 Task: Look for space in Jhalida, India from 1st June, 2023 to 9th June, 2023 for 4 adults in price range Rs.6000 to Rs.12000. Place can be entire place with 2 bedrooms having 2 beds and 2 bathrooms. Property type can be house, flat, guest house. Booking option can be shelf check-in. Required host language is English.
Action: Mouse moved to (566, 140)
Screenshot: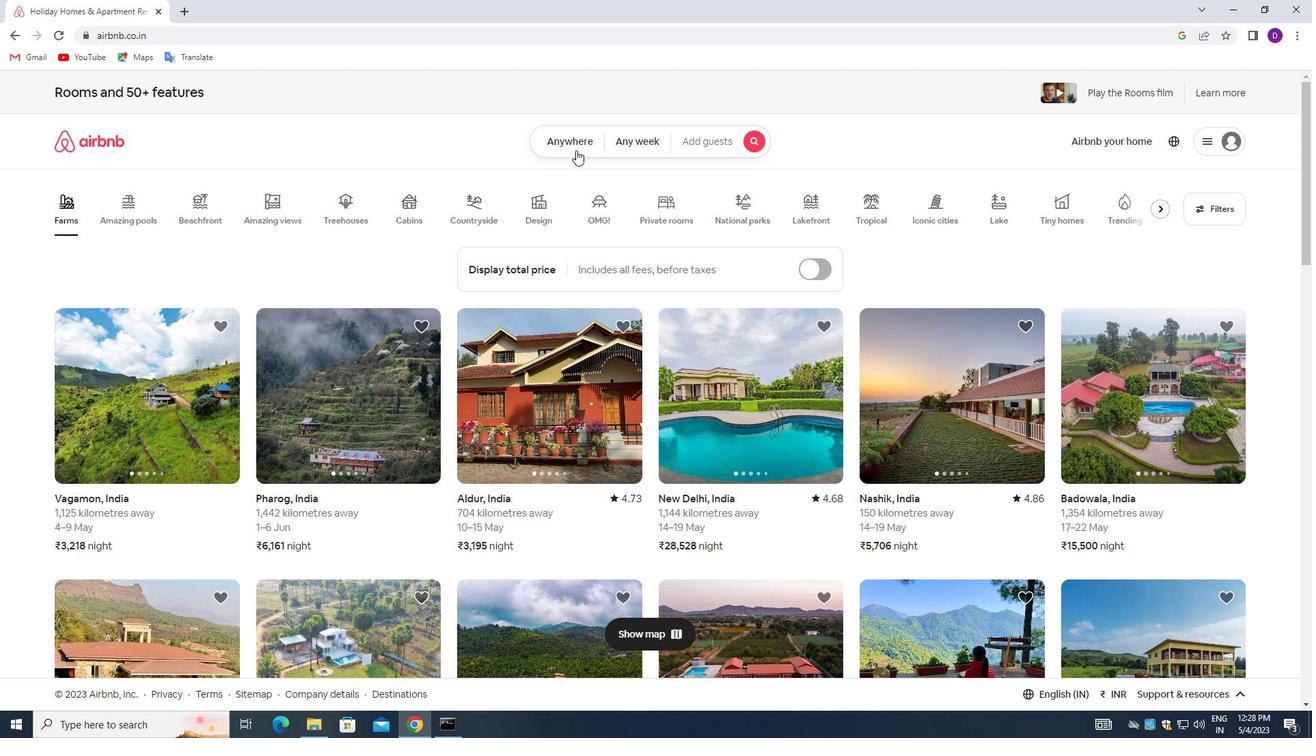 
Action: Mouse pressed left at (566, 140)
Screenshot: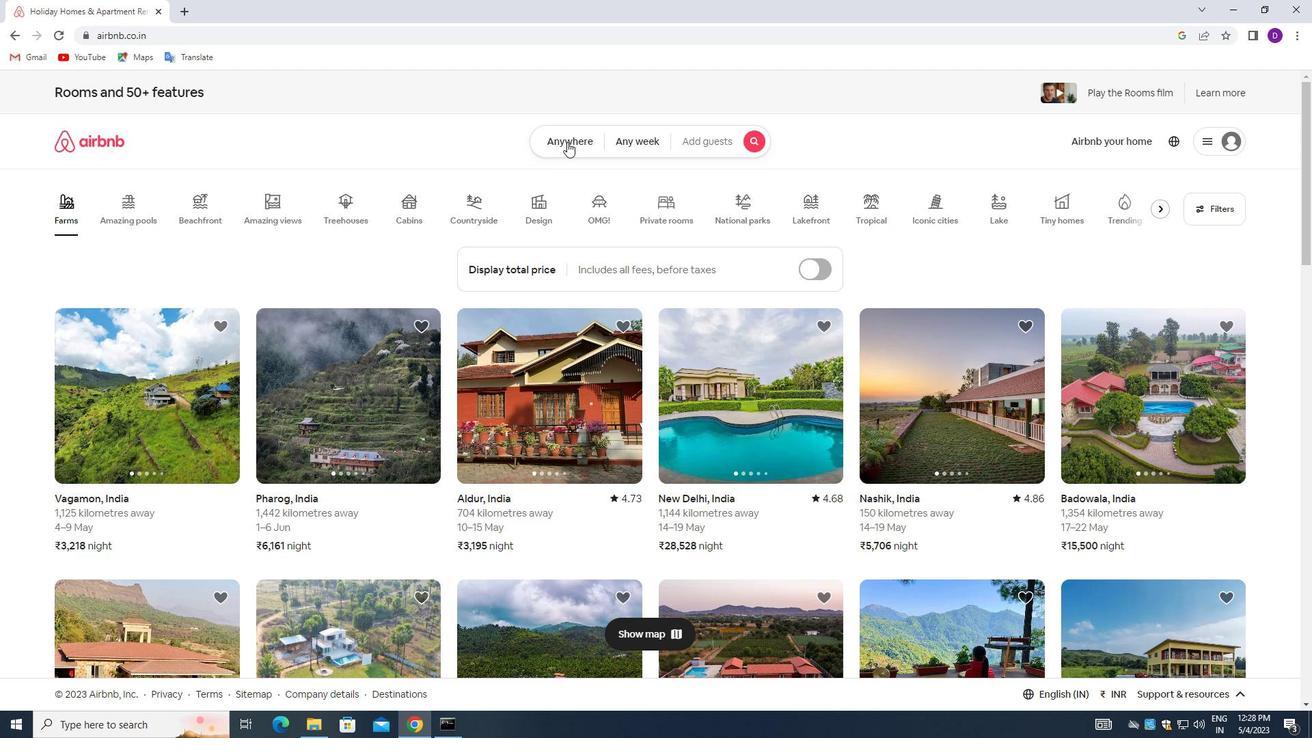 
Action: Mouse moved to (516, 195)
Screenshot: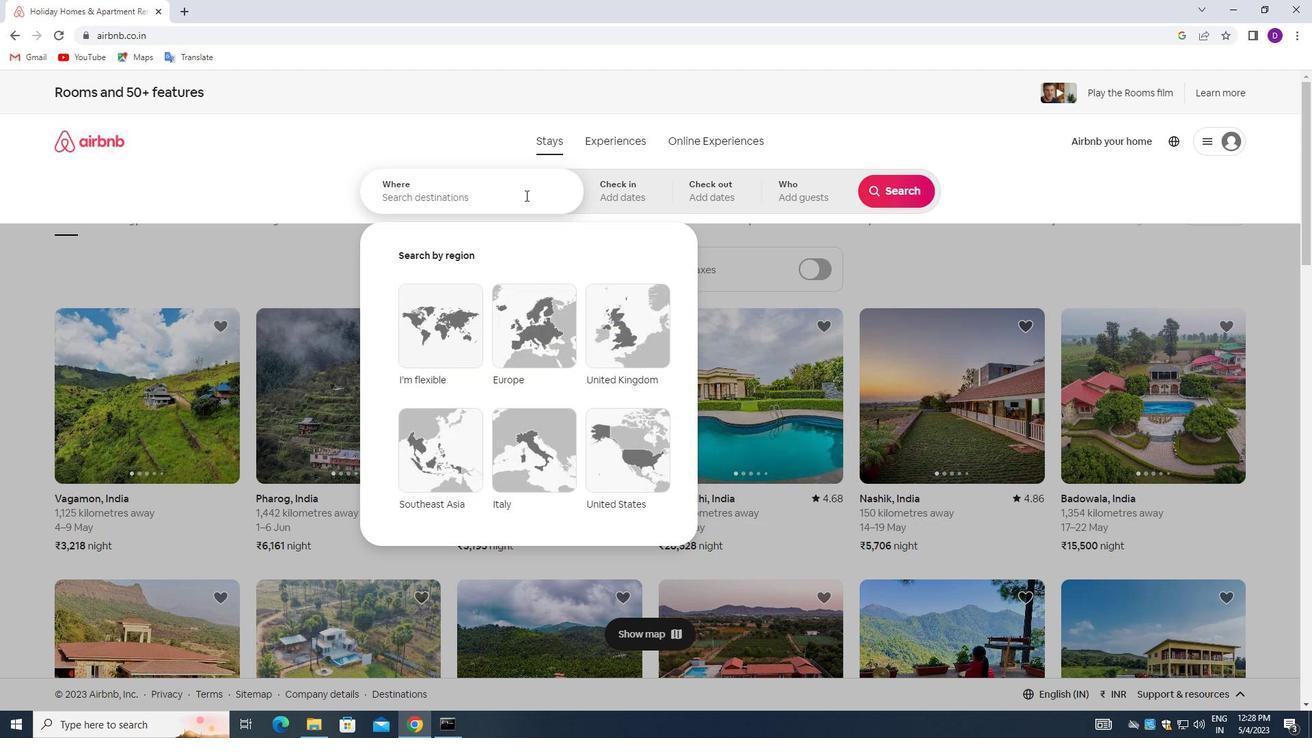 
Action: Mouse pressed left at (516, 195)
Screenshot: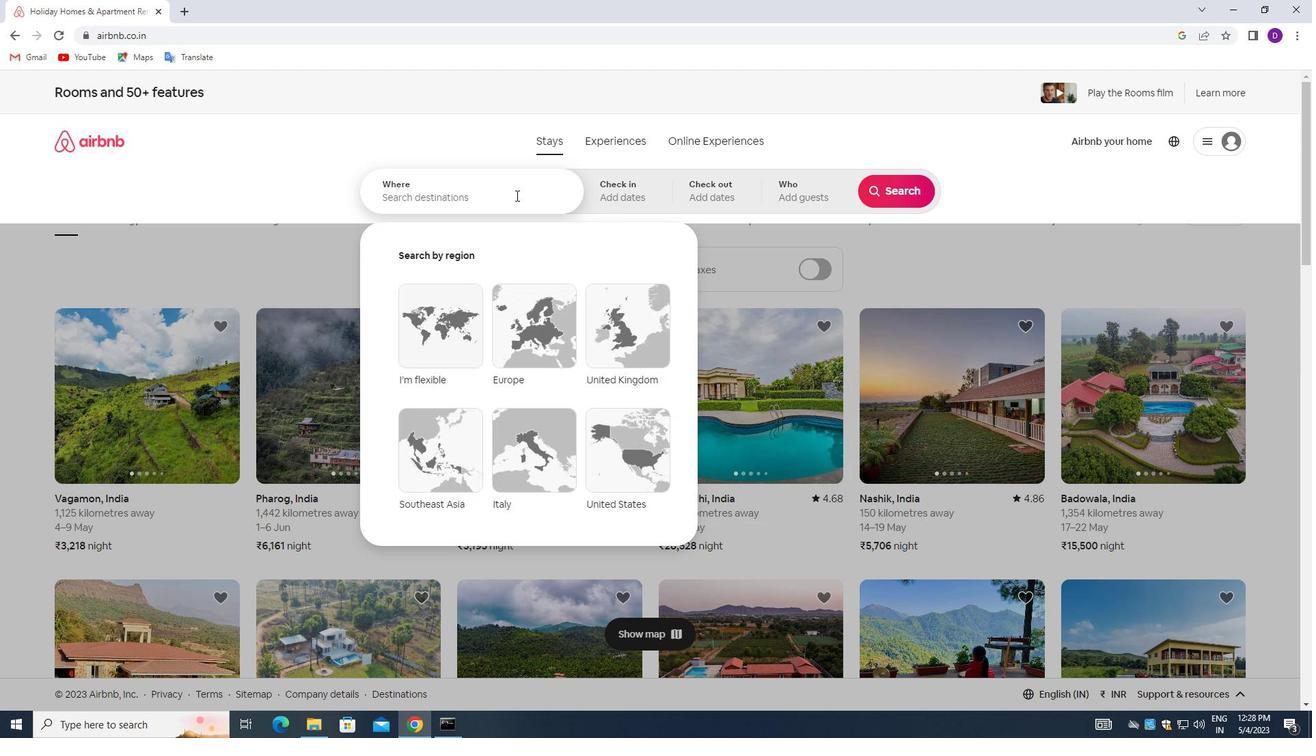 
Action: Mouse moved to (341, 185)
Screenshot: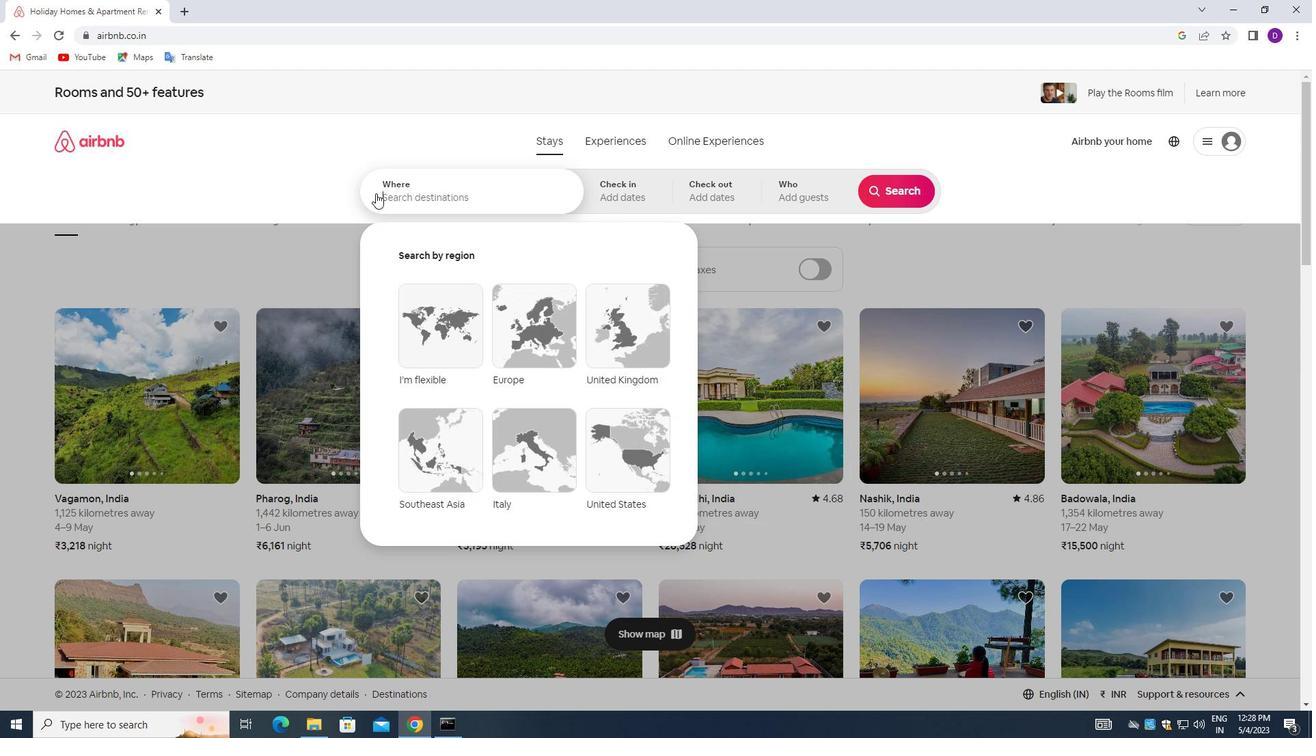 
Action: Key pressed <Key.shift>JHALIDA,<Key.space><Key.shift>INDIA<Key.enter>
Screenshot: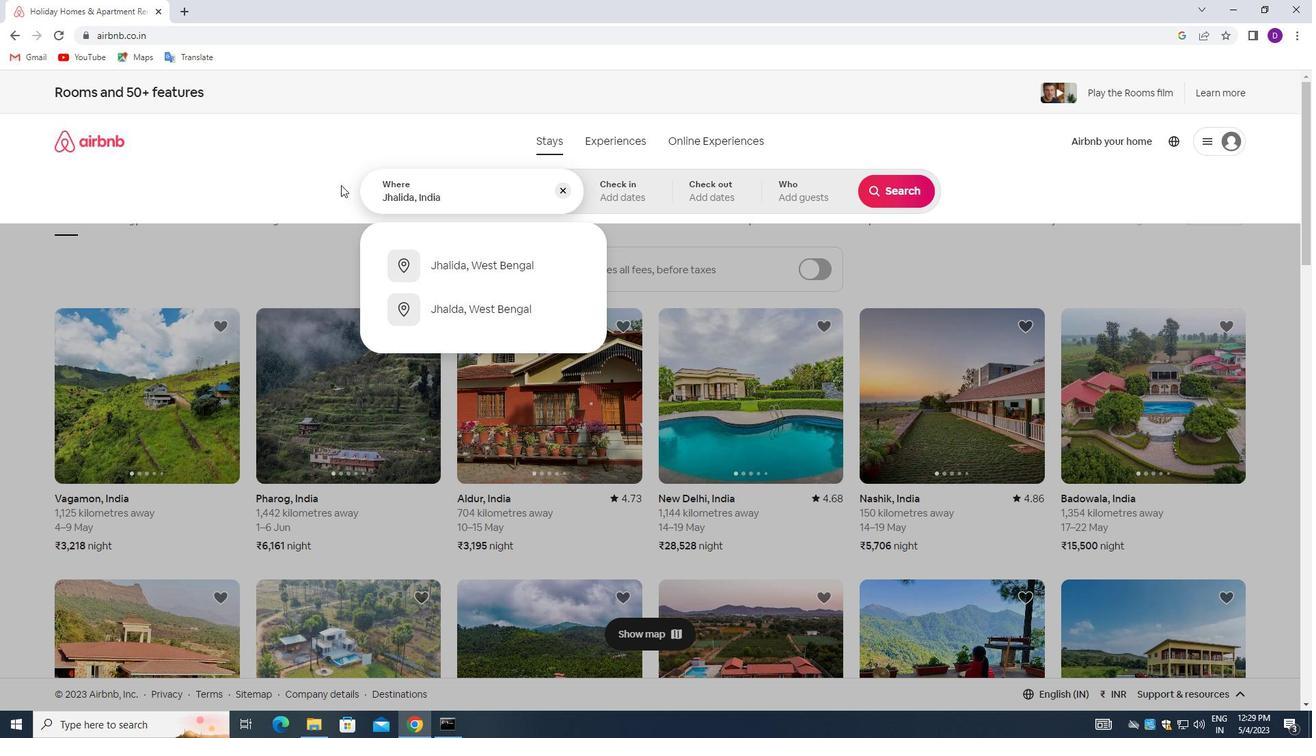 
Action: Mouse moved to (817, 357)
Screenshot: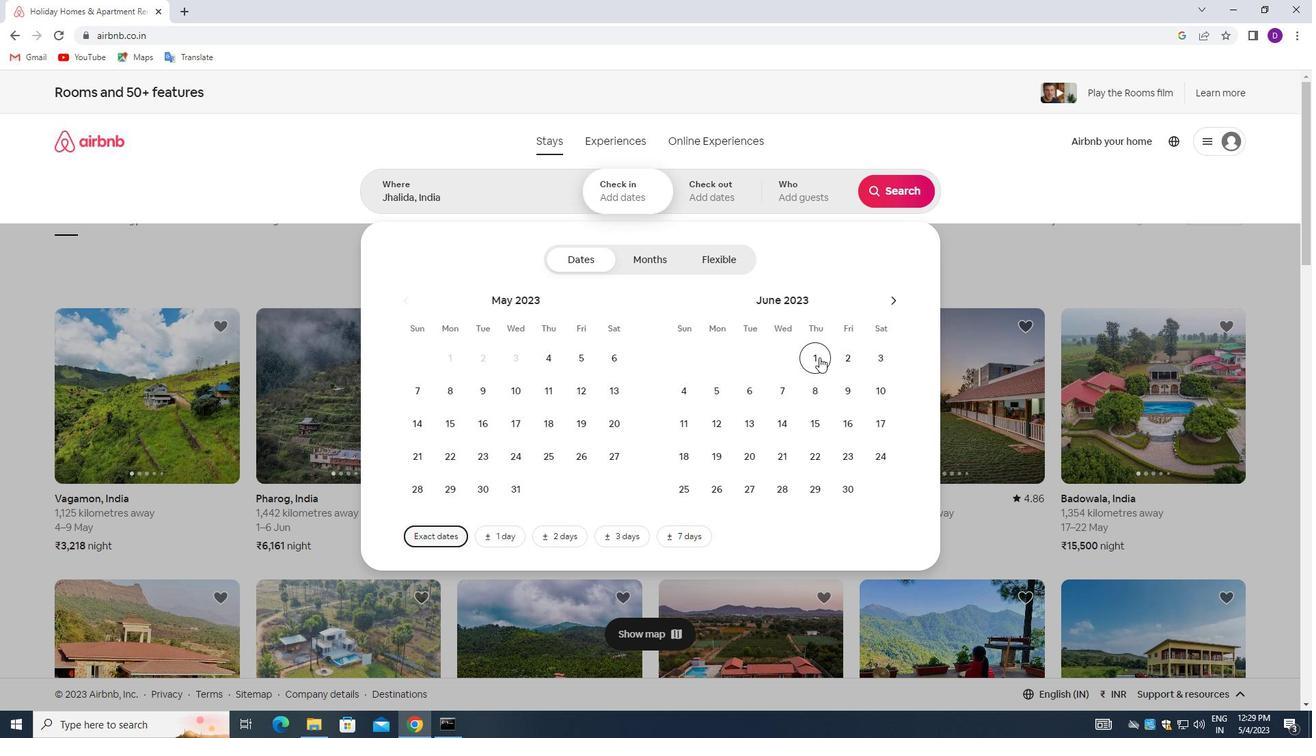 
Action: Mouse pressed left at (817, 357)
Screenshot: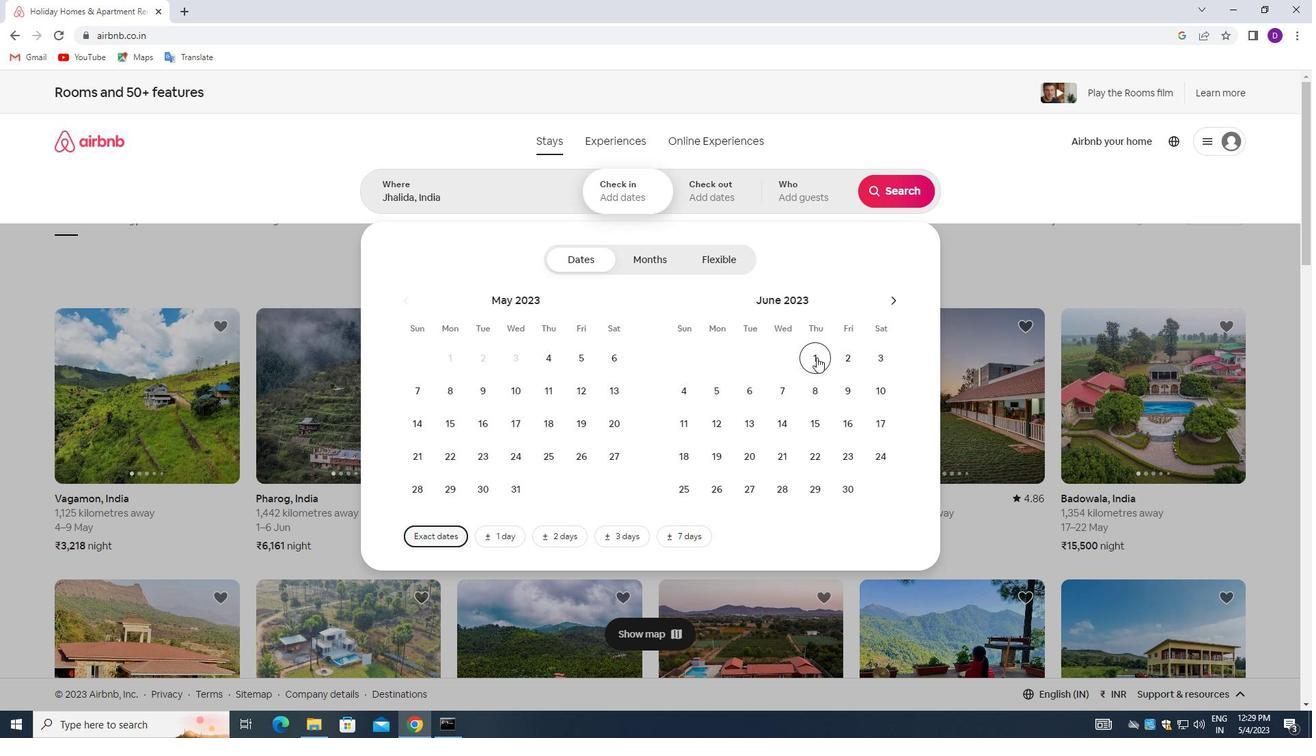 
Action: Mouse moved to (840, 386)
Screenshot: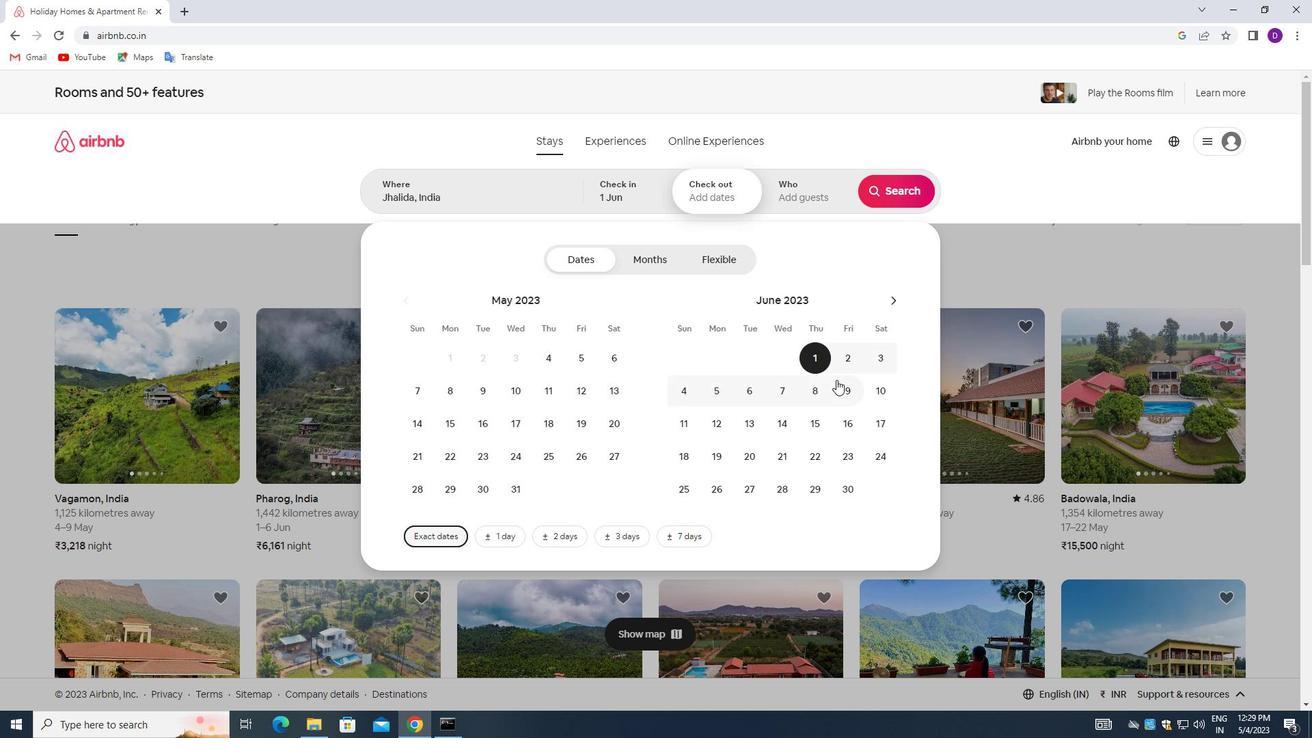 
Action: Mouse pressed left at (840, 386)
Screenshot: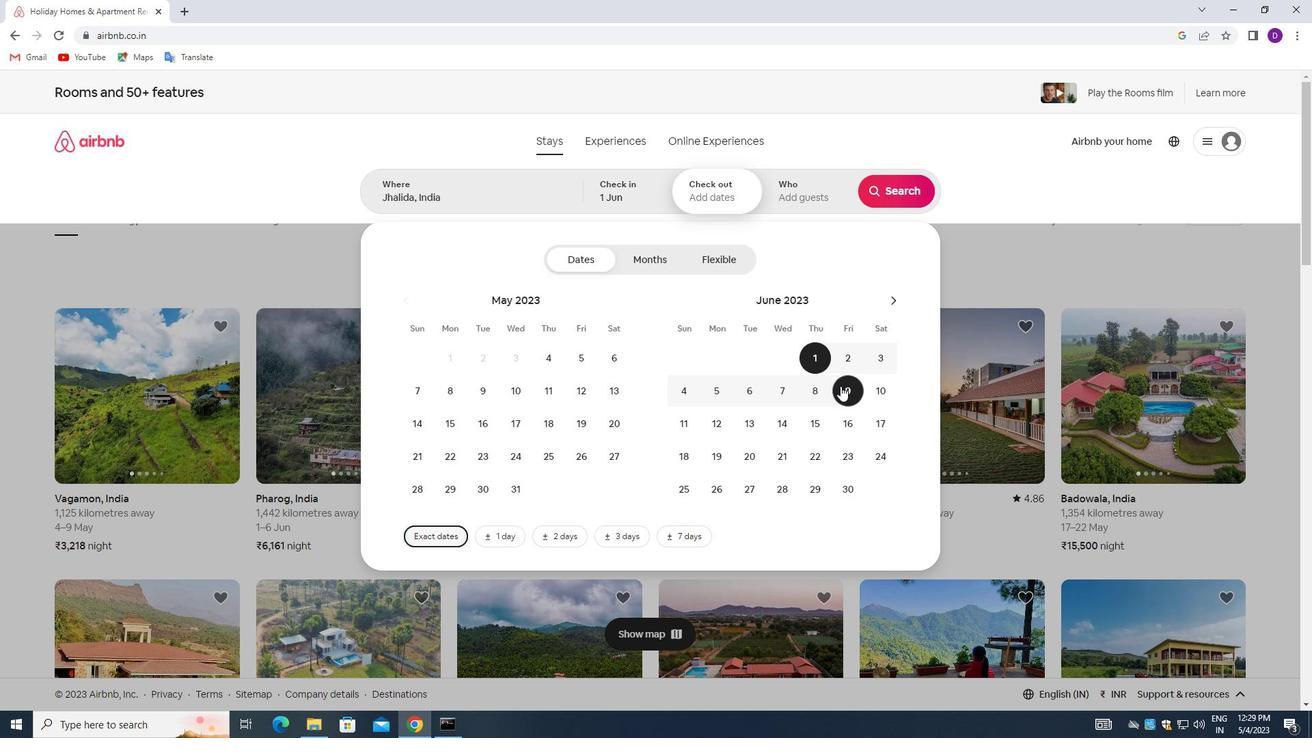 
Action: Mouse moved to (792, 197)
Screenshot: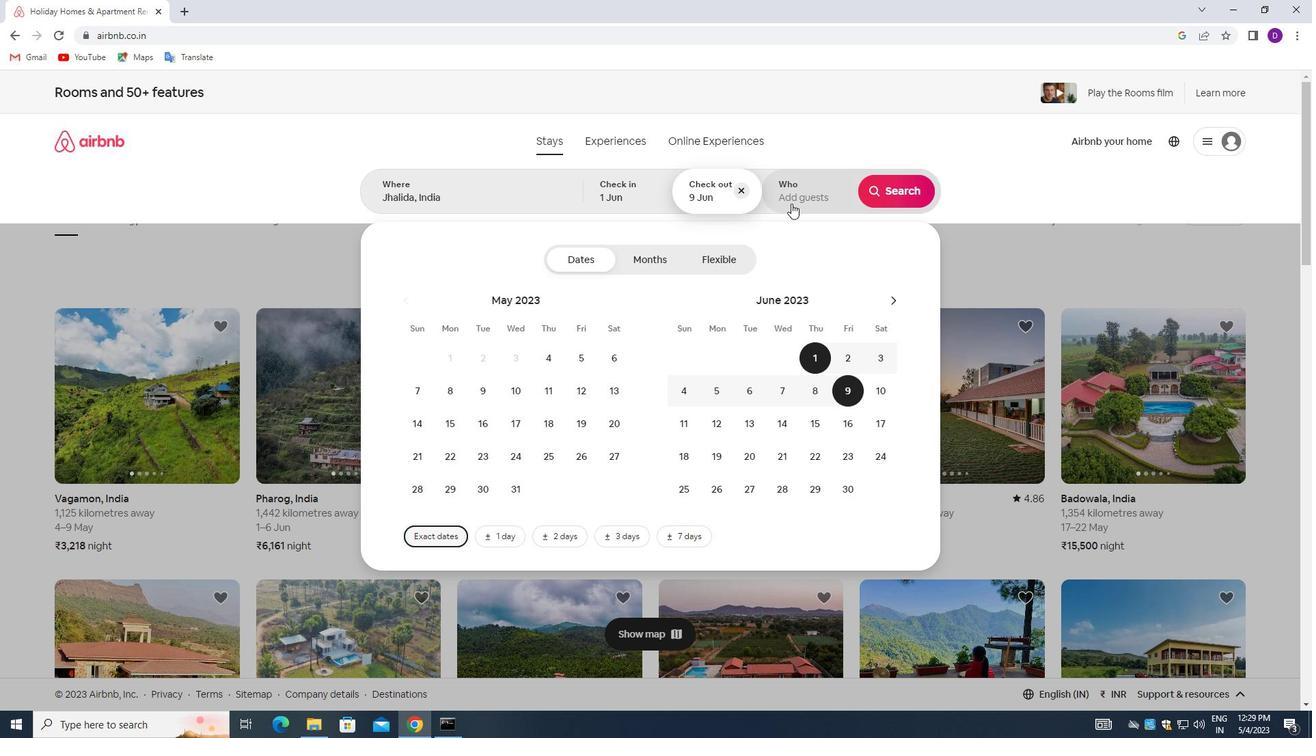 
Action: Mouse pressed left at (792, 197)
Screenshot: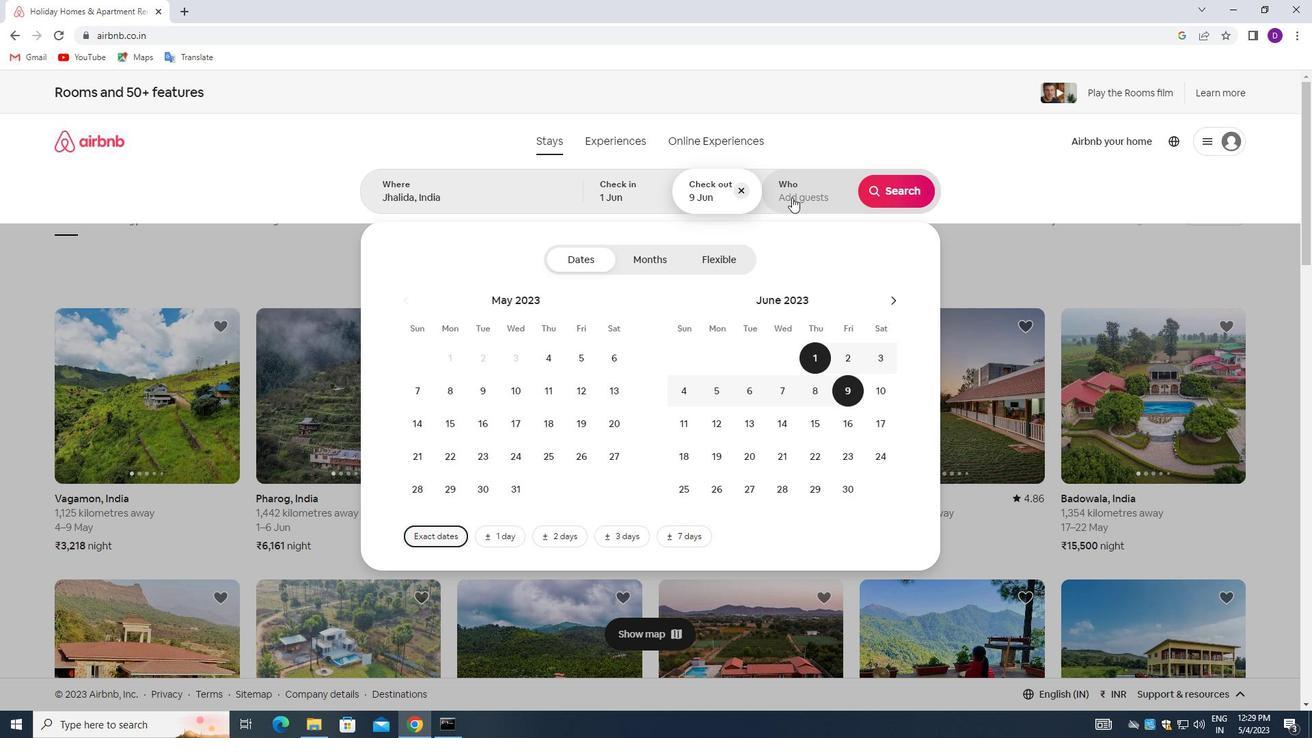 
Action: Mouse moved to (896, 263)
Screenshot: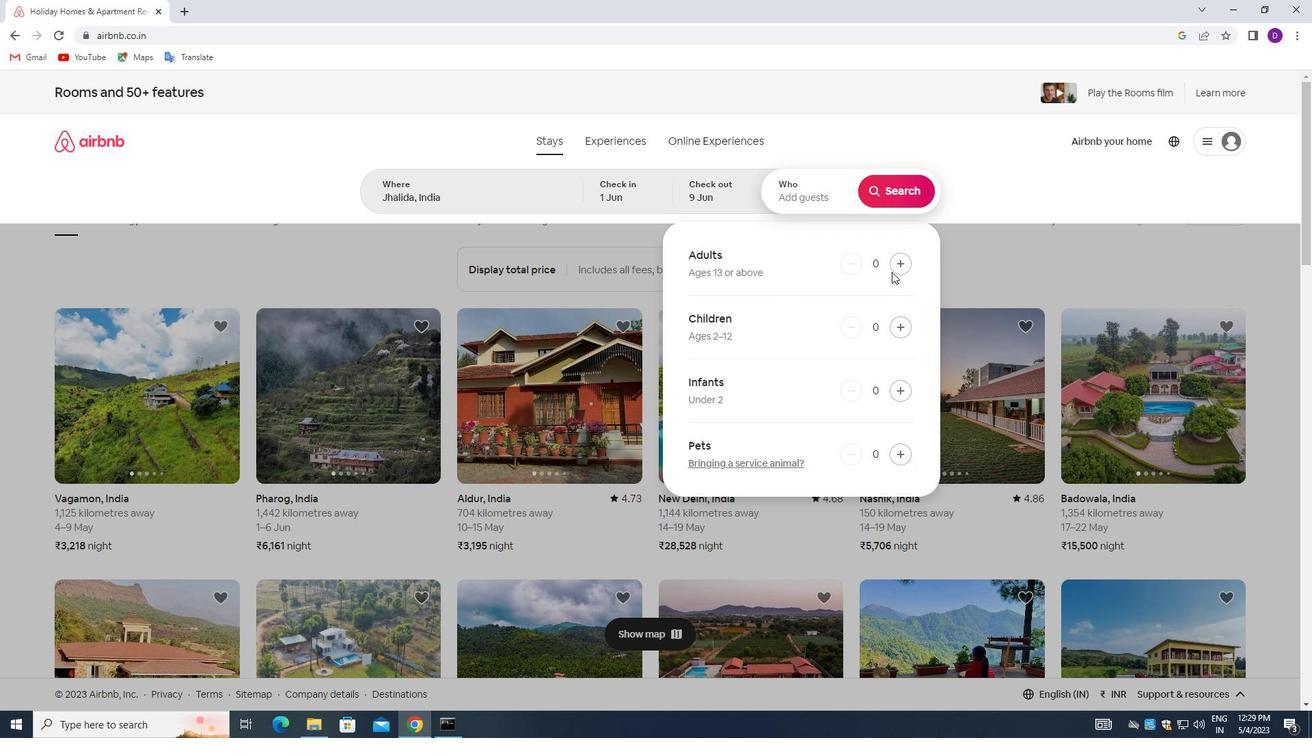 
Action: Mouse pressed left at (896, 263)
Screenshot: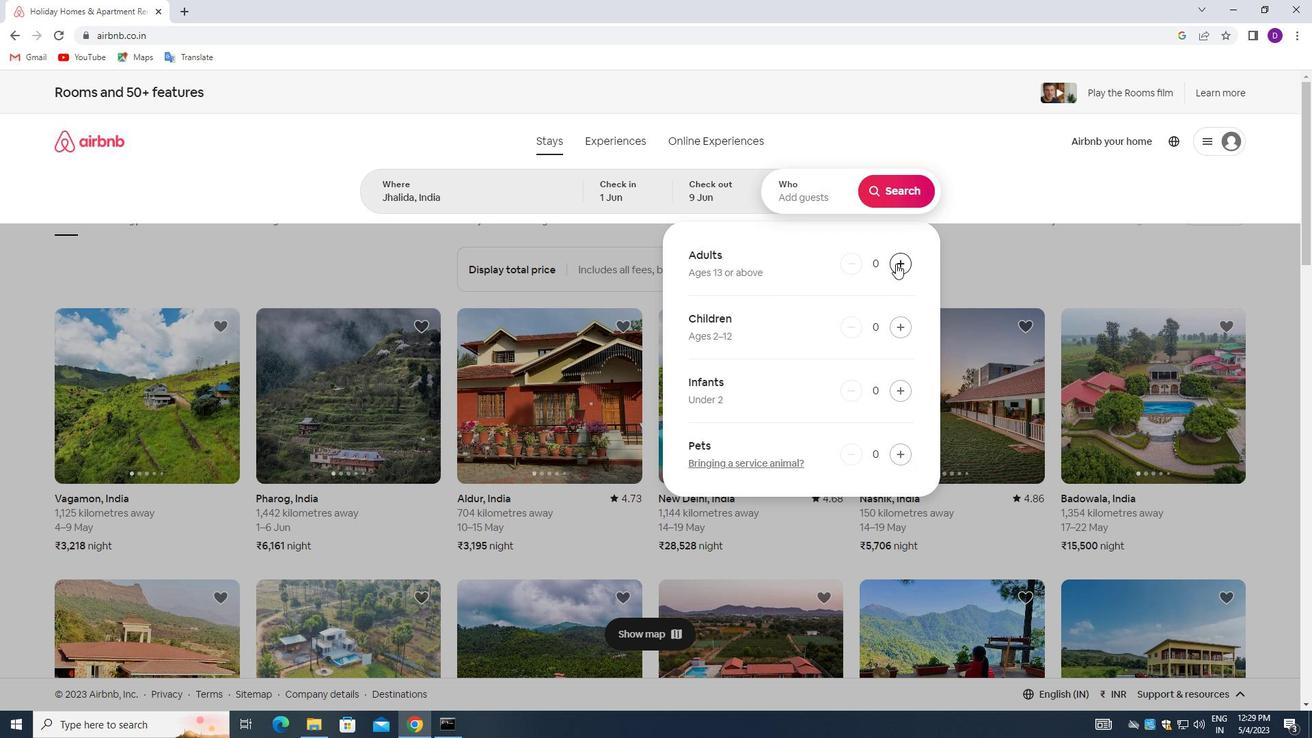 
Action: Mouse pressed left at (896, 263)
Screenshot: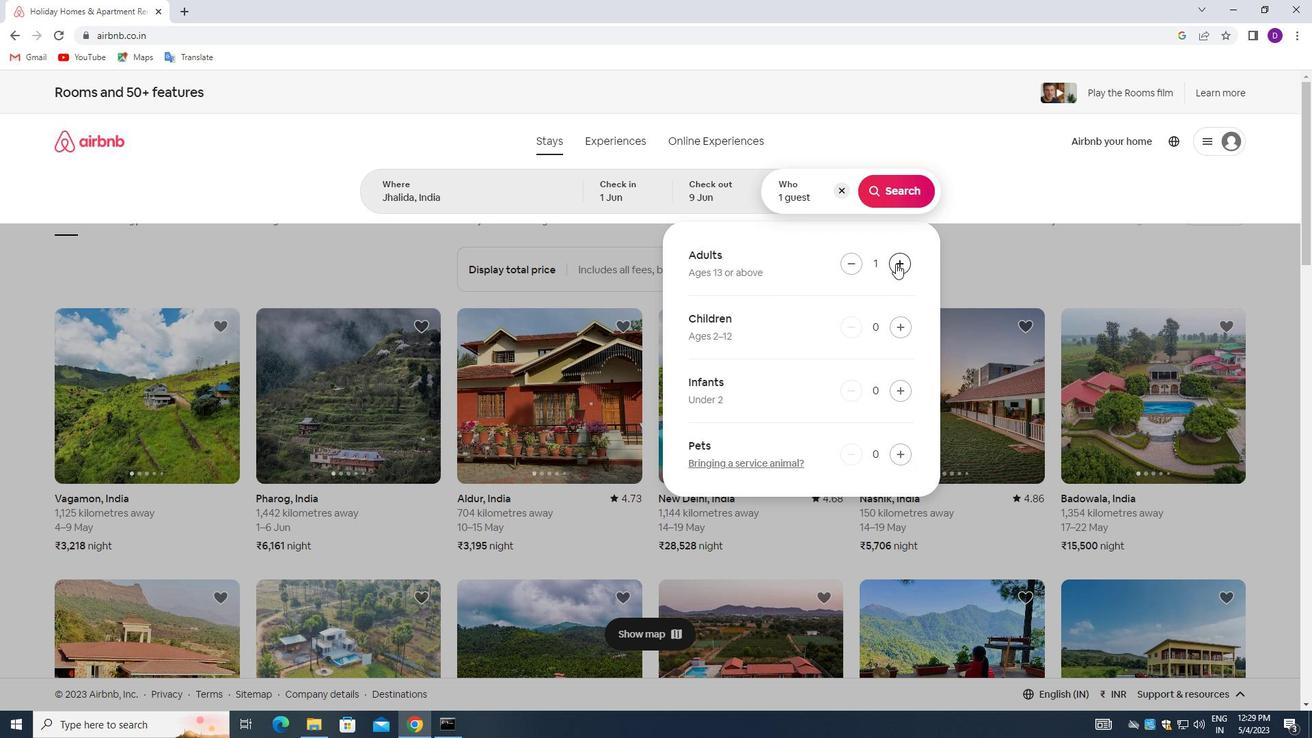 
Action: Mouse pressed left at (896, 263)
Screenshot: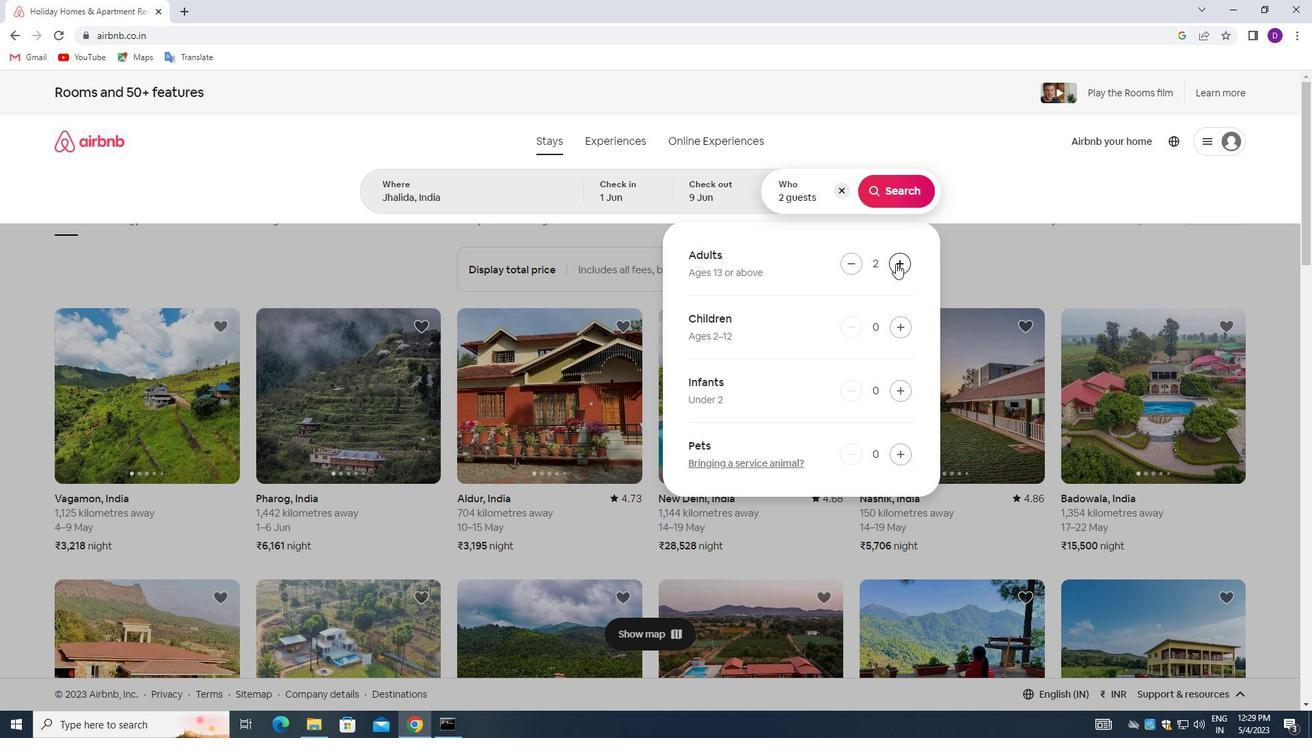 
Action: Mouse pressed left at (896, 263)
Screenshot: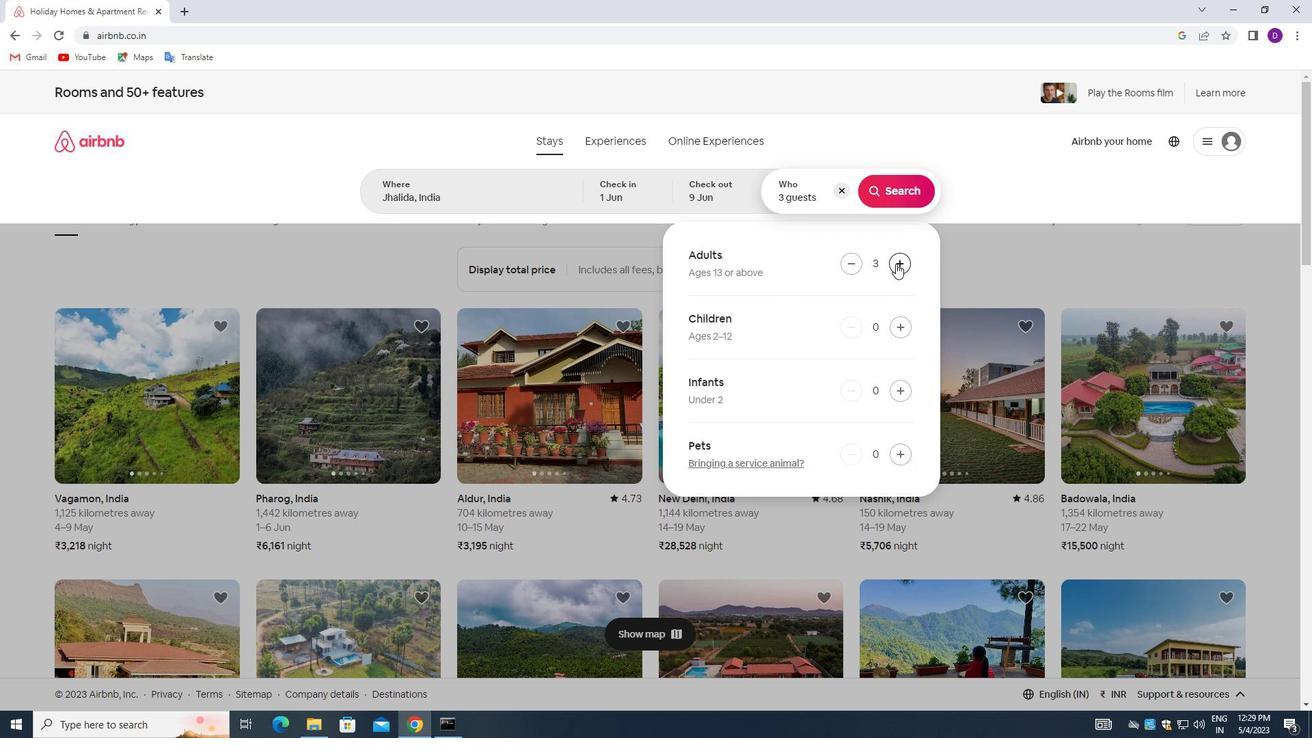 
Action: Mouse moved to (894, 187)
Screenshot: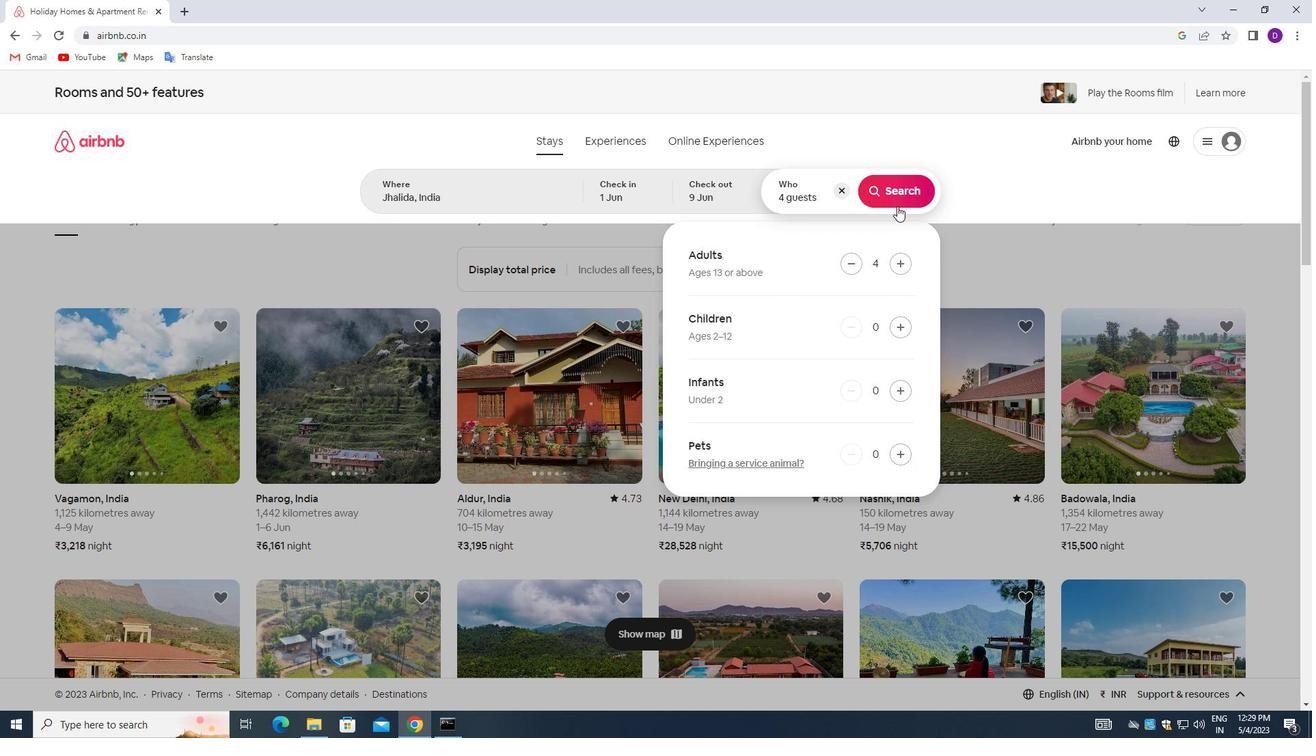 
Action: Mouse pressed left at (894, 187)
Screenshot: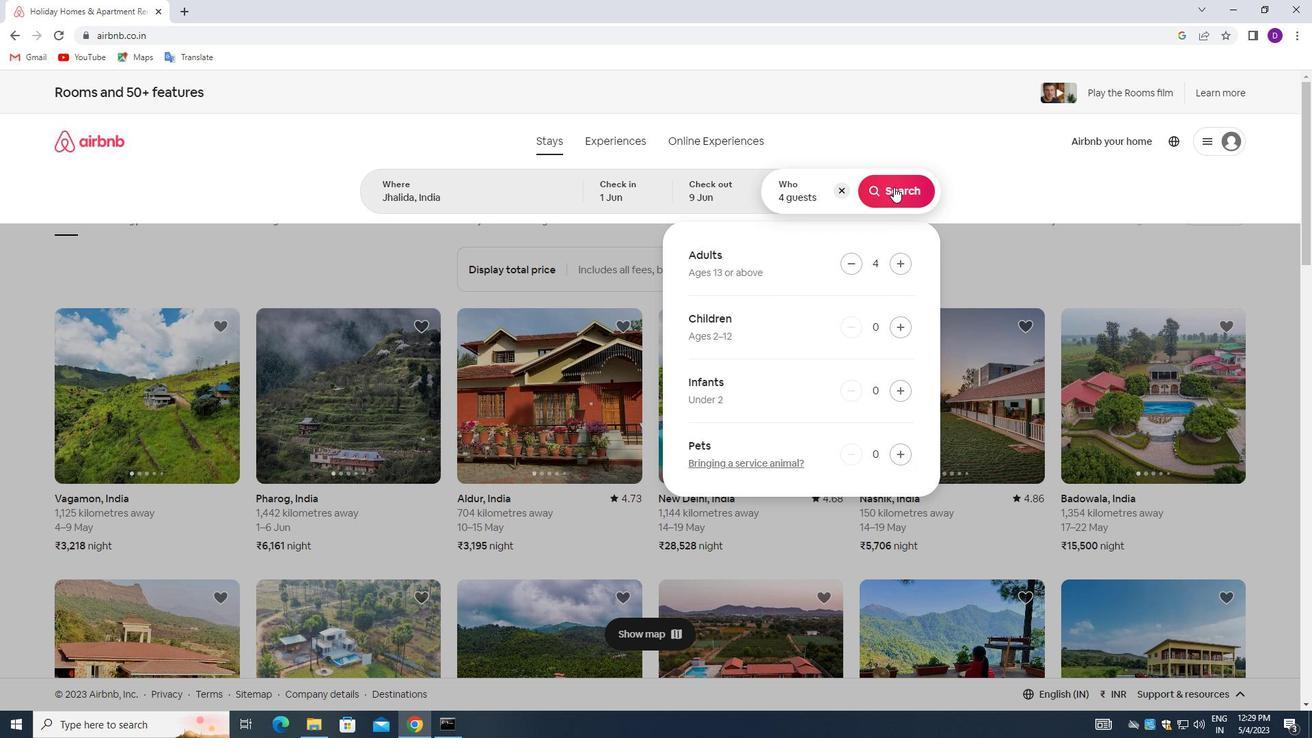 
Action: Mouse moved to (1236, 151)
Screenshot: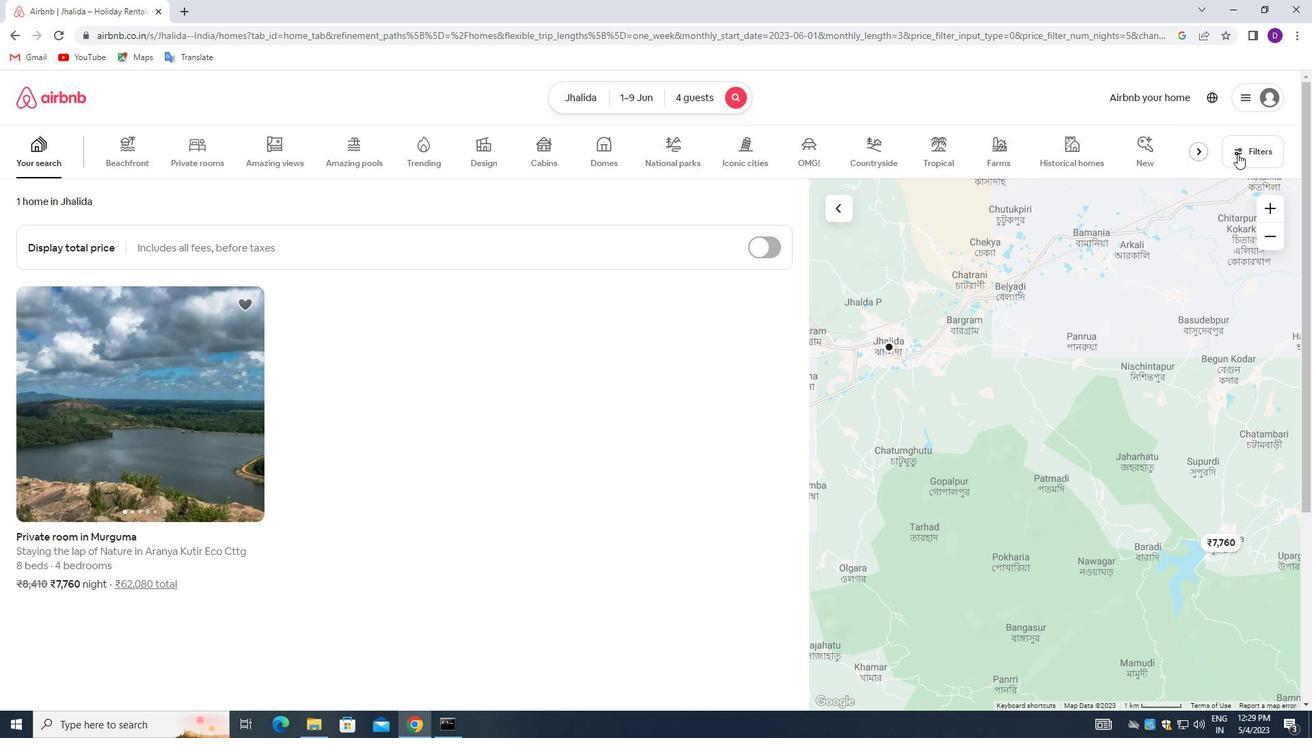
Action: Mouse pressed left at (1236, 151)
Screenshot: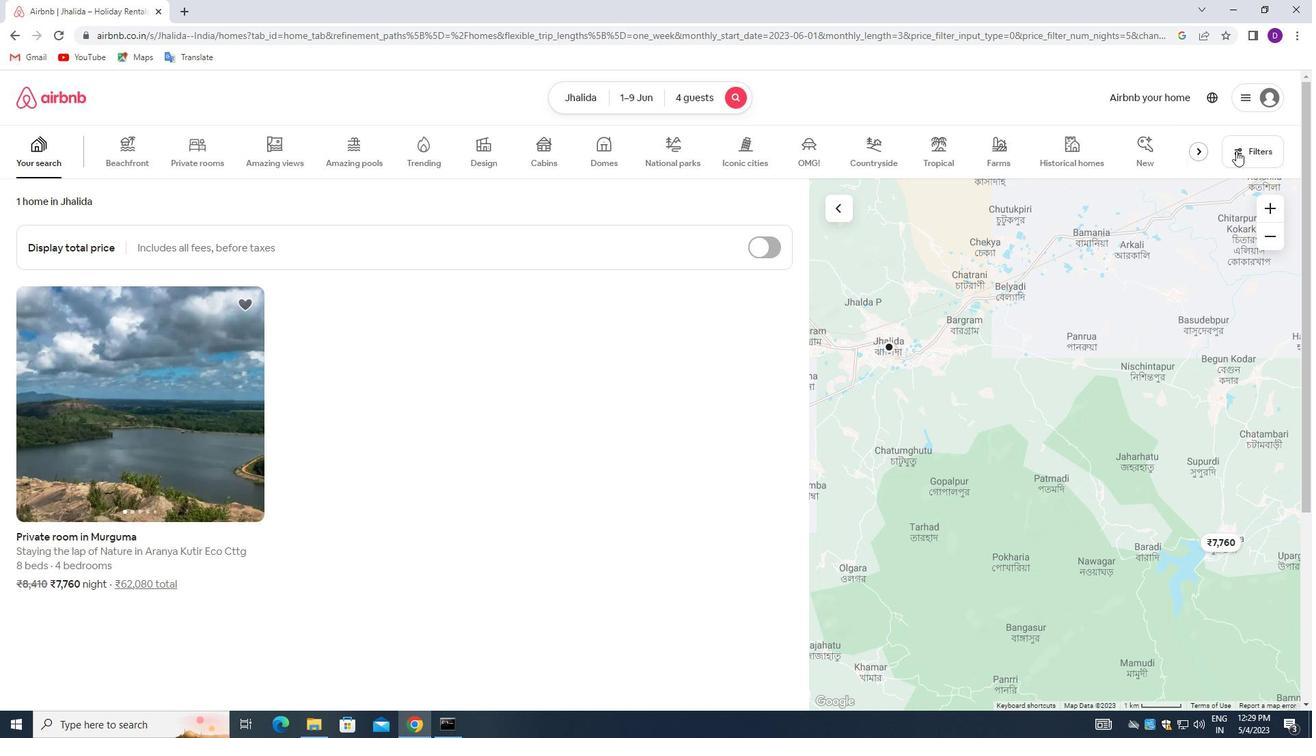 
Action: Mouse moved to (477, 328)
Screenshot: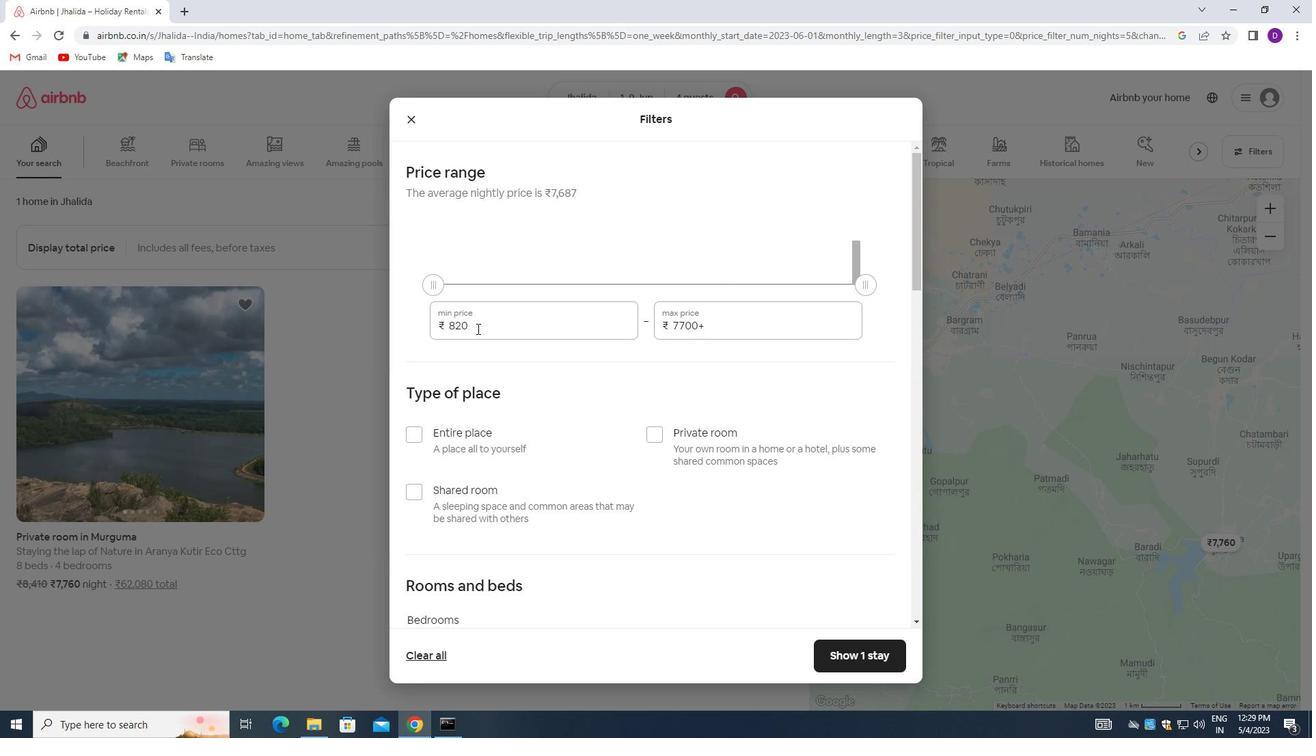 
Action: Mouse pressed left at (477, 328)
Screenshot: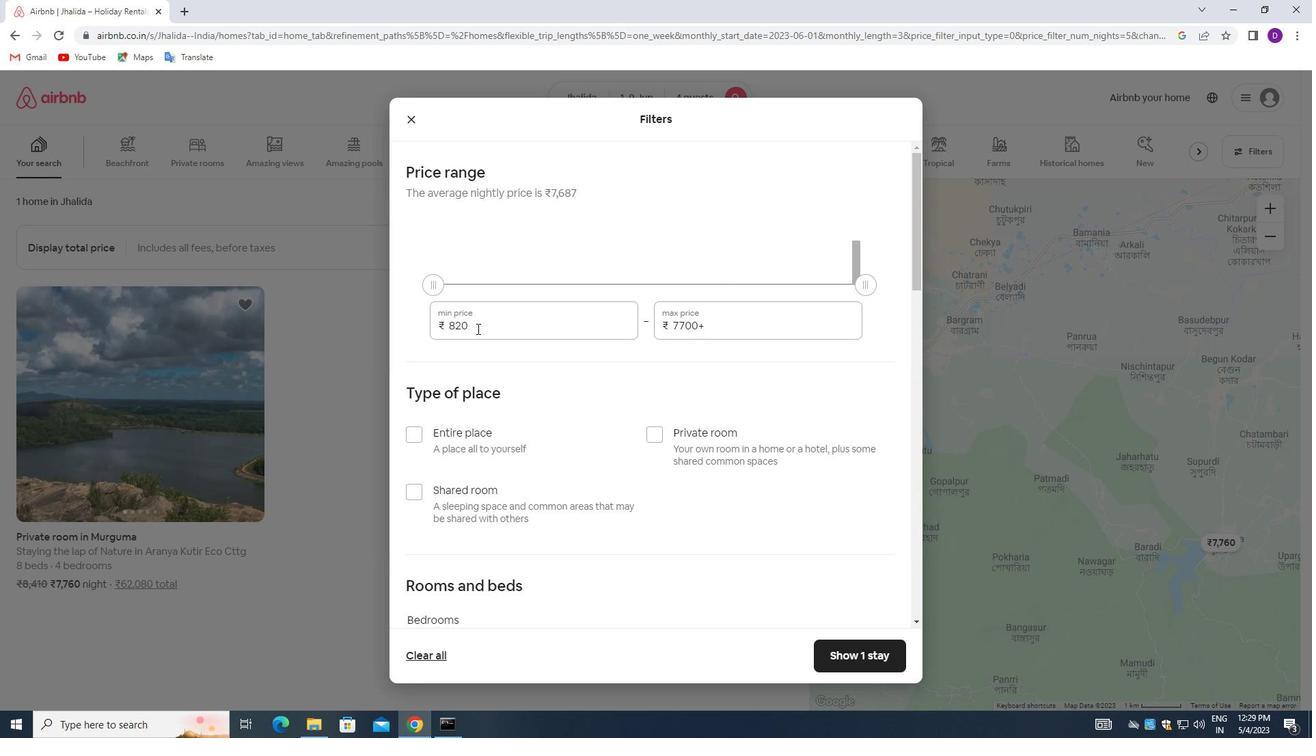 
Action: Mouse pressed left at (477, 328)
Screenshot: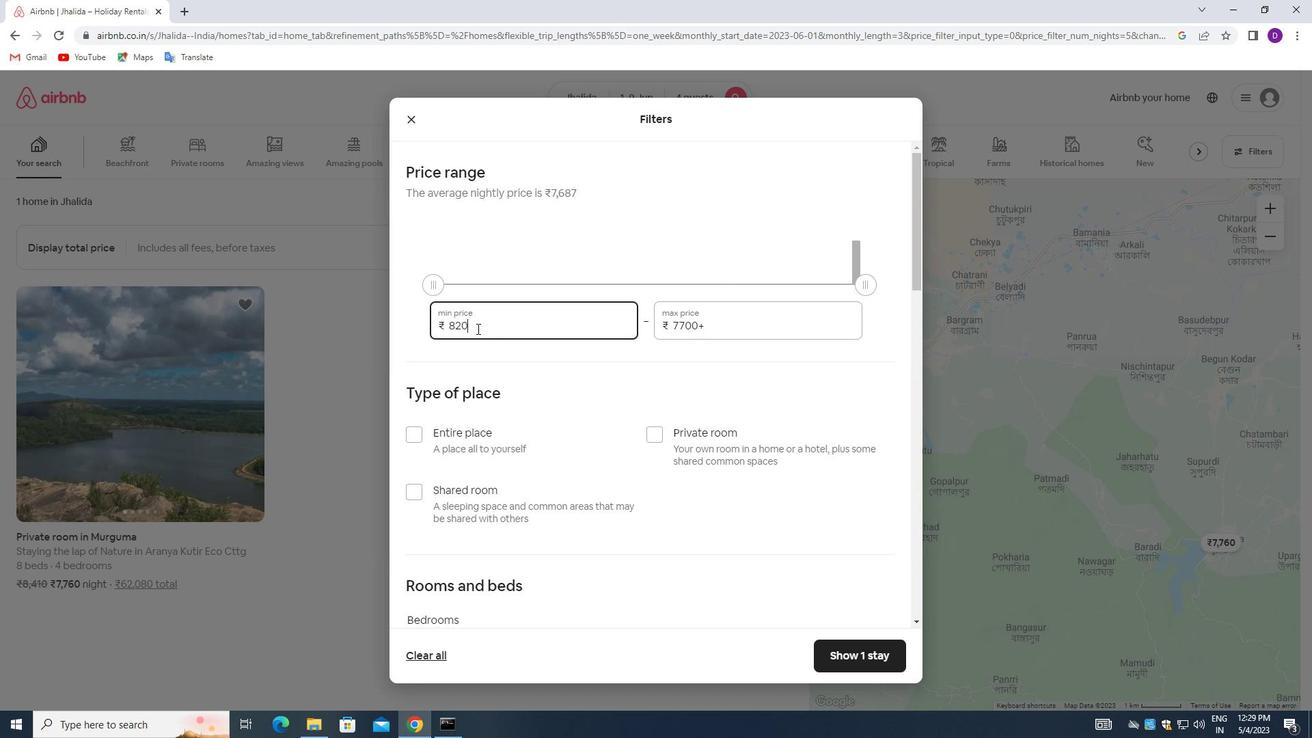 
Action: Key pressed 6000<Key.tab>12000
Screenshot: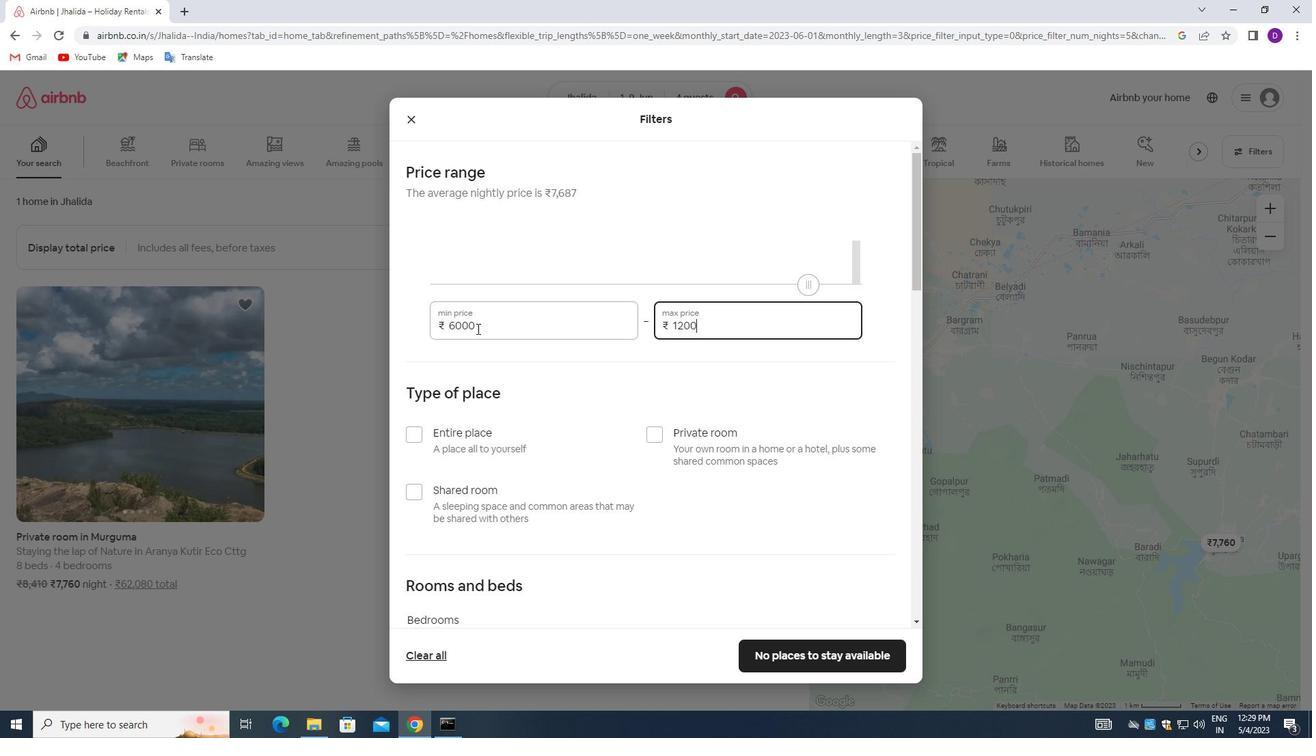 
Action: Mouse moved to (417, 434)
Screenshot: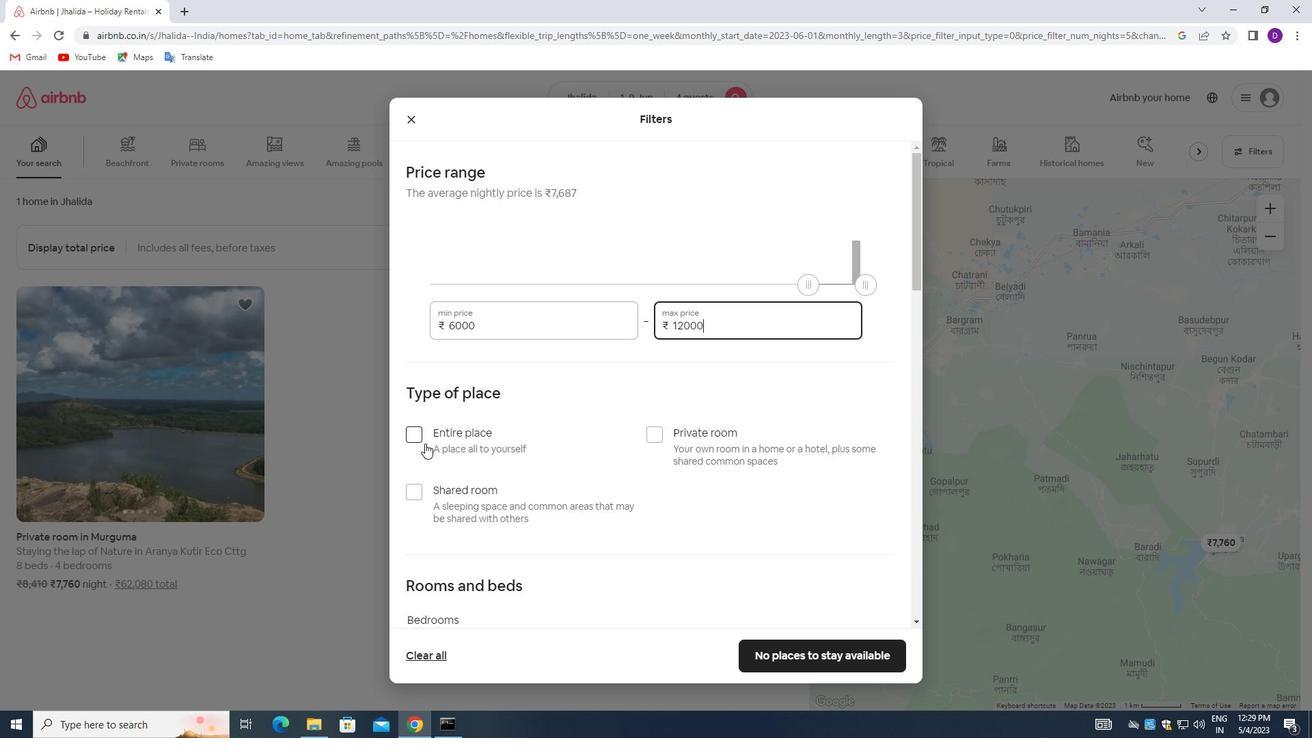
Action: Mouse pressed left at (417, 434)
Screenshot: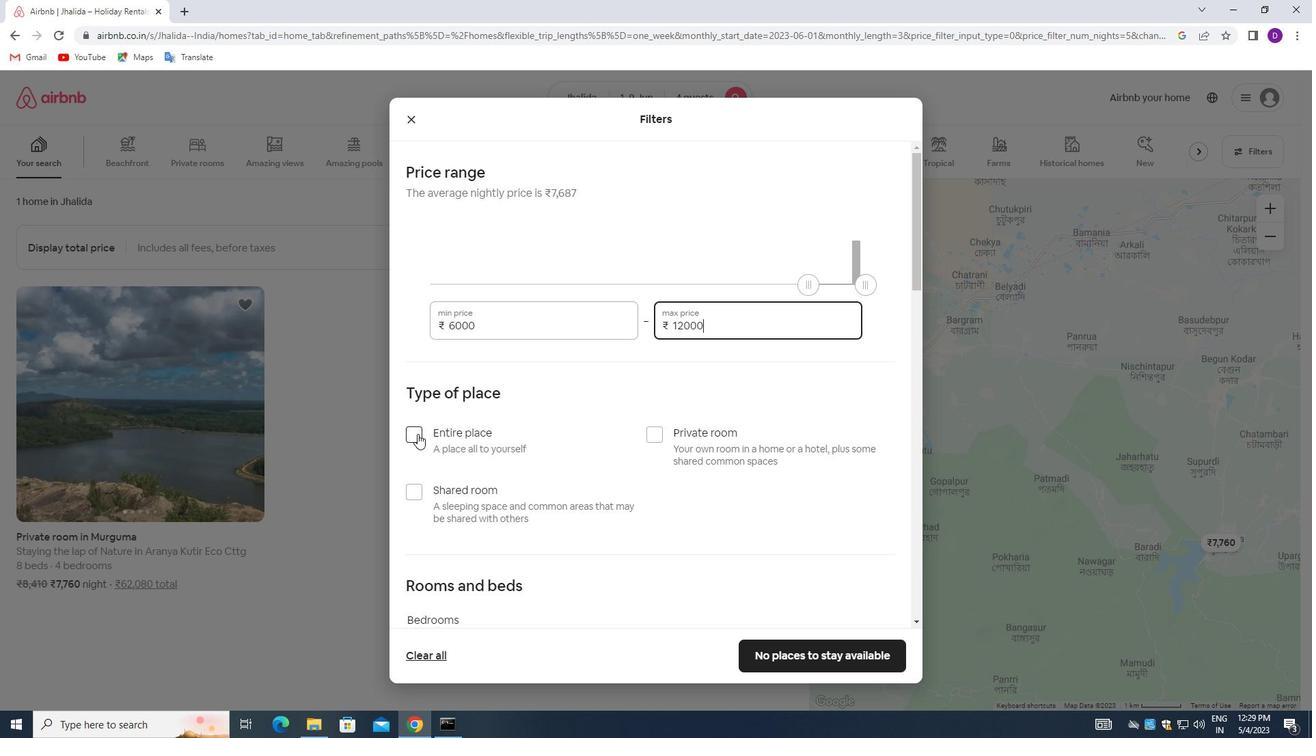 
Action: Mouse moved to (639, 476)
Screenshot: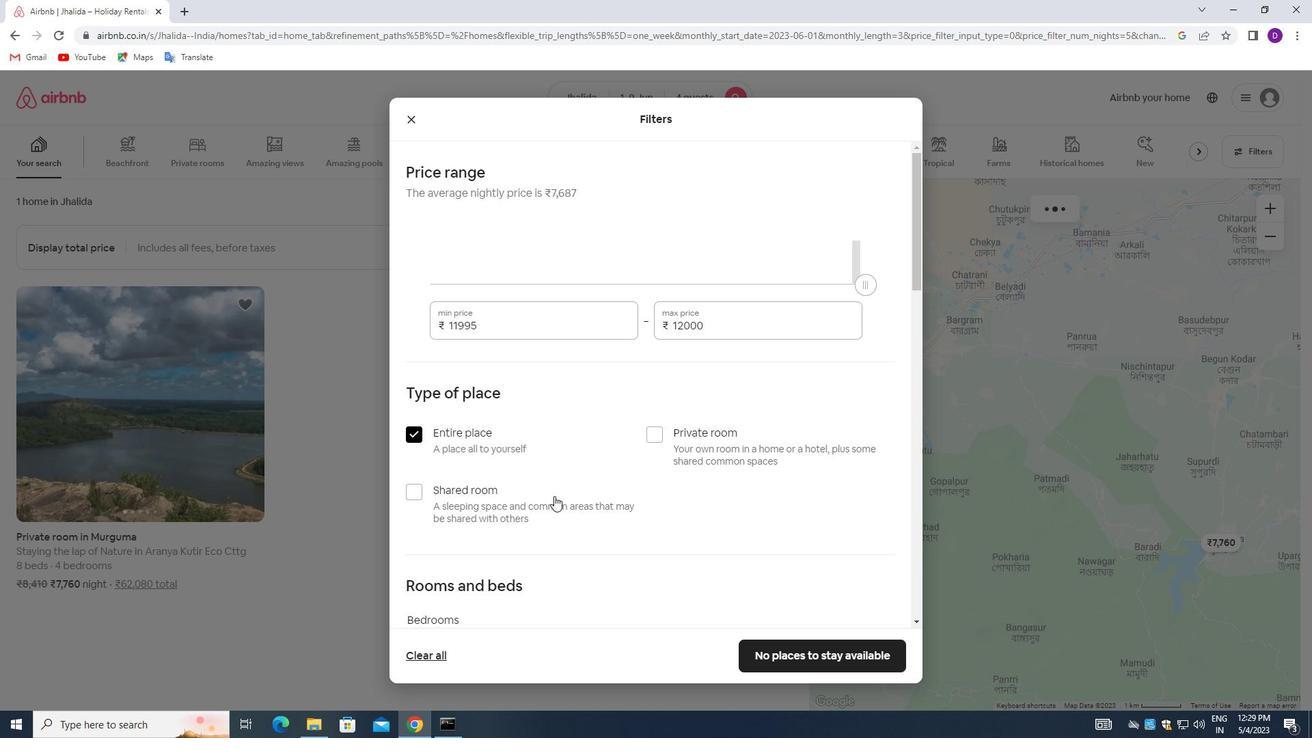 
Action: Mouse scrolled (639, 475) with delta (0, 0)
Screenshot: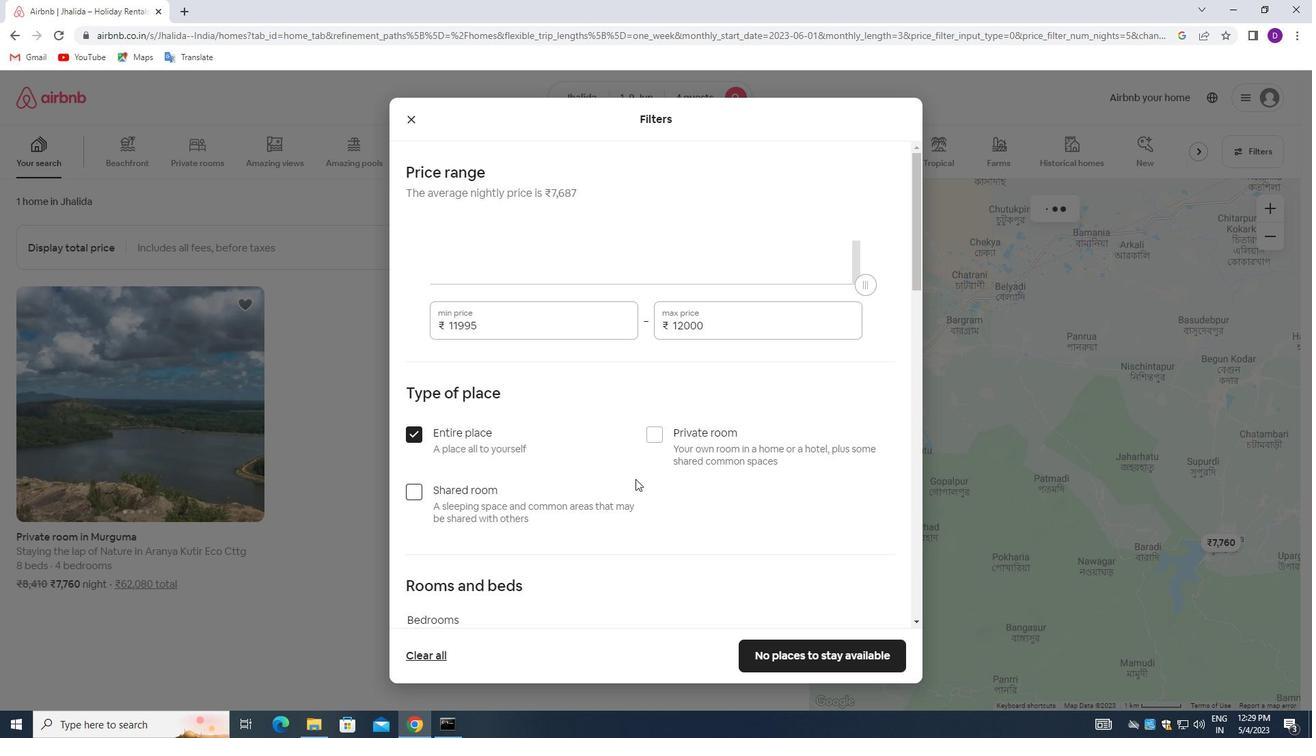 
Action: Mouse scrolled (639, 475) with delta (0, 0)
Screenshot: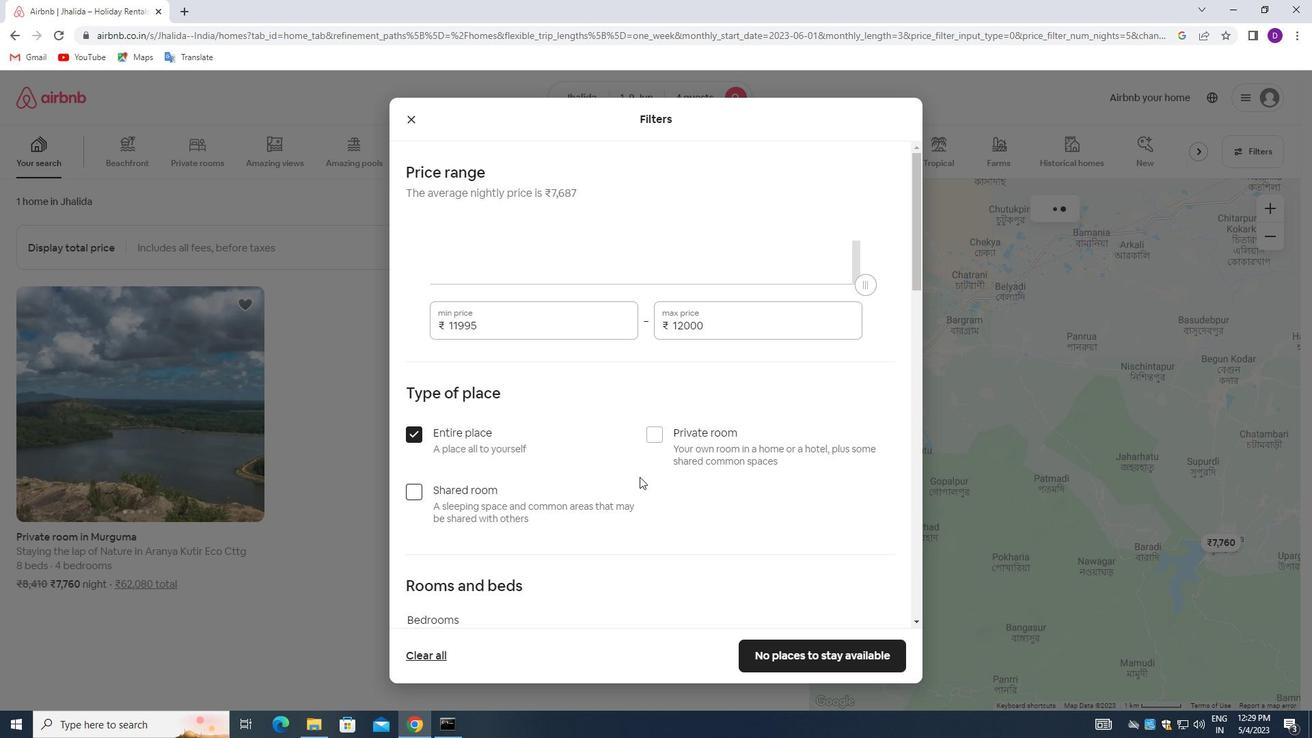 
Action: Mouse scrolled (639, 475) with delta (0, 0)
Screenshot: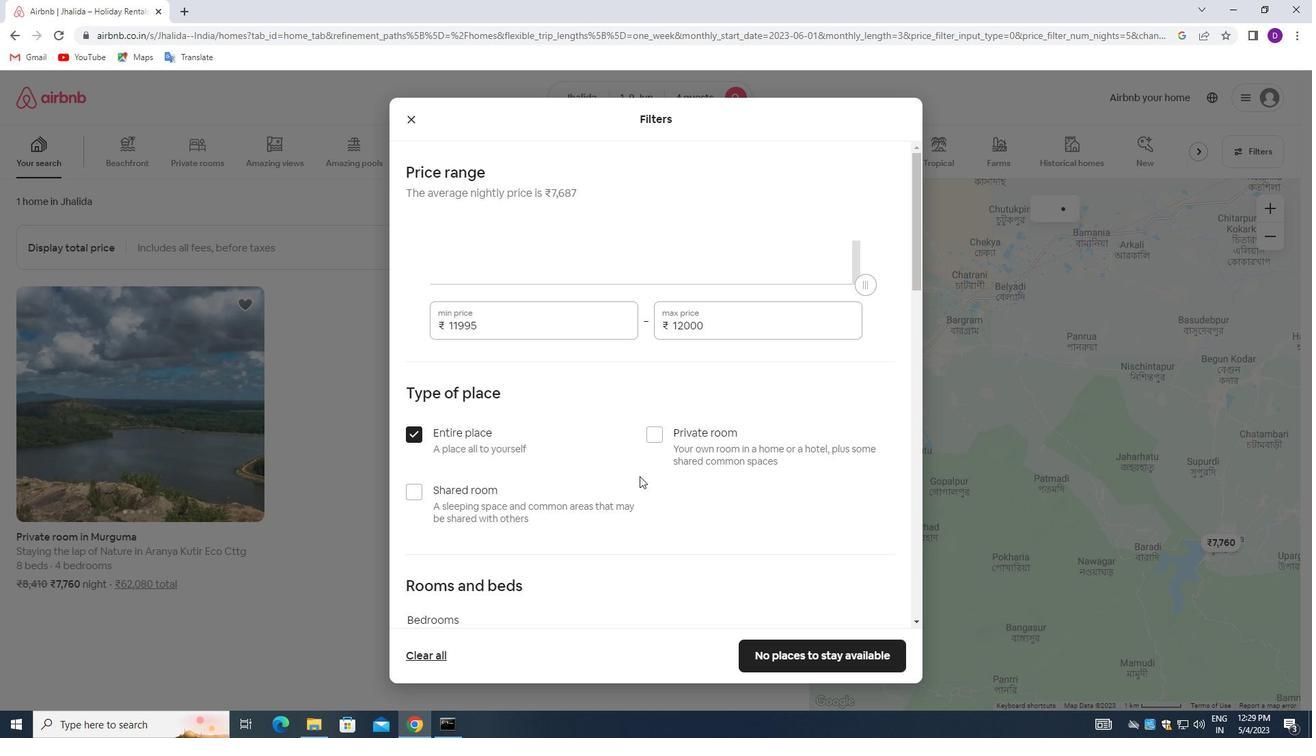 
Action: Mouse scrolled (639, 475) with delta (0, 0)
Screenshot: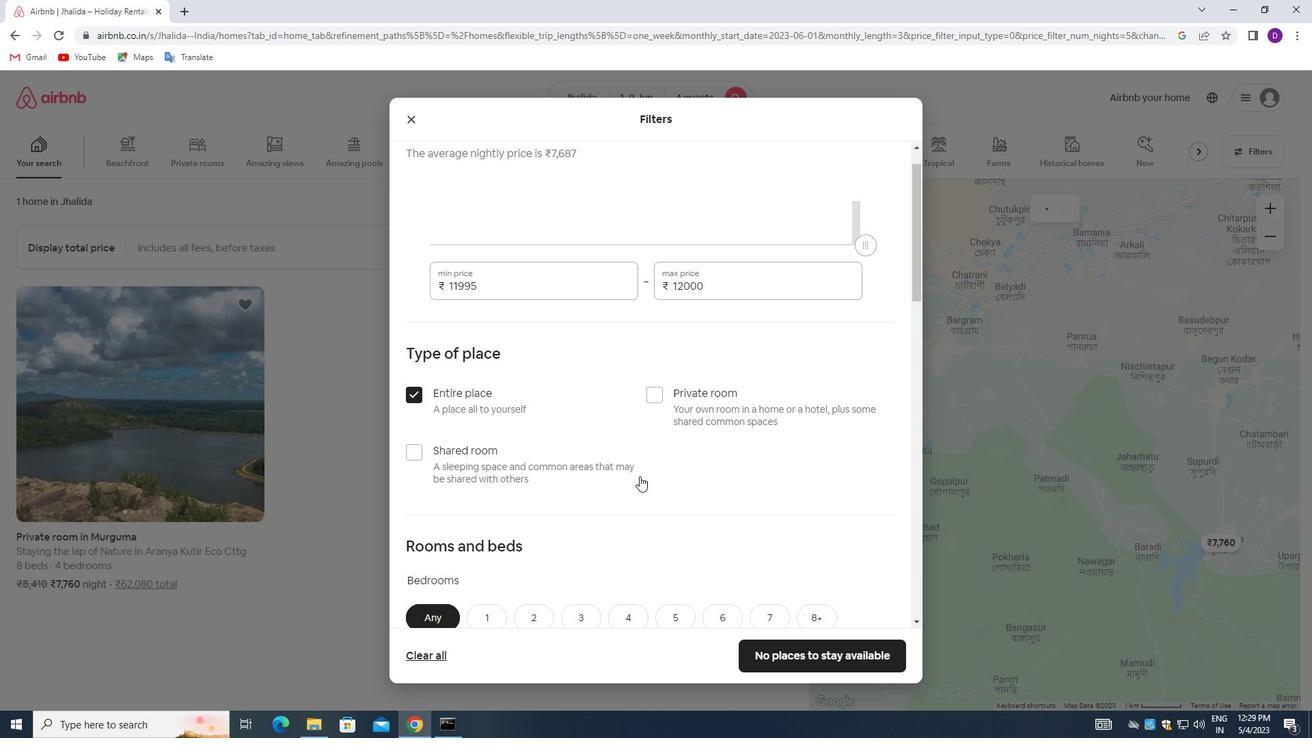 
Action: Mouse moved to (537, 384)
Screenshot: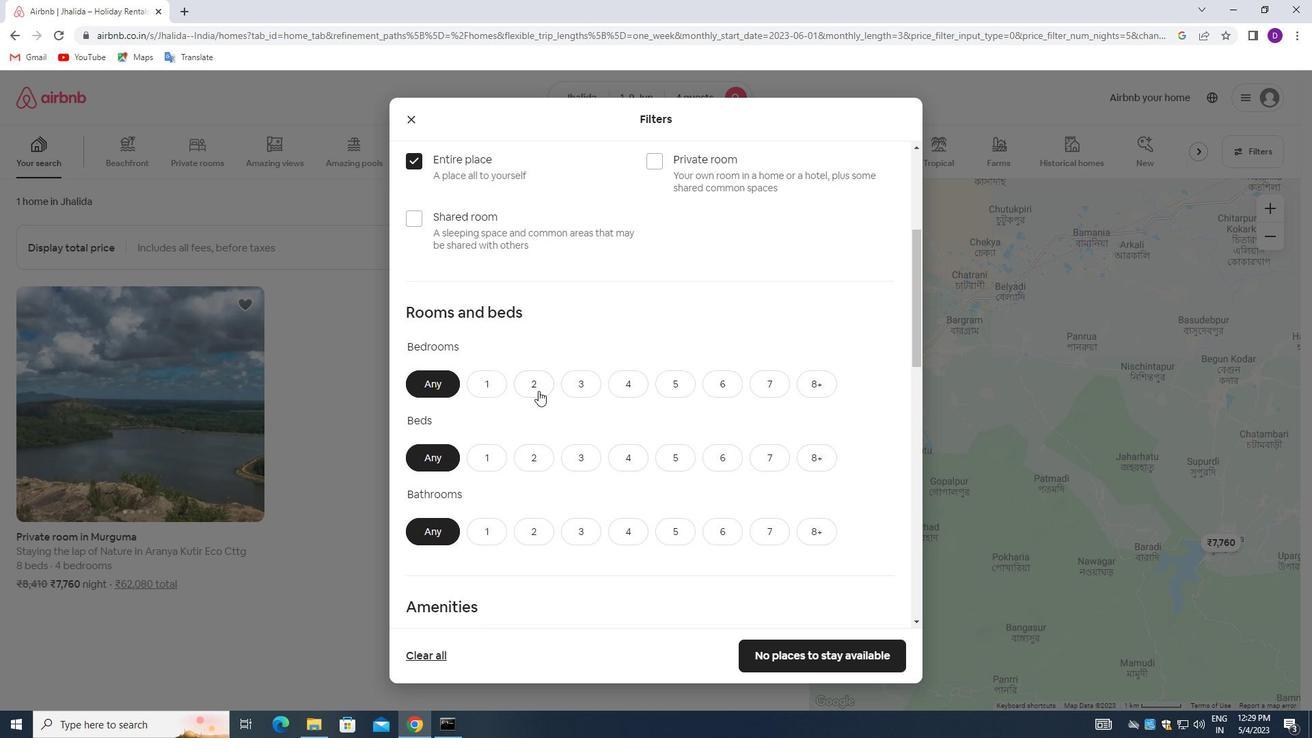 
Action: Mouse pressed left at (537, 384)
Screenshot: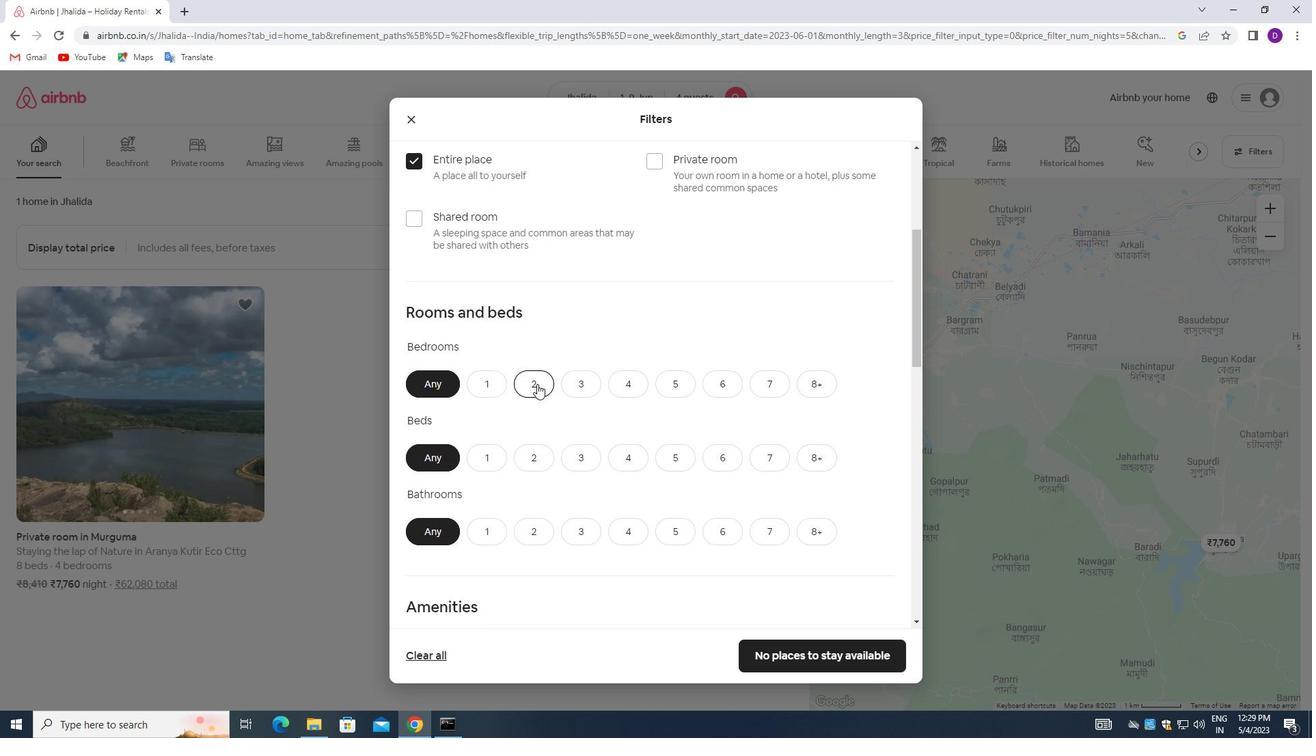 
Action: Mouse moved to (537, 453)
Screenshot: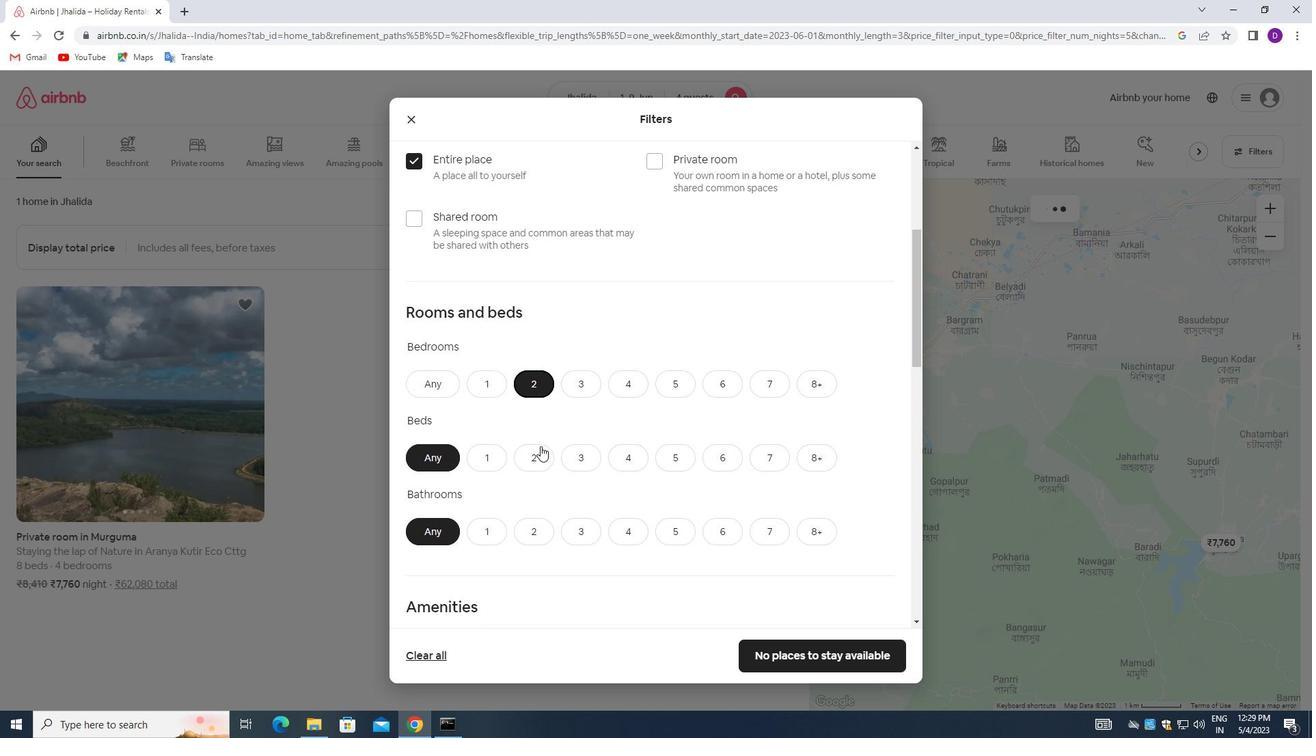 
Action: Mouse pressed left at (537, 453)
Screenshot: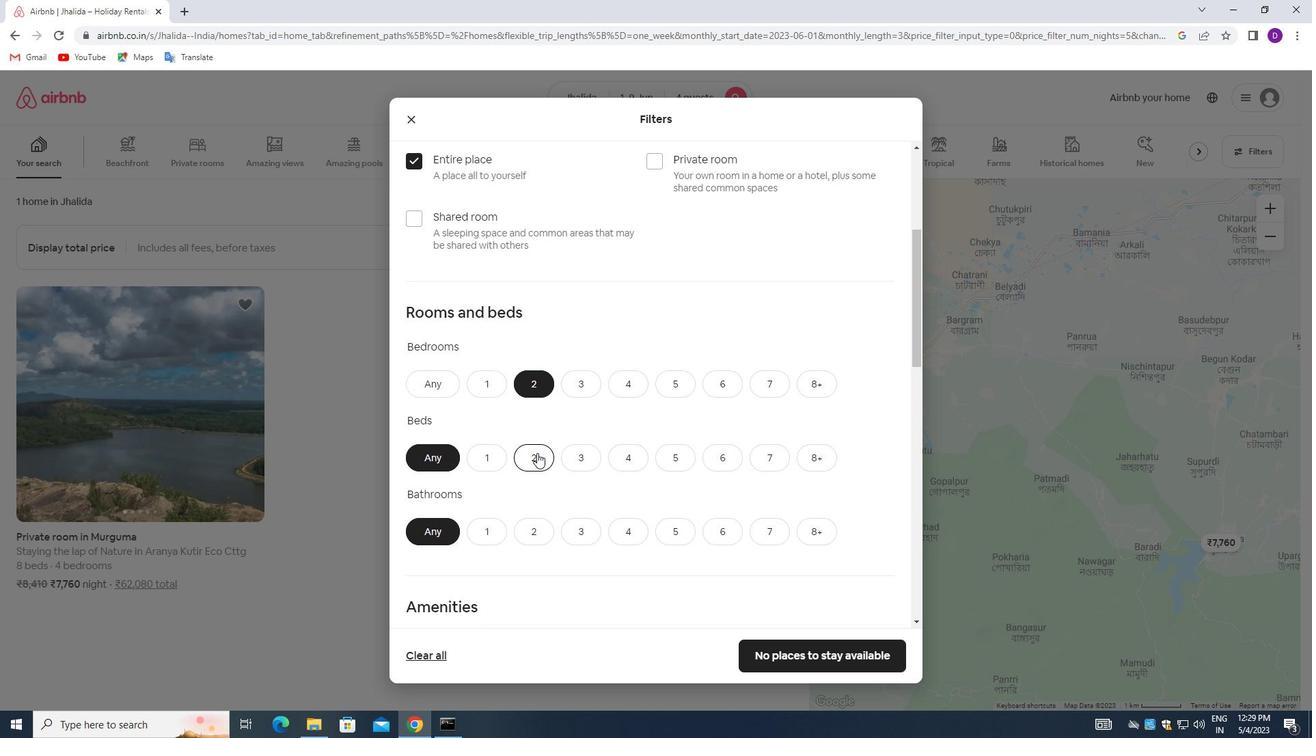 
Action: Mouse moved to (542, 532)
Screenshot: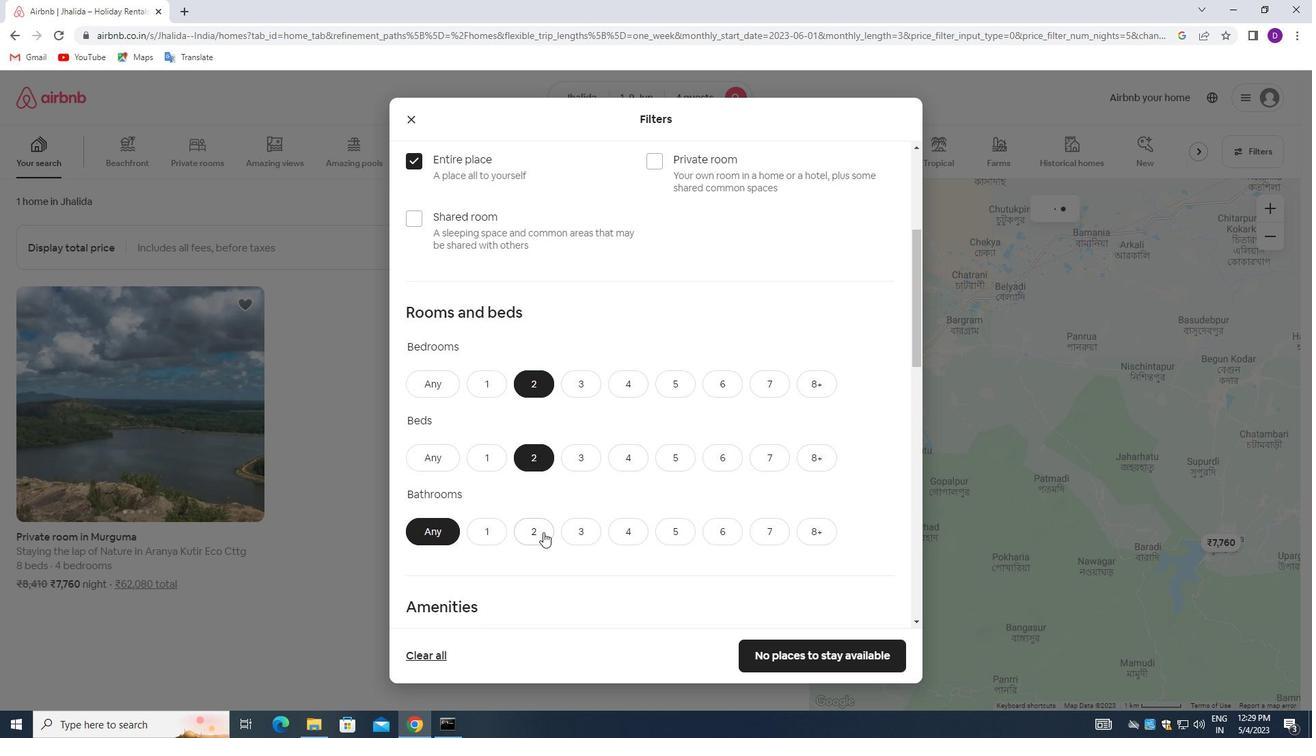
Action: Mouse pressed left at (542, 532)
Screenshot: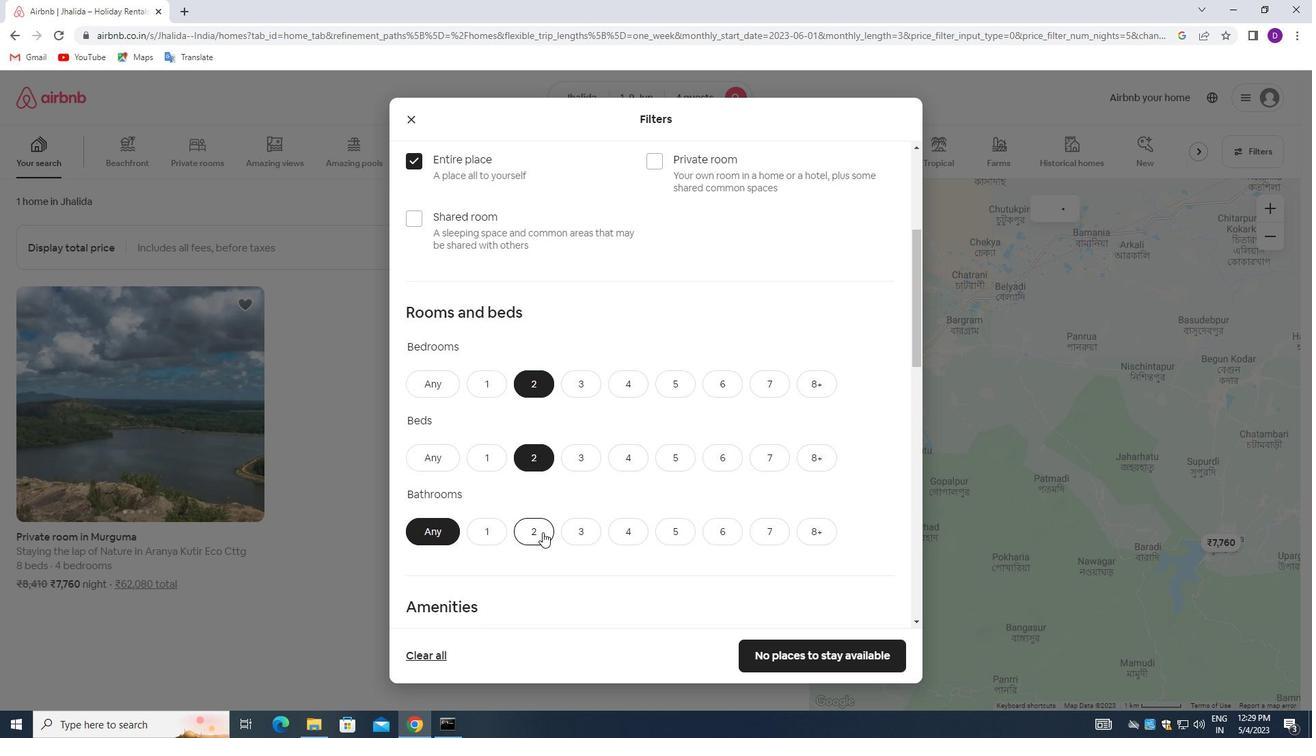 
Action: Mouse moved to (610, 417)
Screenshot: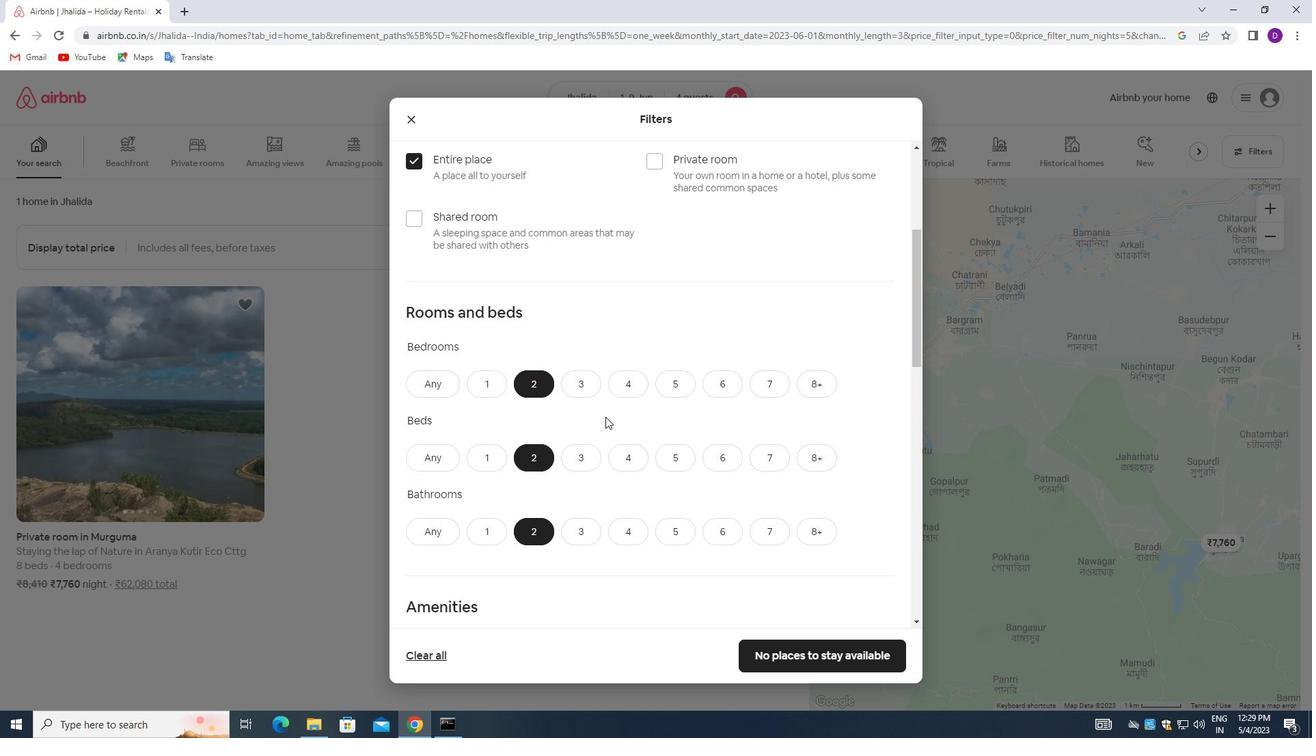 
Action: Mouse scrolled (610, 416) with delta (0, 0)
Screenshot: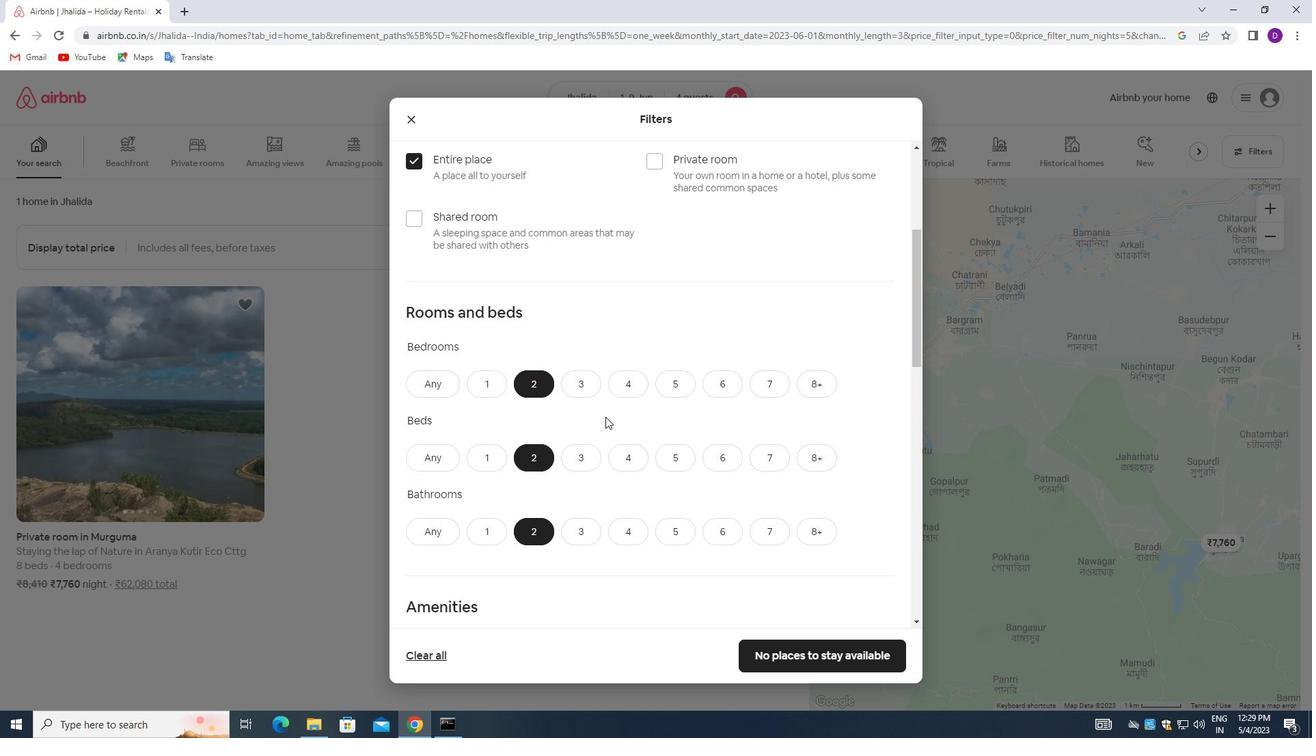 
Action: Mouse scrolled (610, 416) with delta (0, 0)
Screenshot: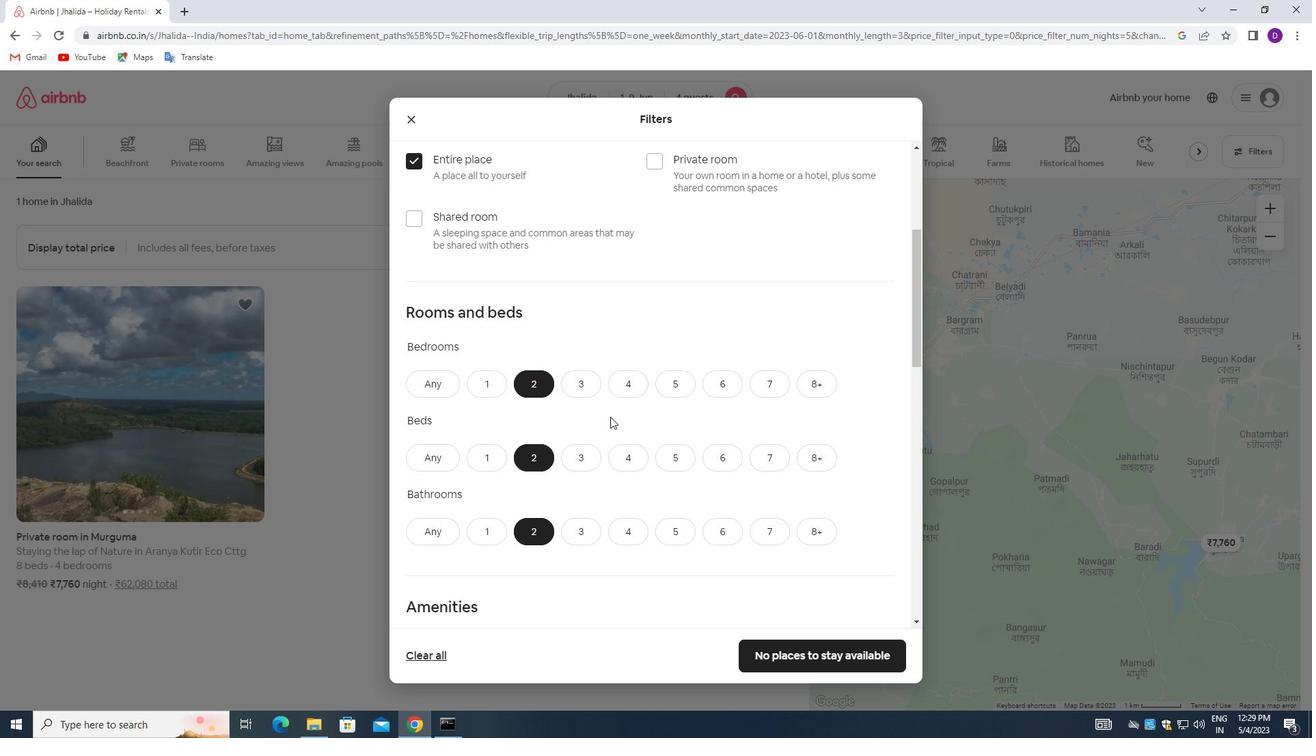 
Action: Mouse scrolled (610, 416) with delta (0, 0)
Screenshot: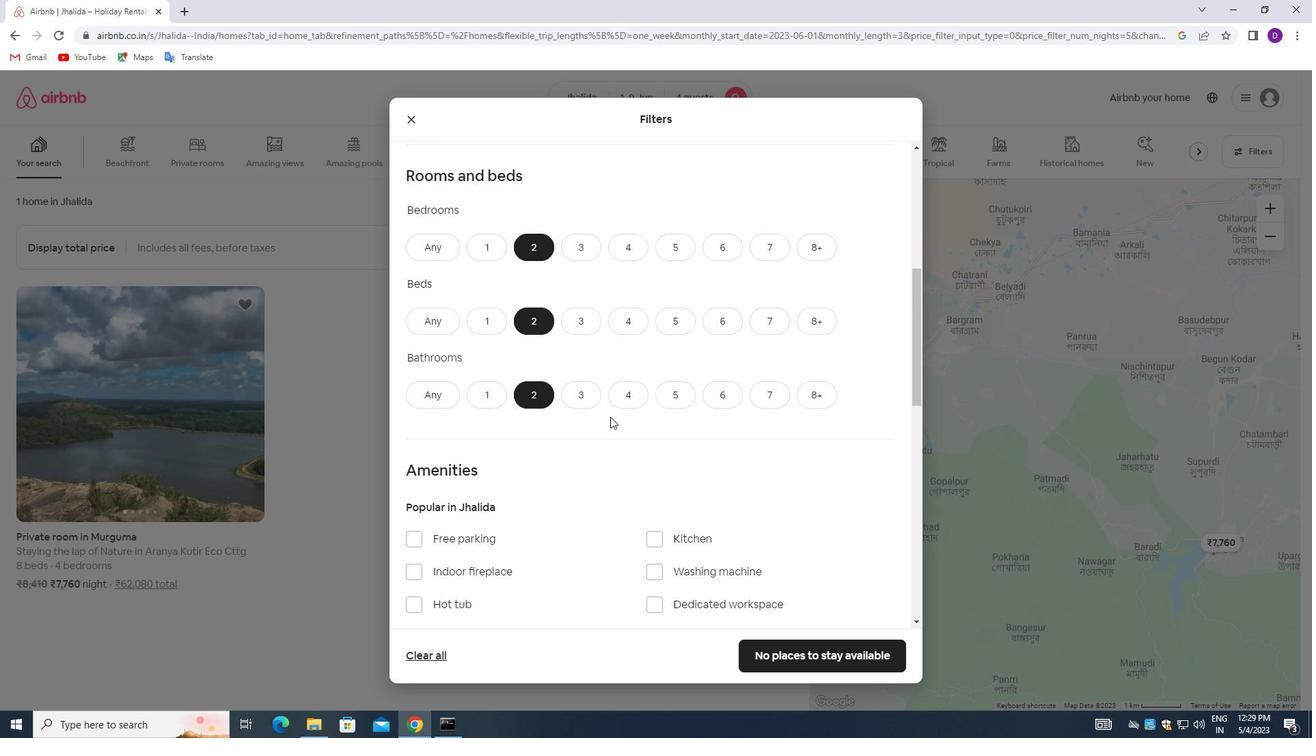 
Action: Mouse moved to (611, 417)
Screenshot: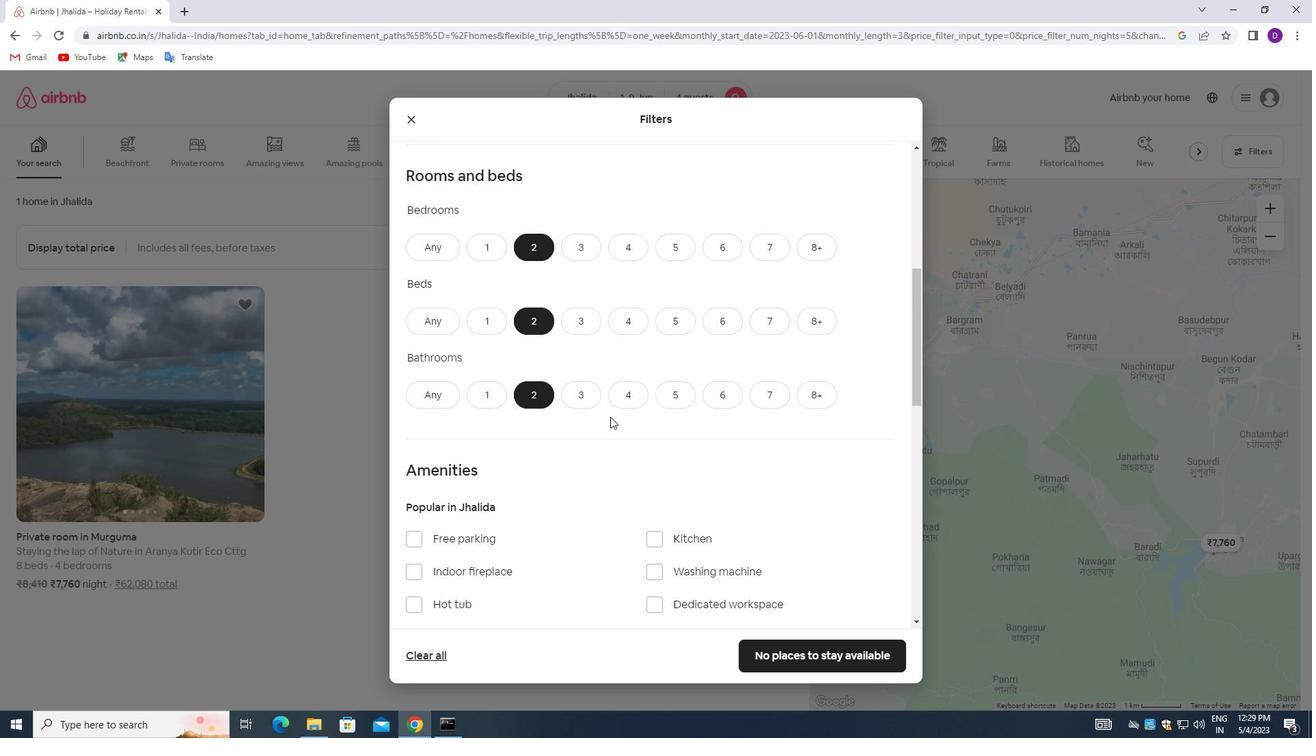 
Action: Mouse scrolled (611, 416) with delta (0, 0)
Screenshot: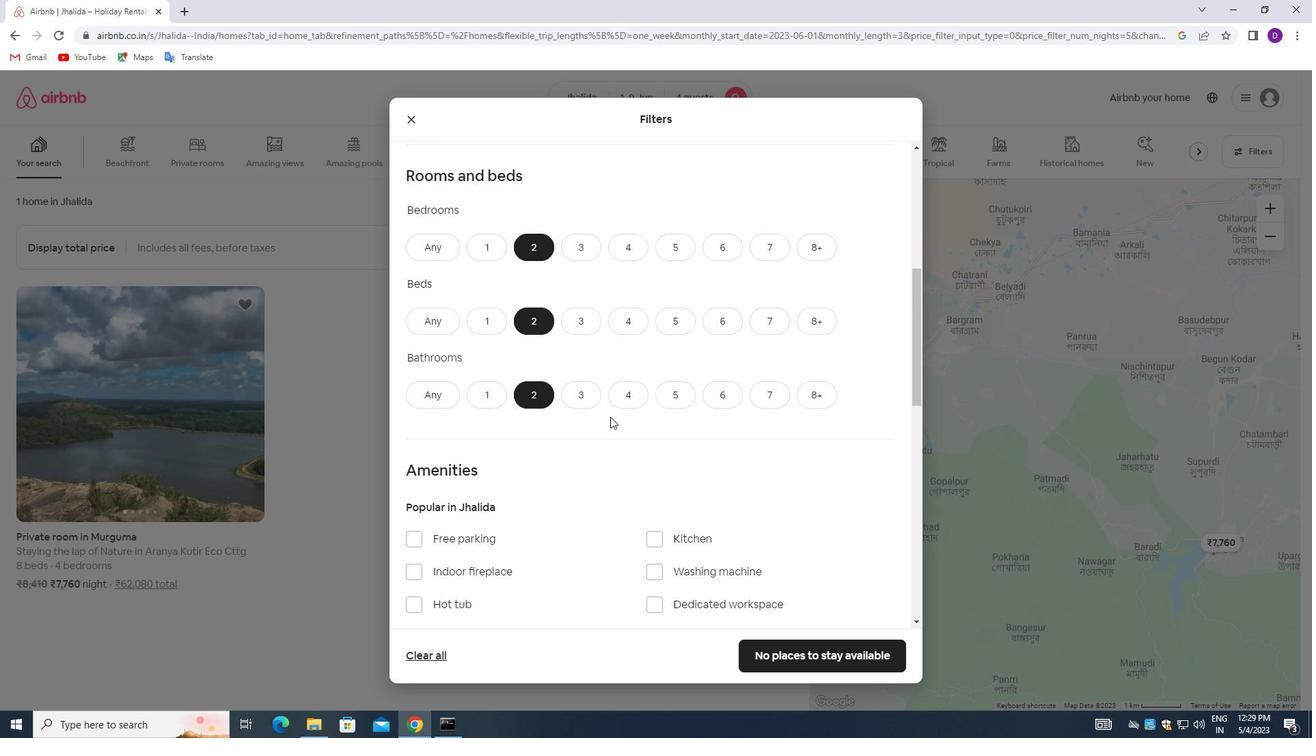 
Action: Mouse moved to (572, 448)
Screenshot: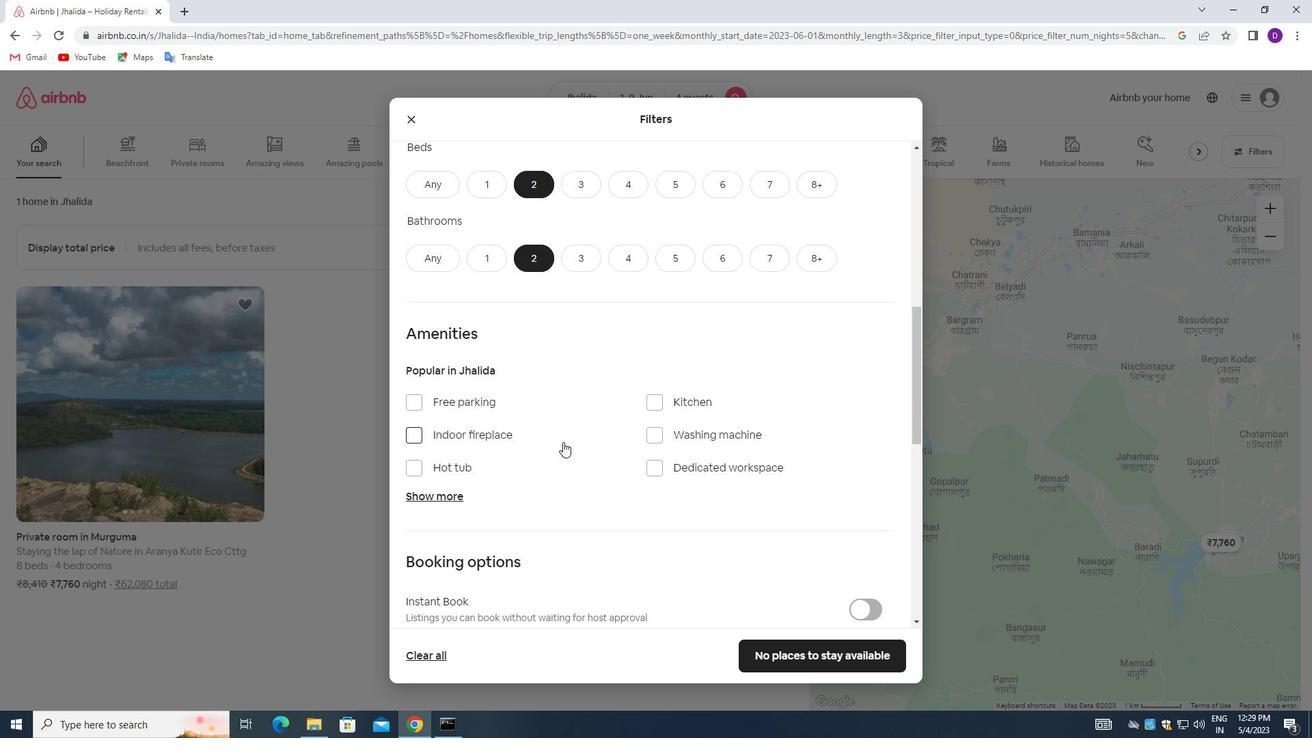 
Action: Mouse scrolled (572, 447) with delta (0, 0)
Screenshot: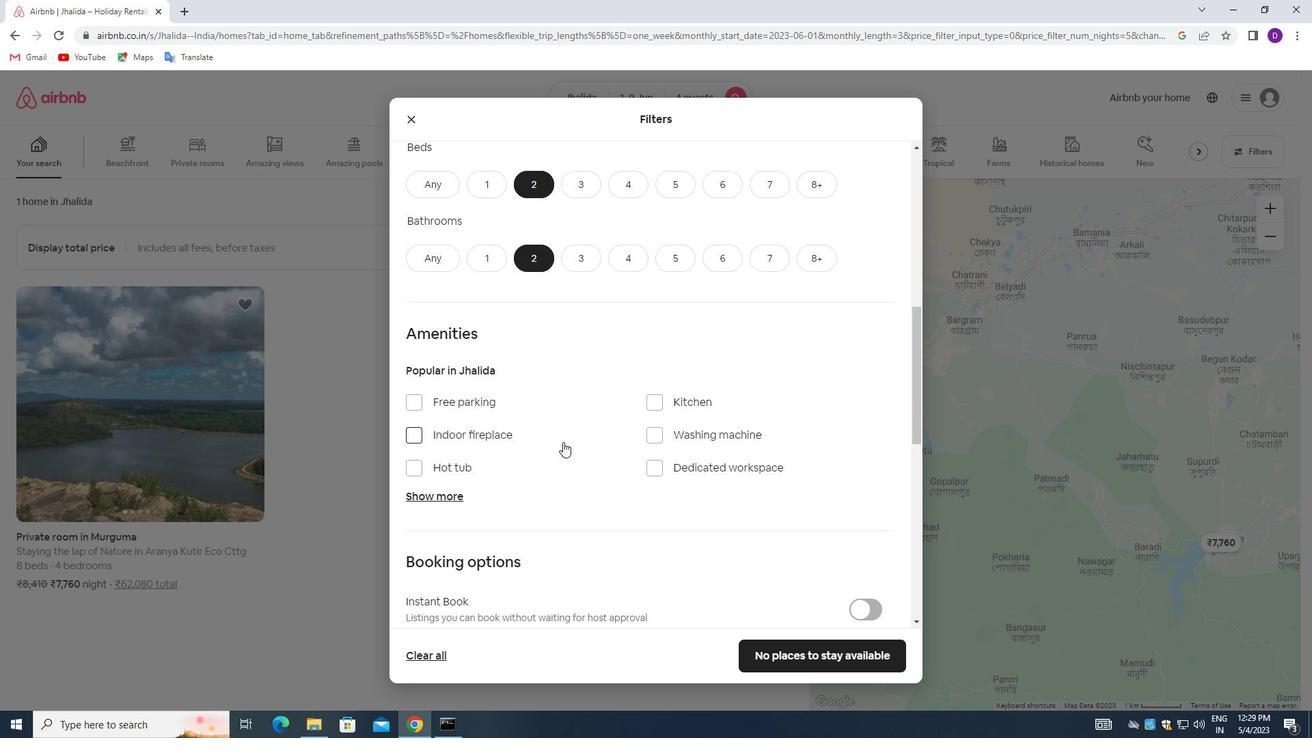 
Action: Mouse moved to (573, 449)
Screenshot: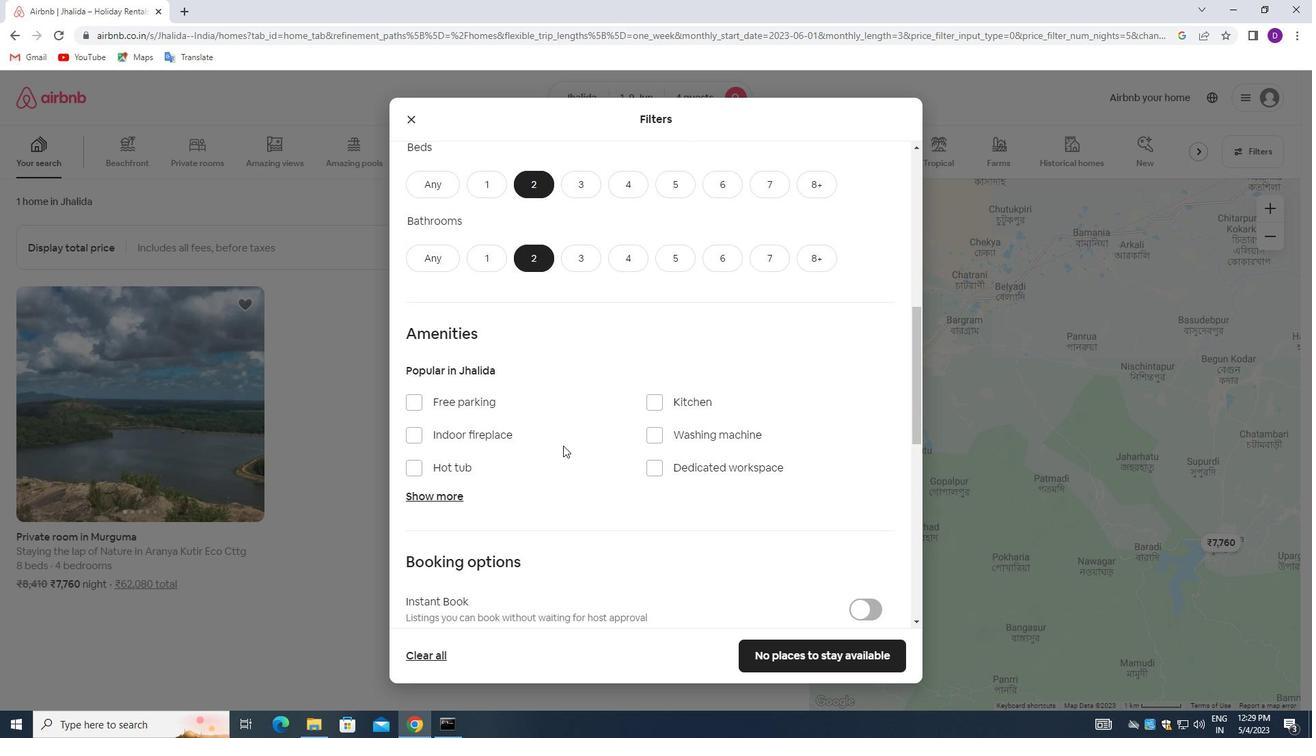
Action: Mouse scrolled (573, 448) with delta (0, 0)
Screenshot: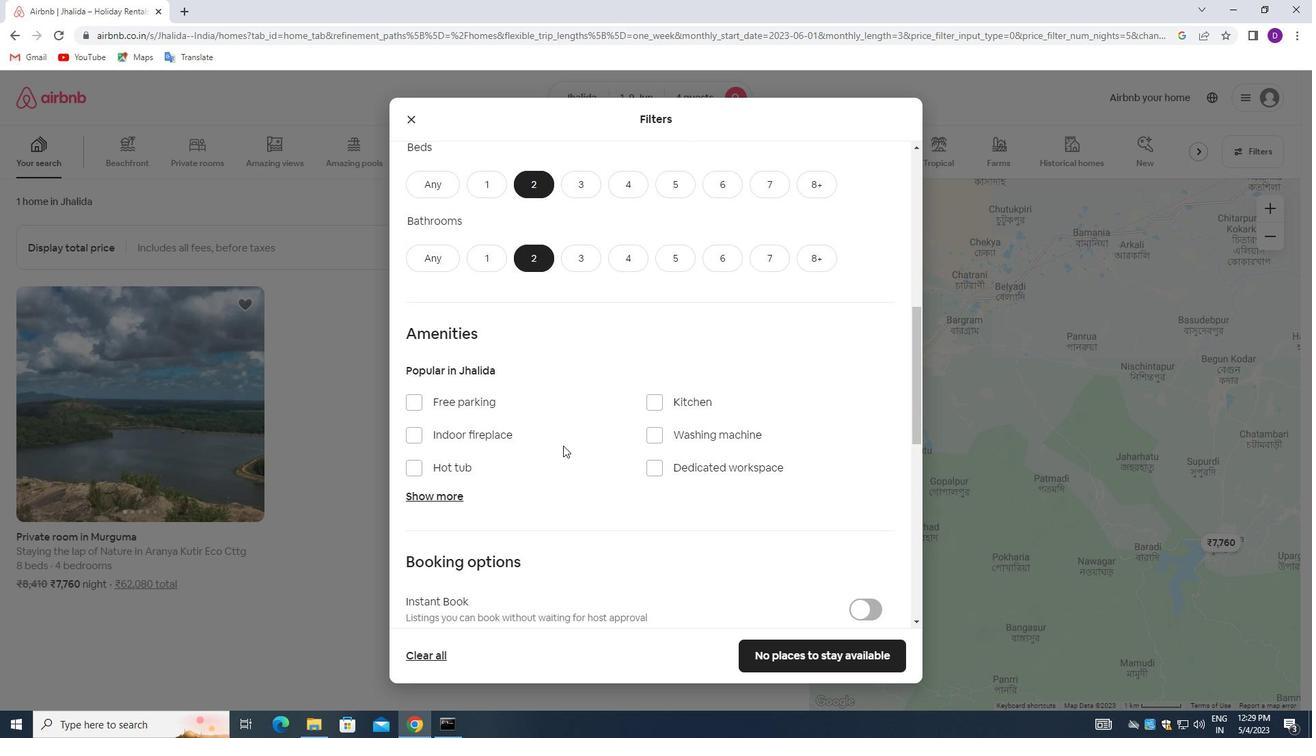 
Action: Mouse moved to (622, 428)
Screenshot: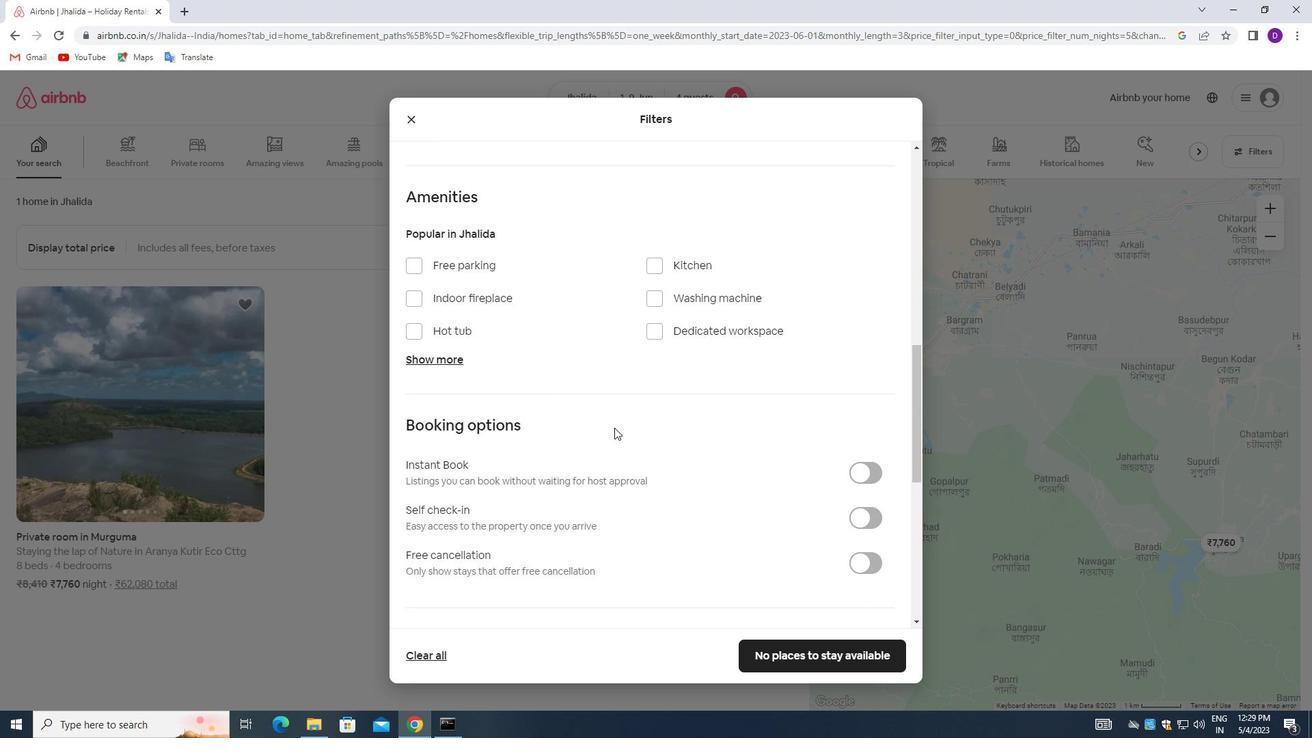 
Action: Mouse scrolled (622, 427) with delta (0, 0)
Screenshot: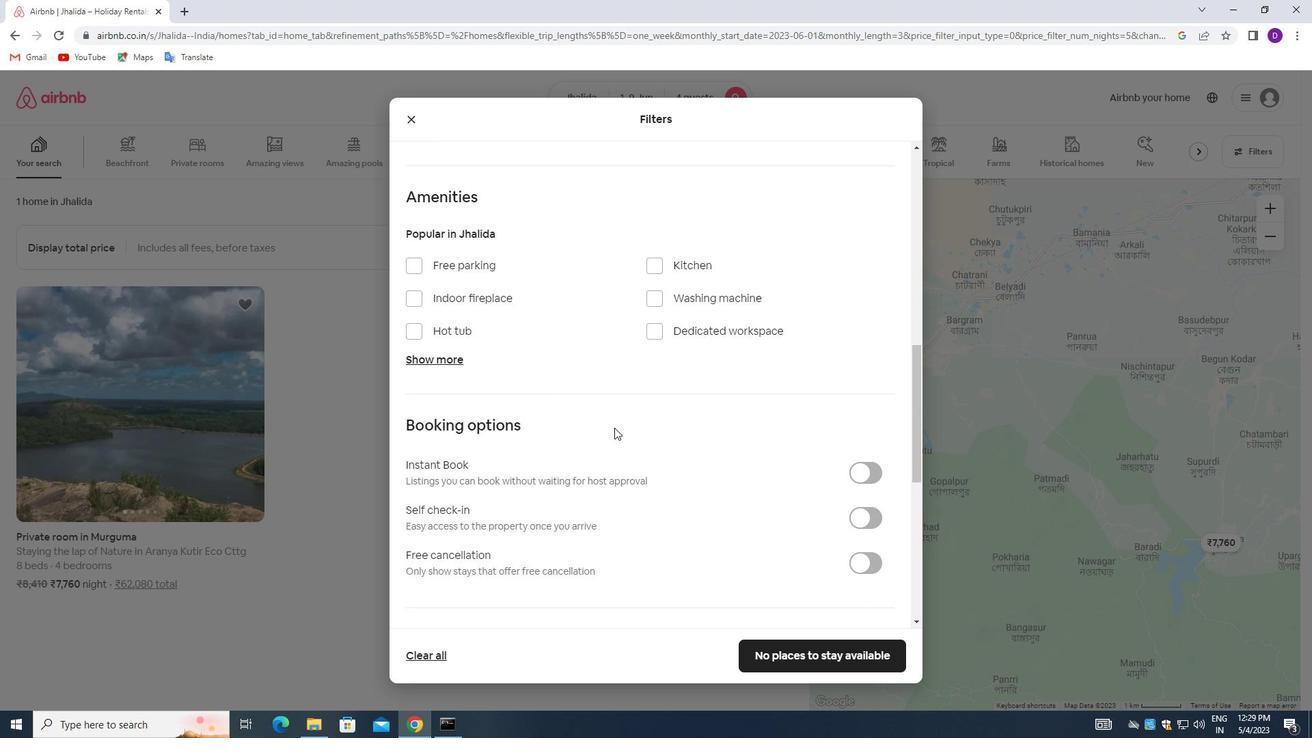 
Action: Mouse moved to (862, 455)
Screenshot: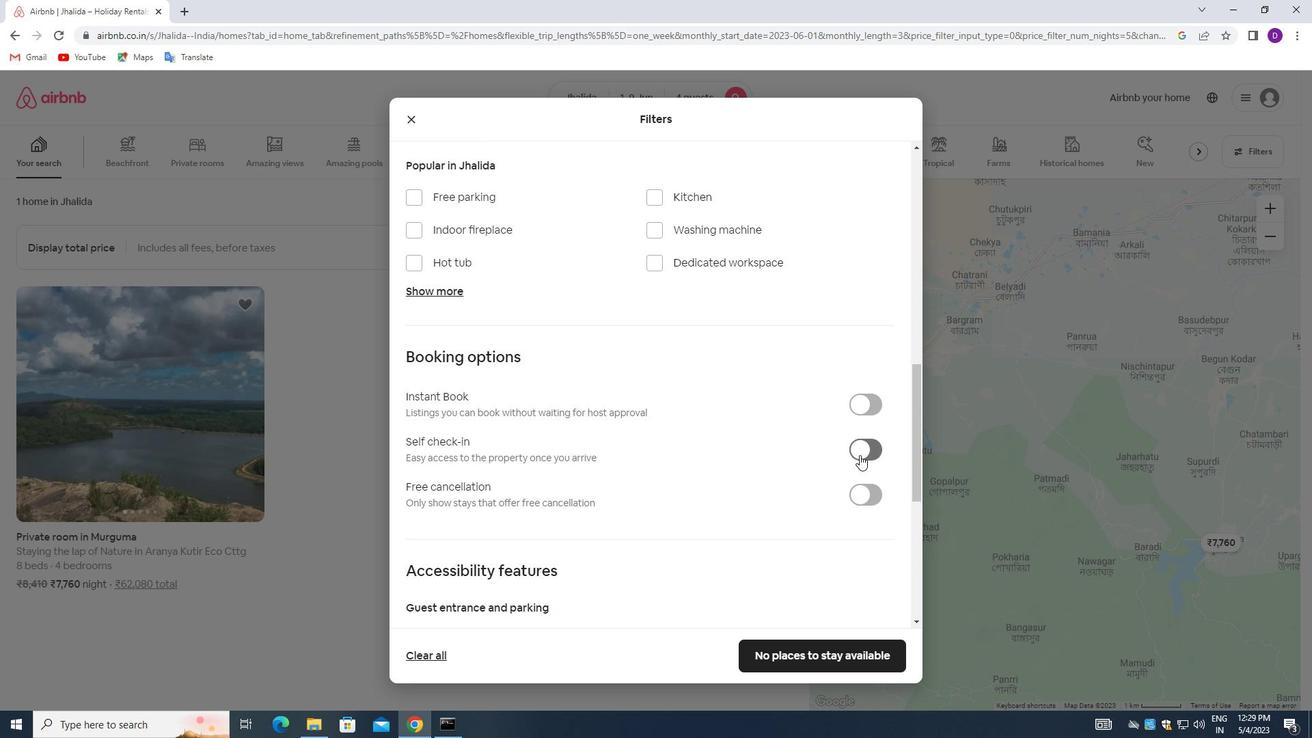 
Action: Mouse pressed left at (862, 455)
Screenshot: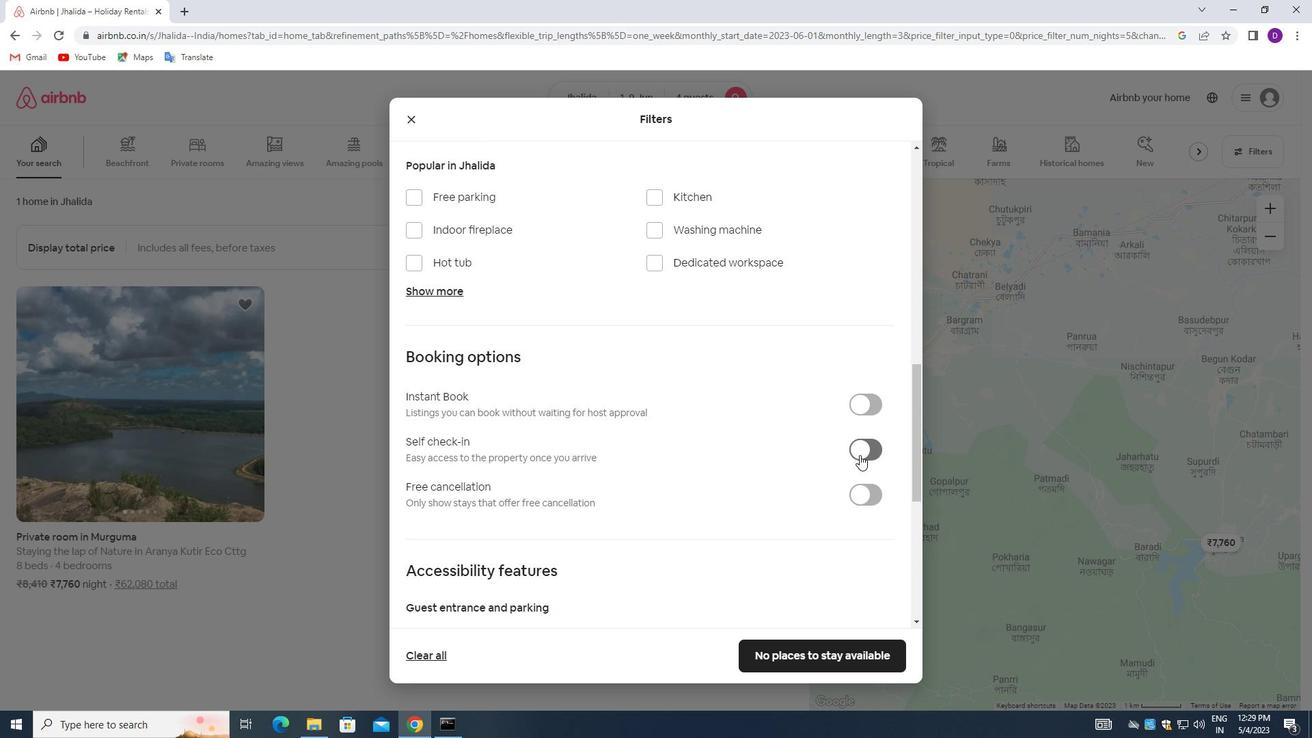 
Action: Mouse moved to (609, 455)
Screenshot: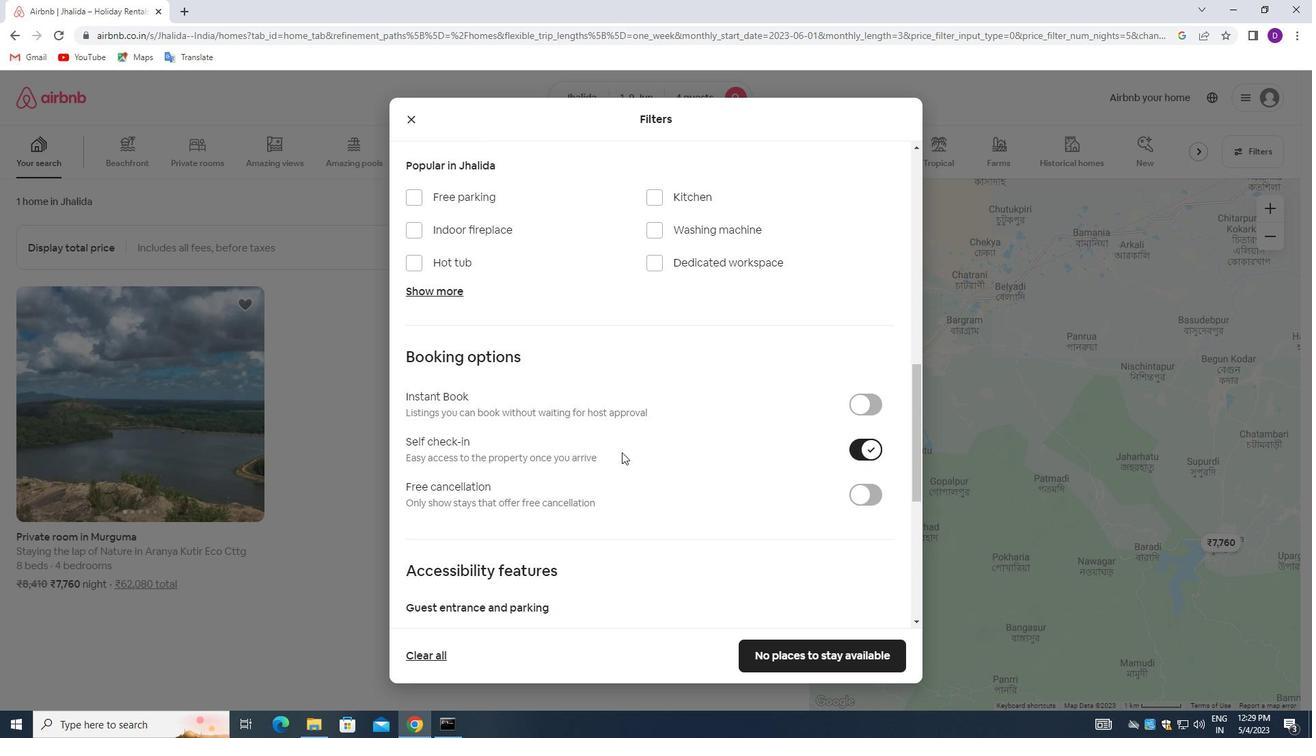 
Action: Mouse scrolled (609, 454) with delta (0, 0)
Screenshot: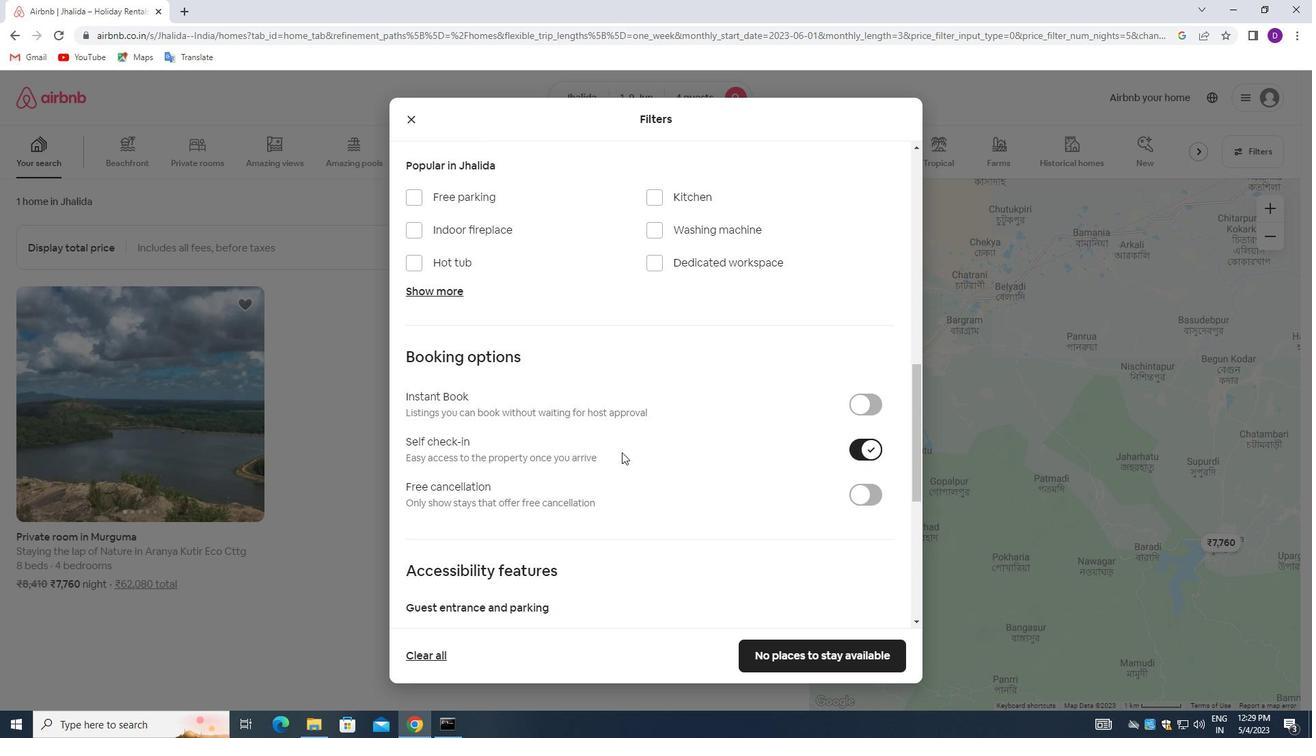 
Action: Mouse moved to (600, 460)
Screenshot: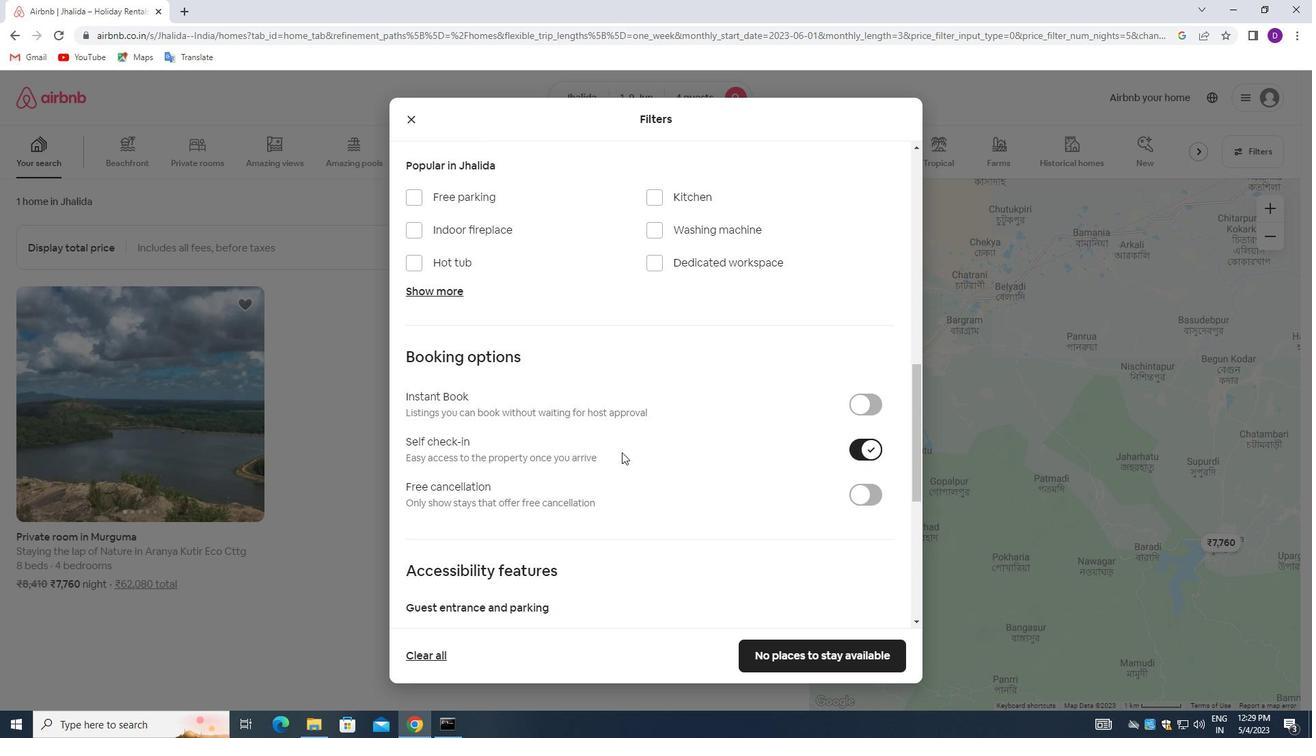 
Action: Mouse scrolled (600, 460) with delta (0, 0)
Screenshot: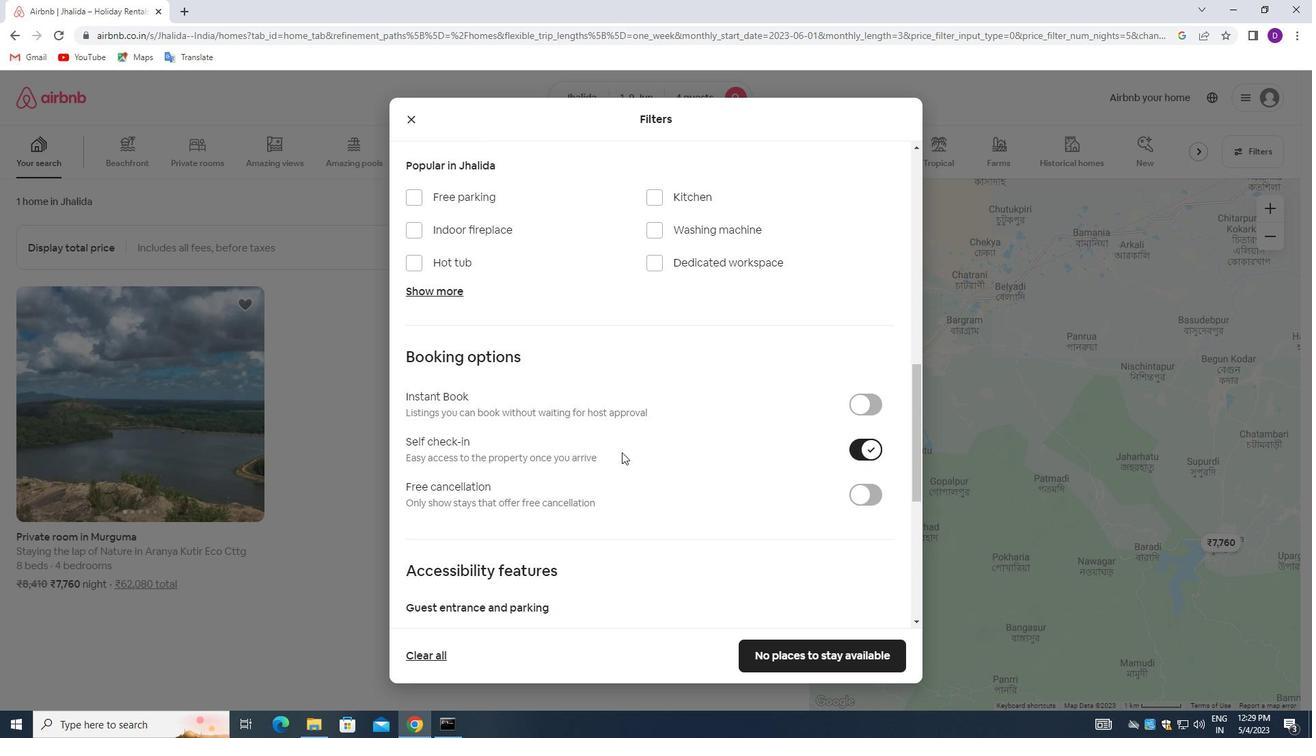 
Action: Mouse moved to (599, 461)
Screenshot: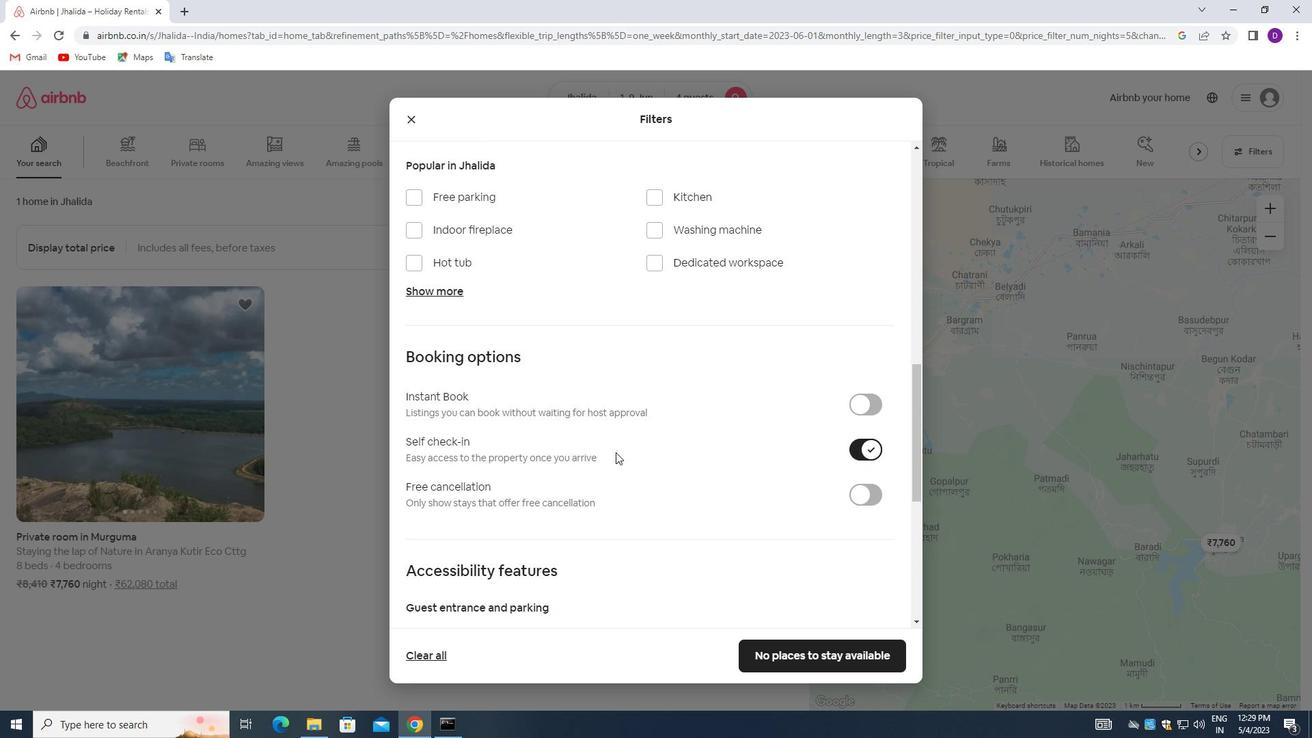 
Action: Mouse scrolled (599, 460) with delta (0, 0)
Screenshot: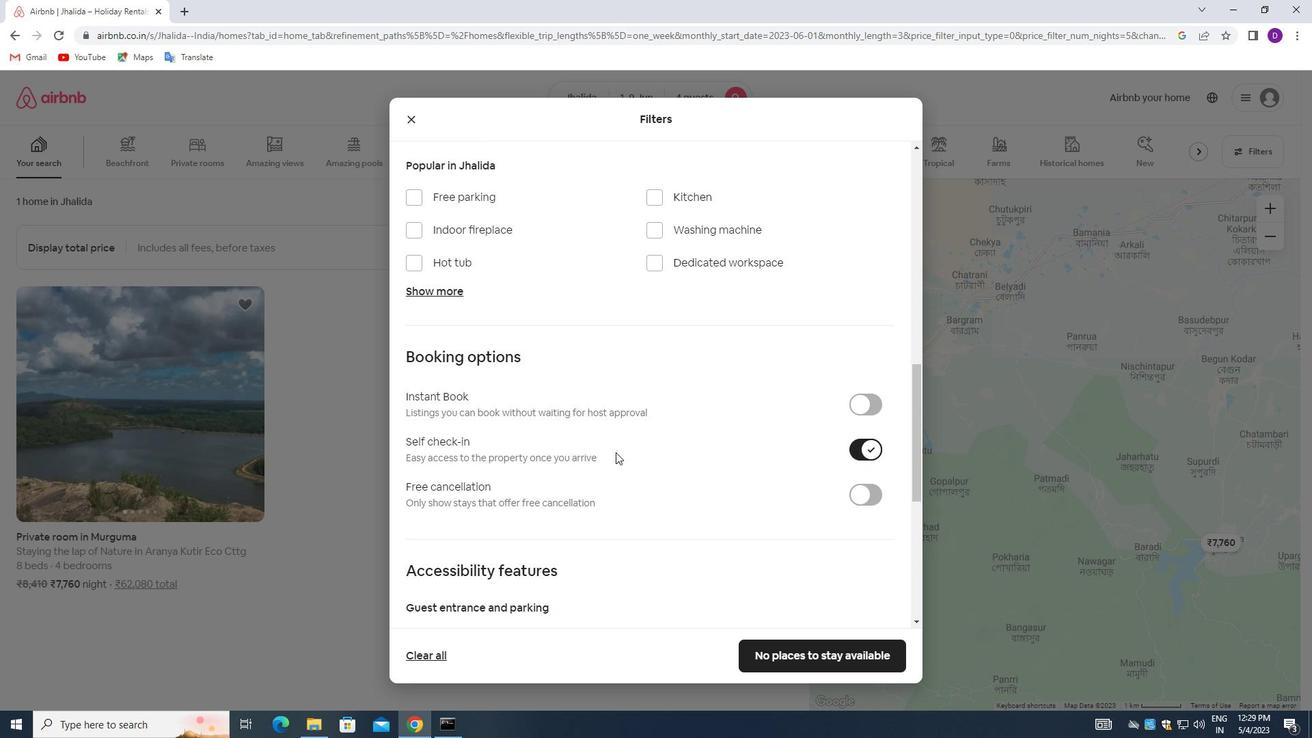 
Action: Mouse moved to (555, 485)
Screenshot: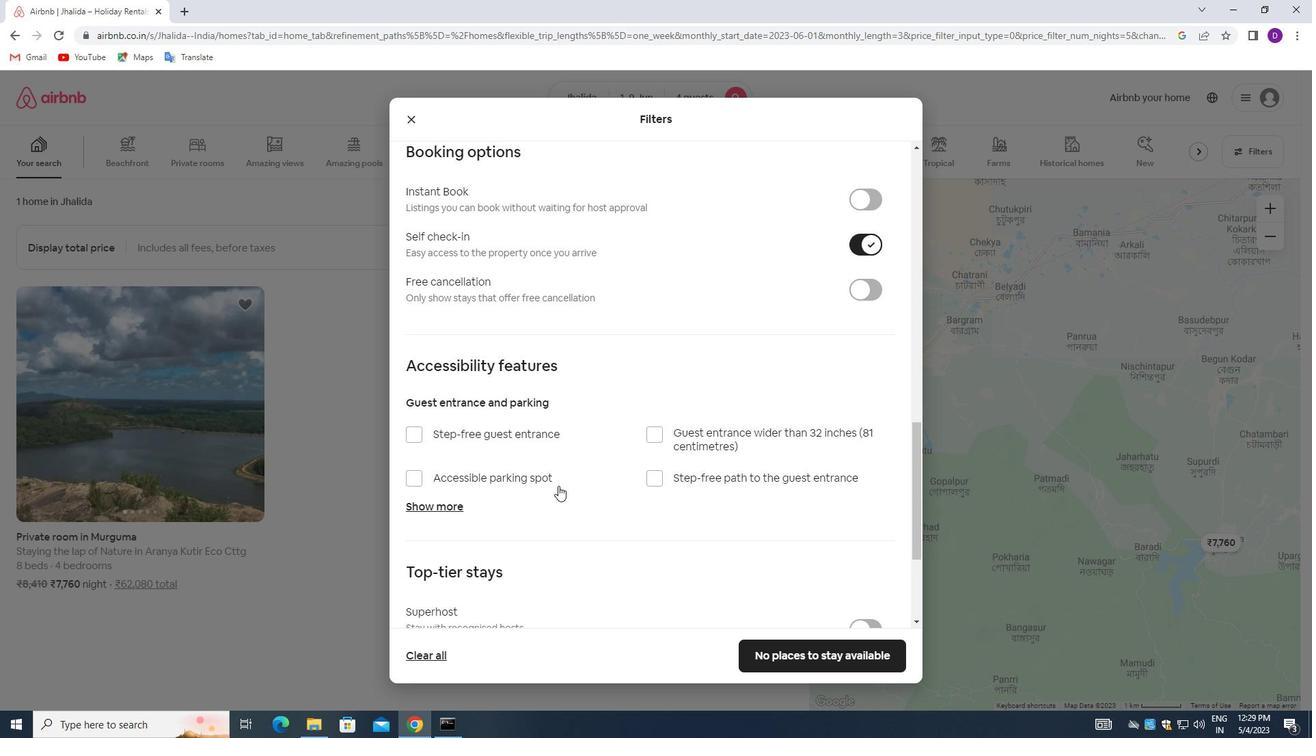 
Action: Mouse scrolled (555, 484) with delta (0, 0)
Screenshot: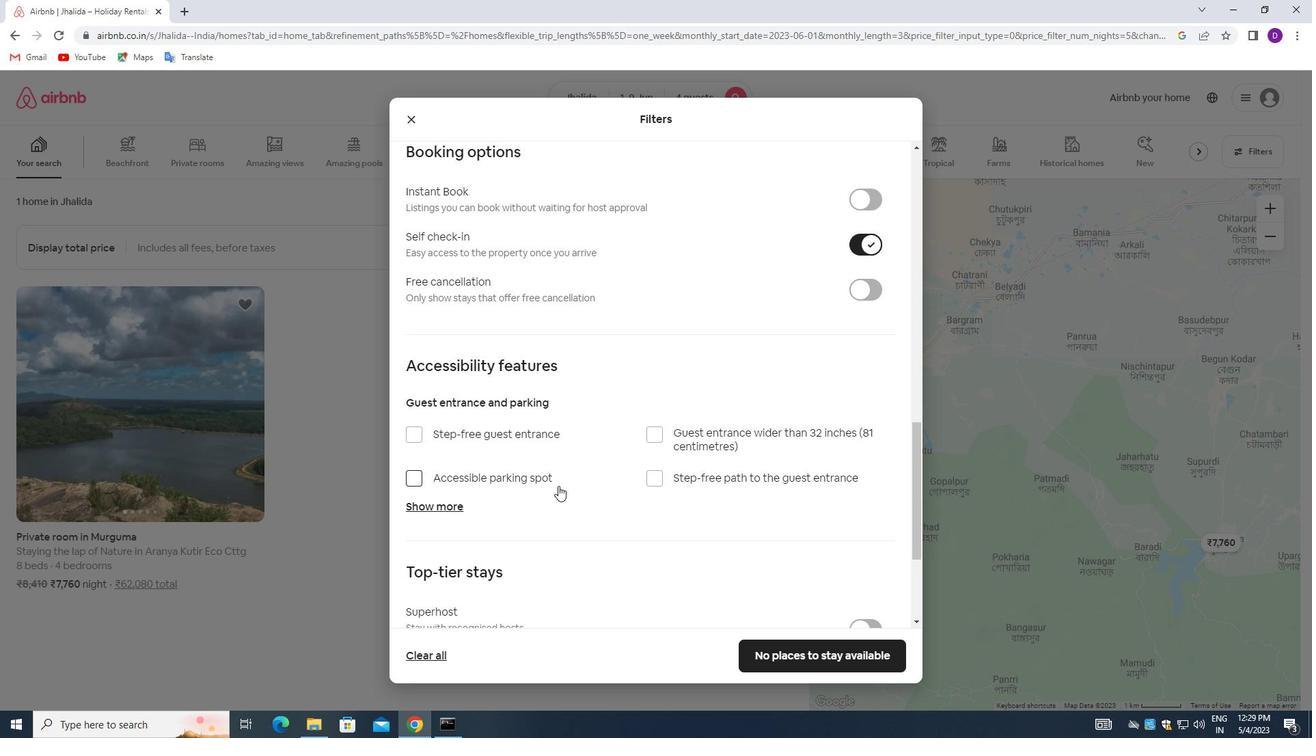 
Action: Mouse moved to (555, 485)
Screenshot: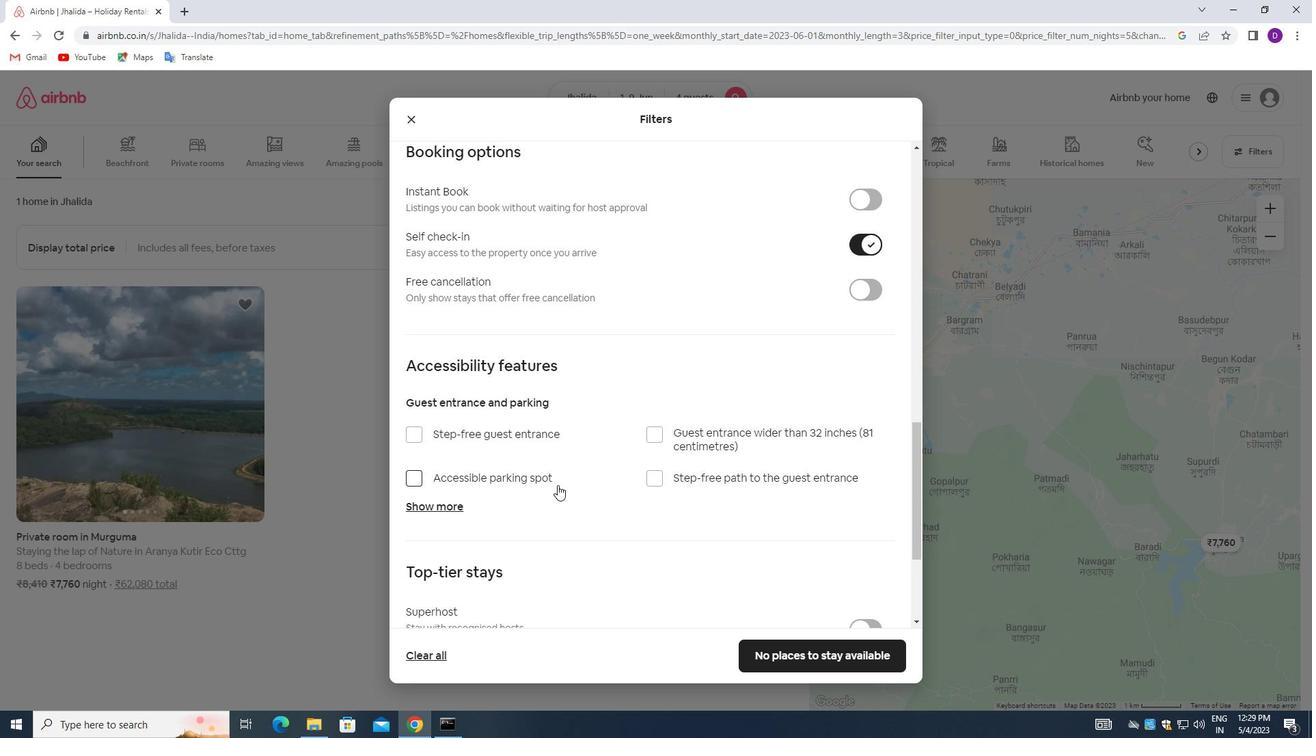 
Action: Mouse scrolled (555, 484) with delta (0, 0)
Screenshot: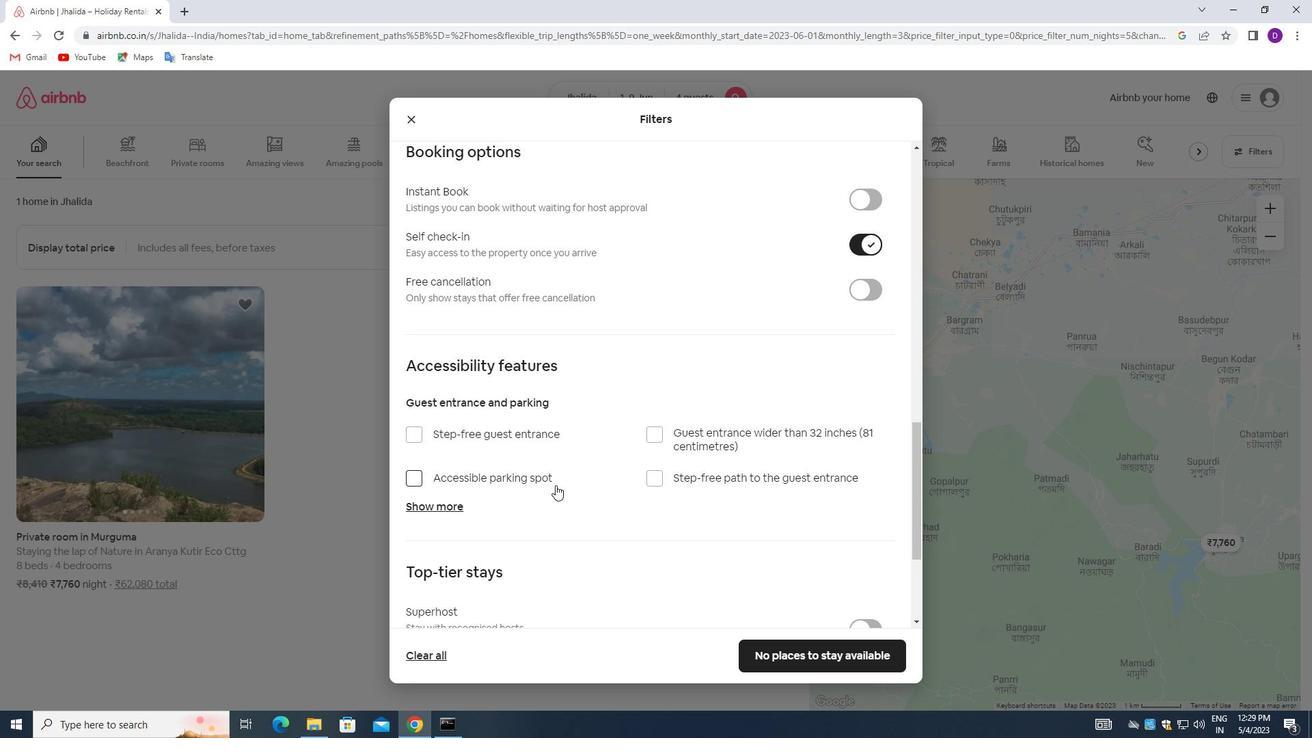 
Action: Mouse moved to (555, 486)
Screenshot: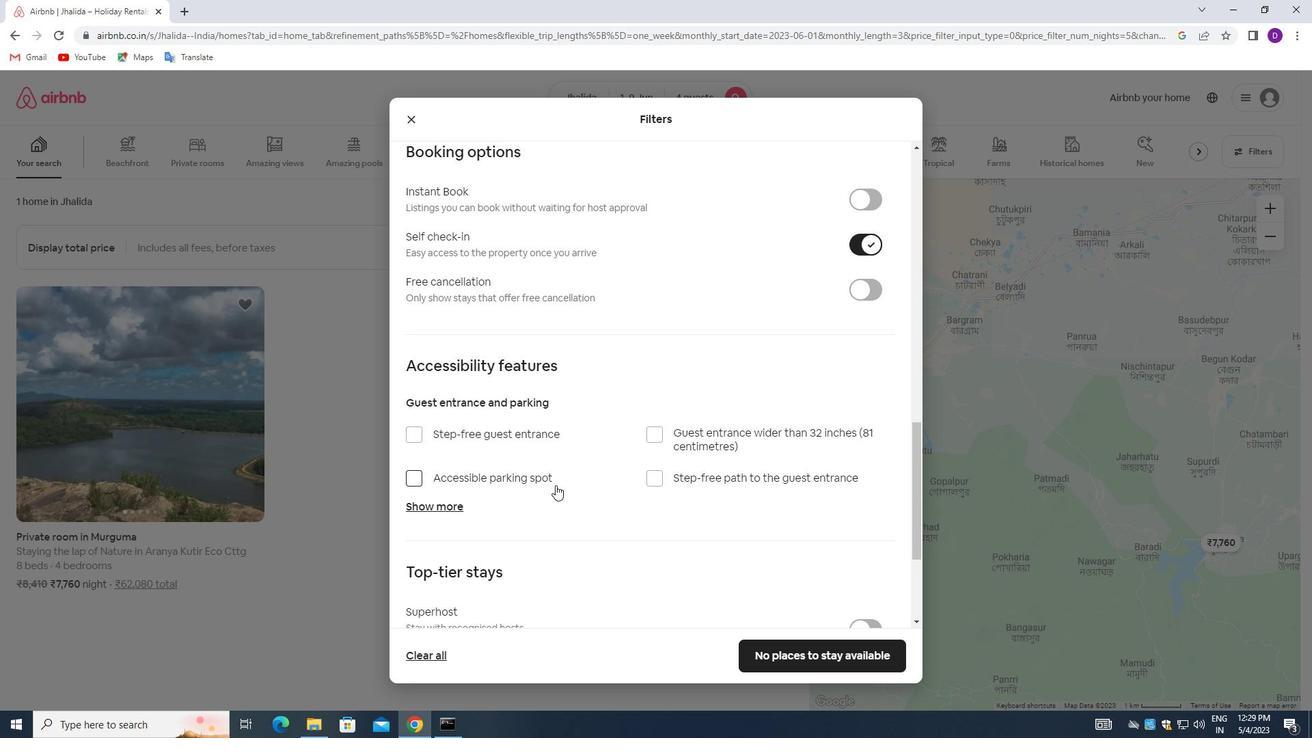 
Action: Mouse scrolled (555, 485) with delta (0, 0)
Screenshot: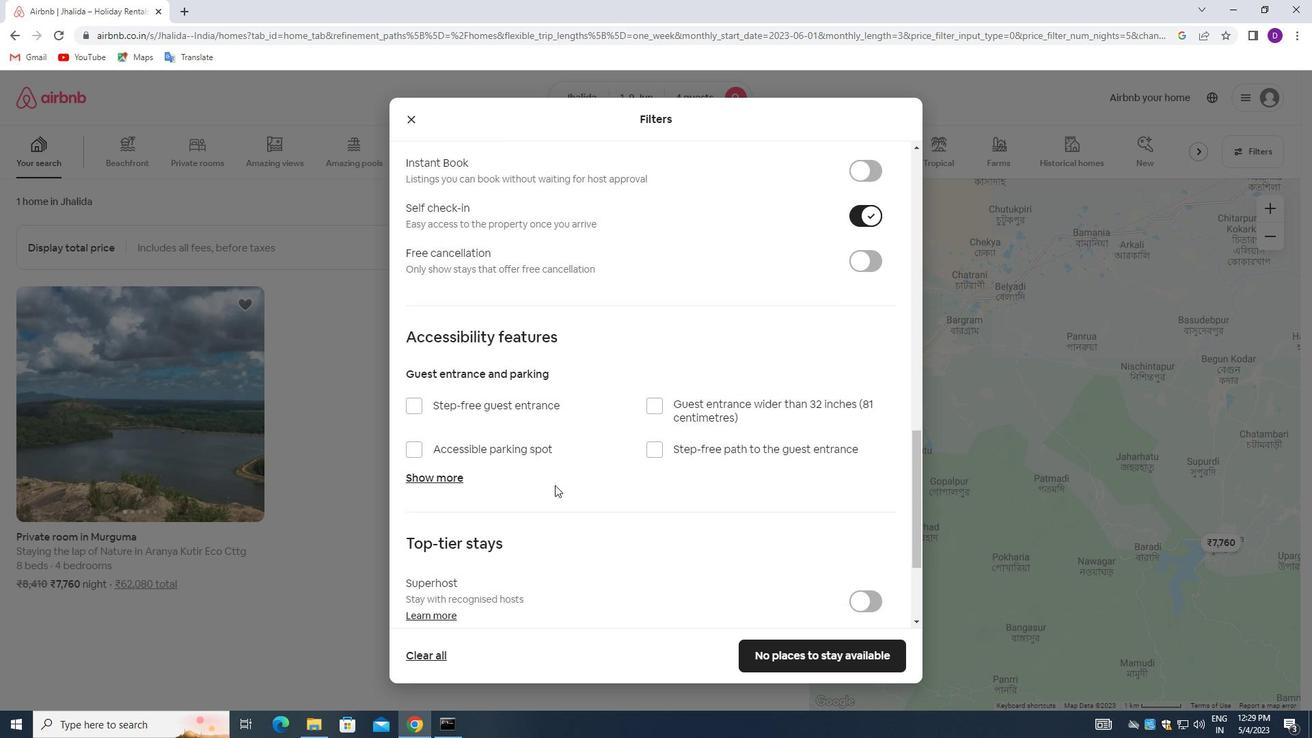 
Action: Mouse moved to (555, 490)
Screenshot: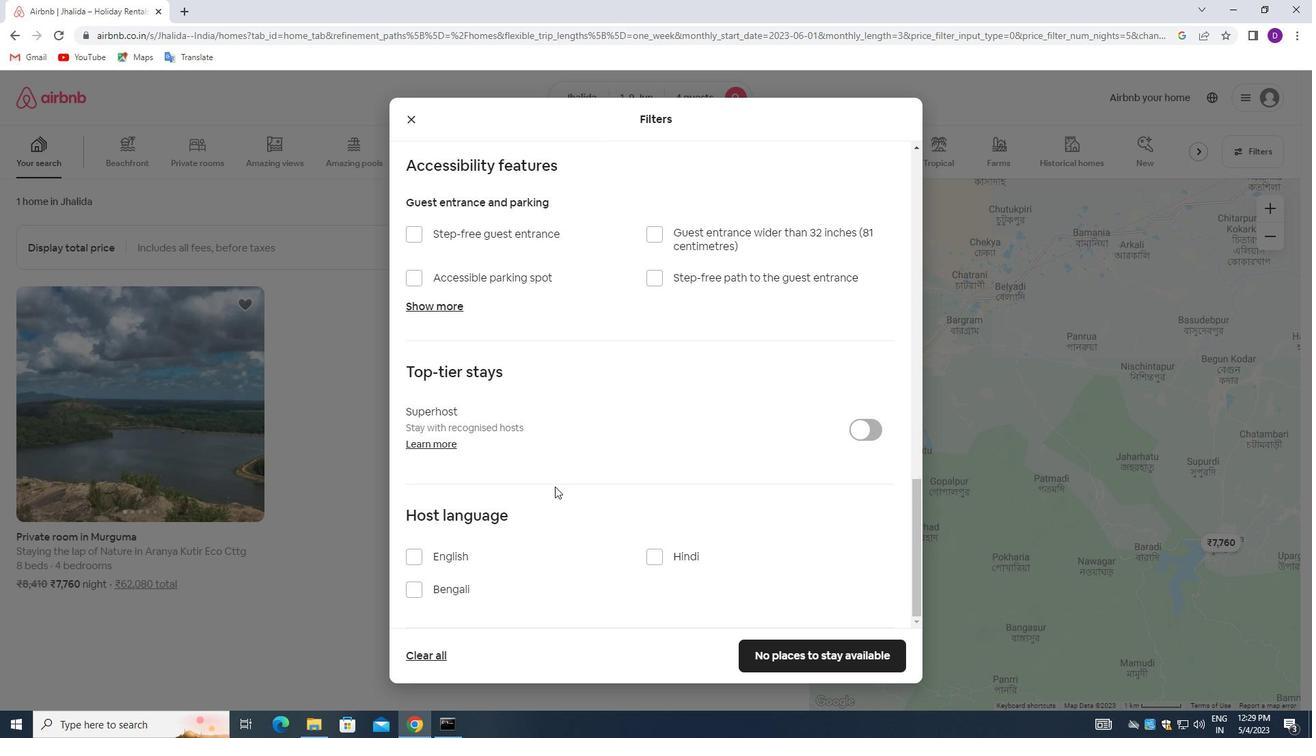 
Action: Mouse scrolled (555, 489) with delta (0, 0)
Screenshot: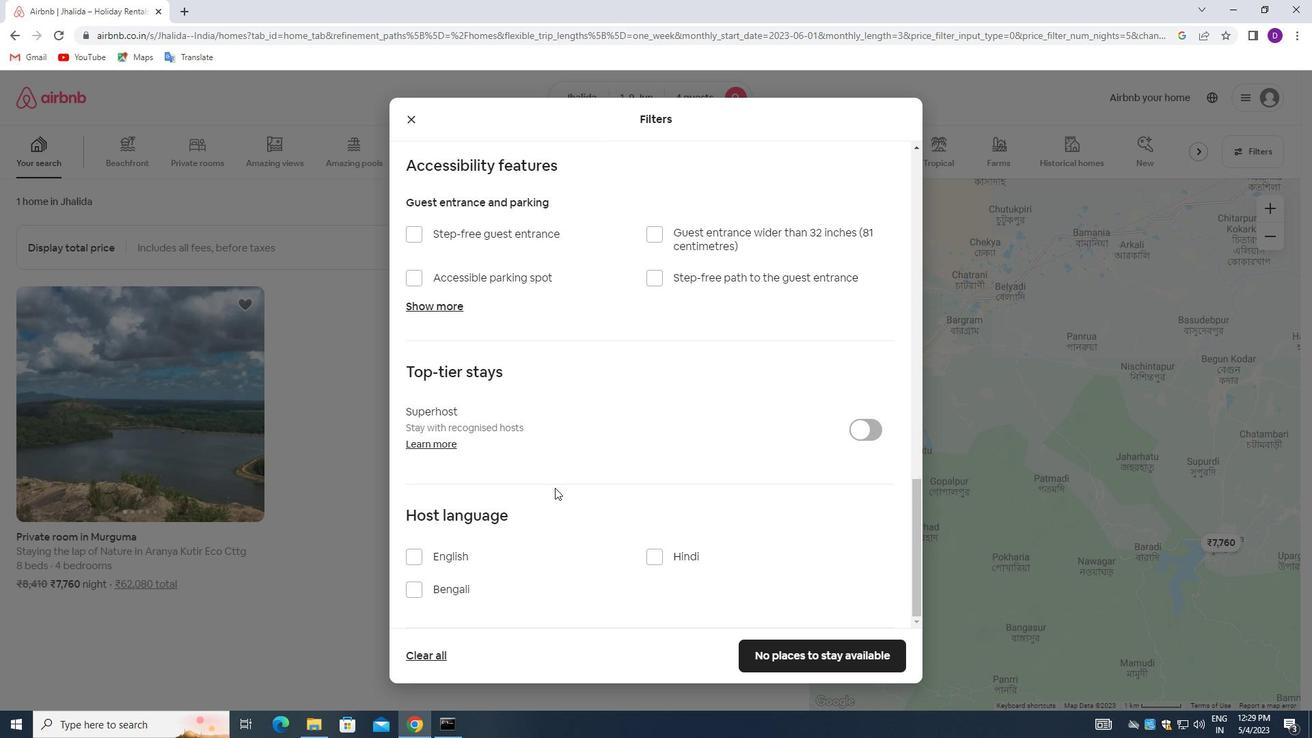 
Action: Mouse moved to (555, 491)
Screenshot: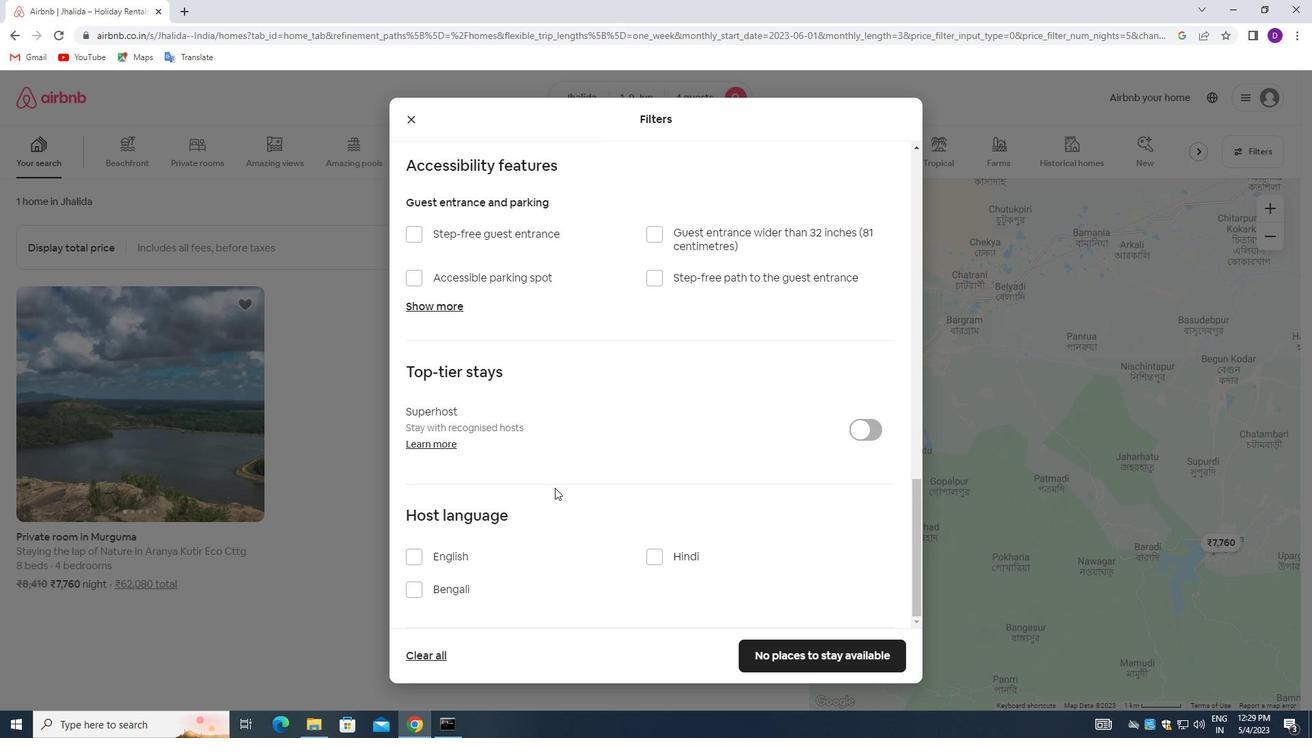 
Action: Mouse scrolled (555, 490) with delta (0, 0)
Screenshot: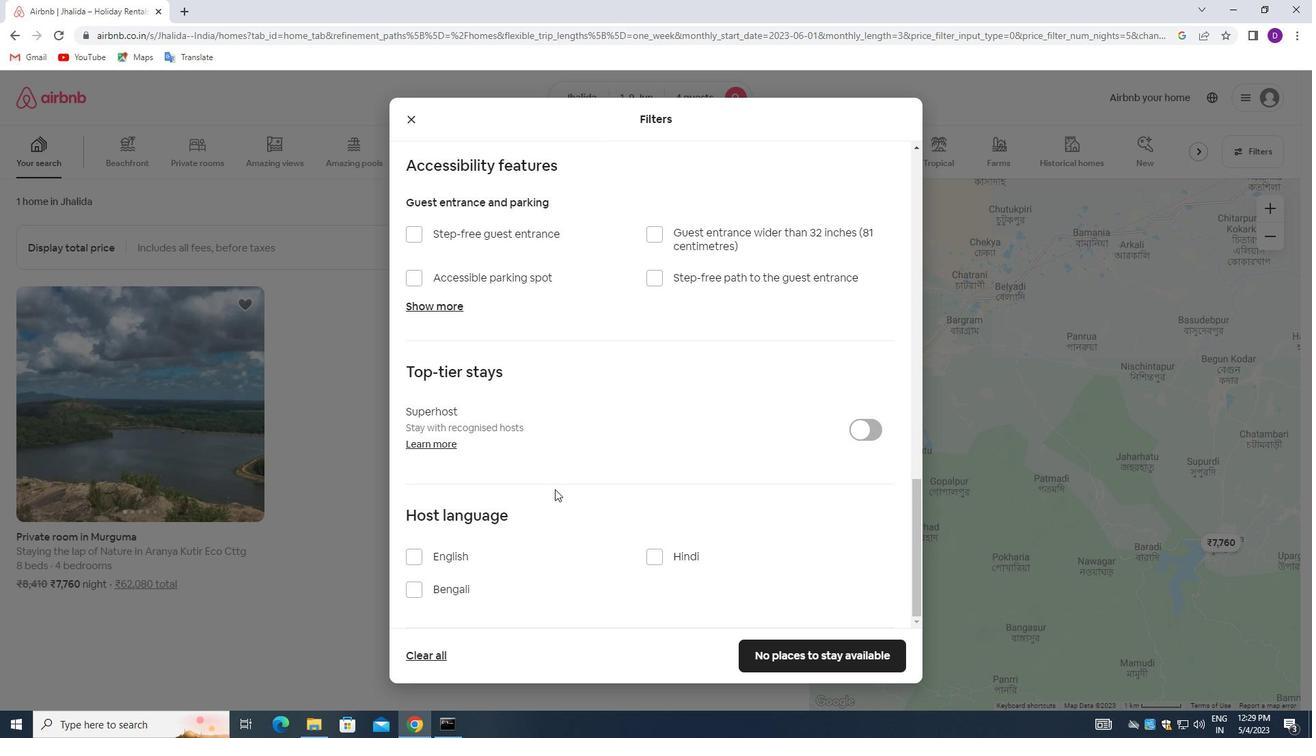 
Action: Mouse moved to (555, 493)
Screenshot: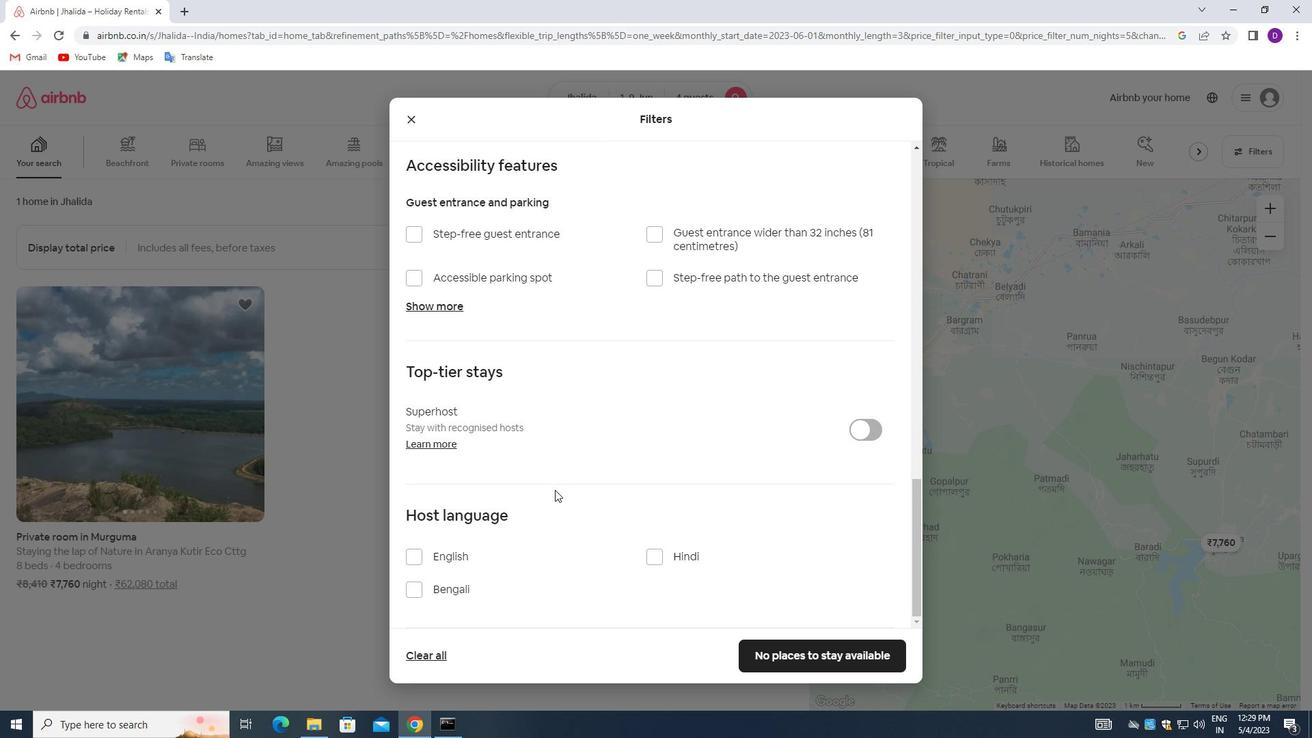 
Action: Mouse scrolled (555, 492) with delta (0, 0)
Screenshot: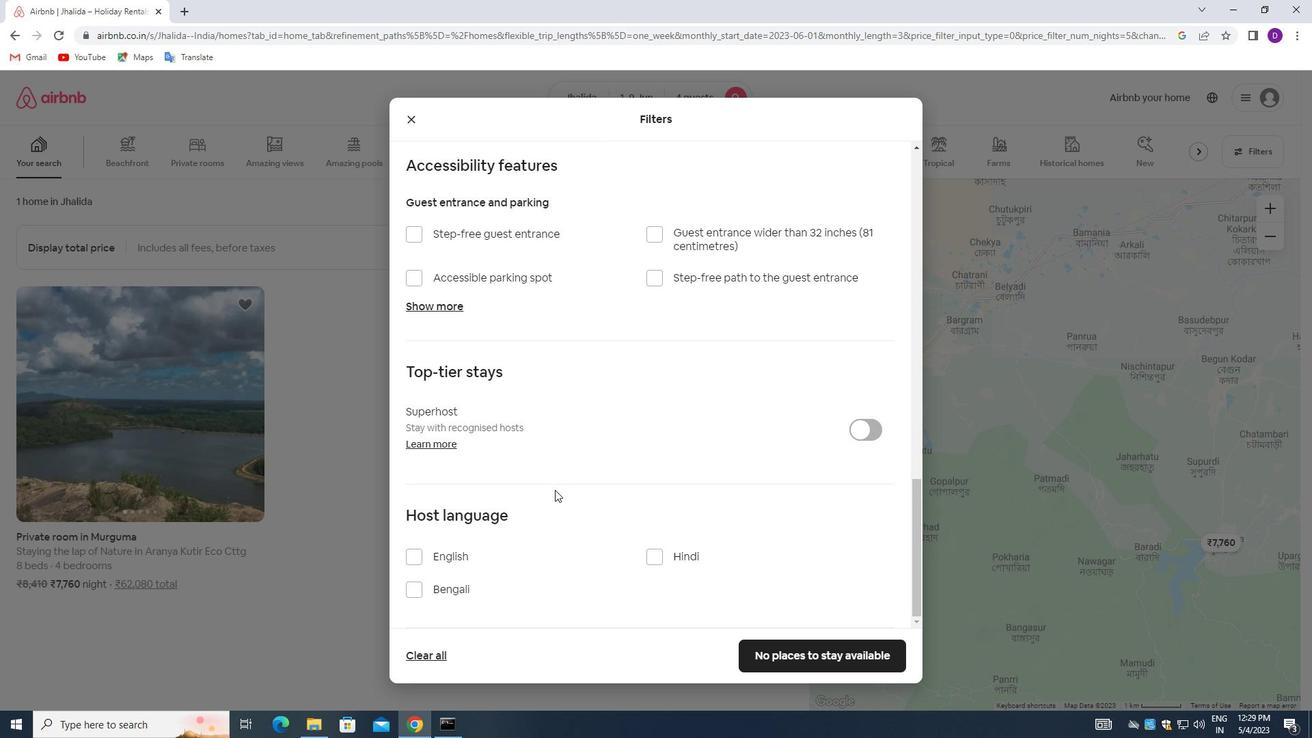 
Action: Mouse moved to (413, 557)
Screenshot: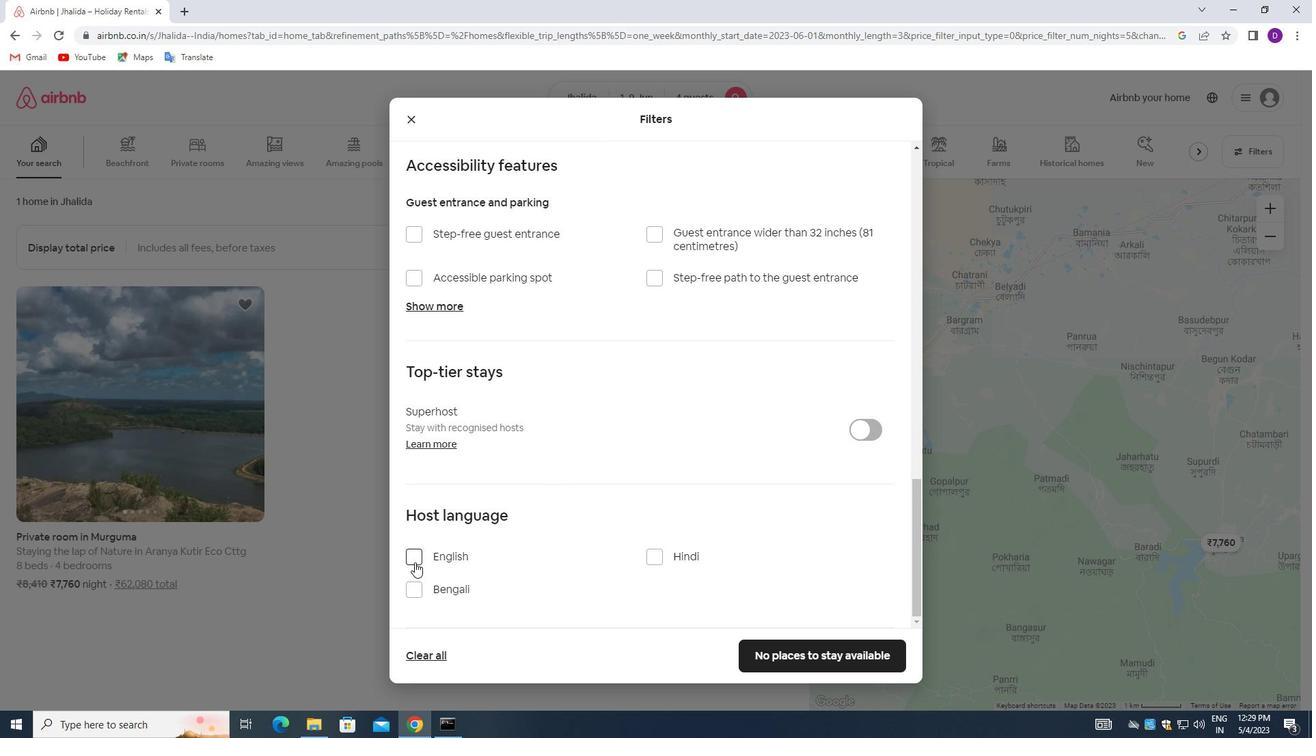
Action: Mouse pressed left at (413, 557)
Screenshot: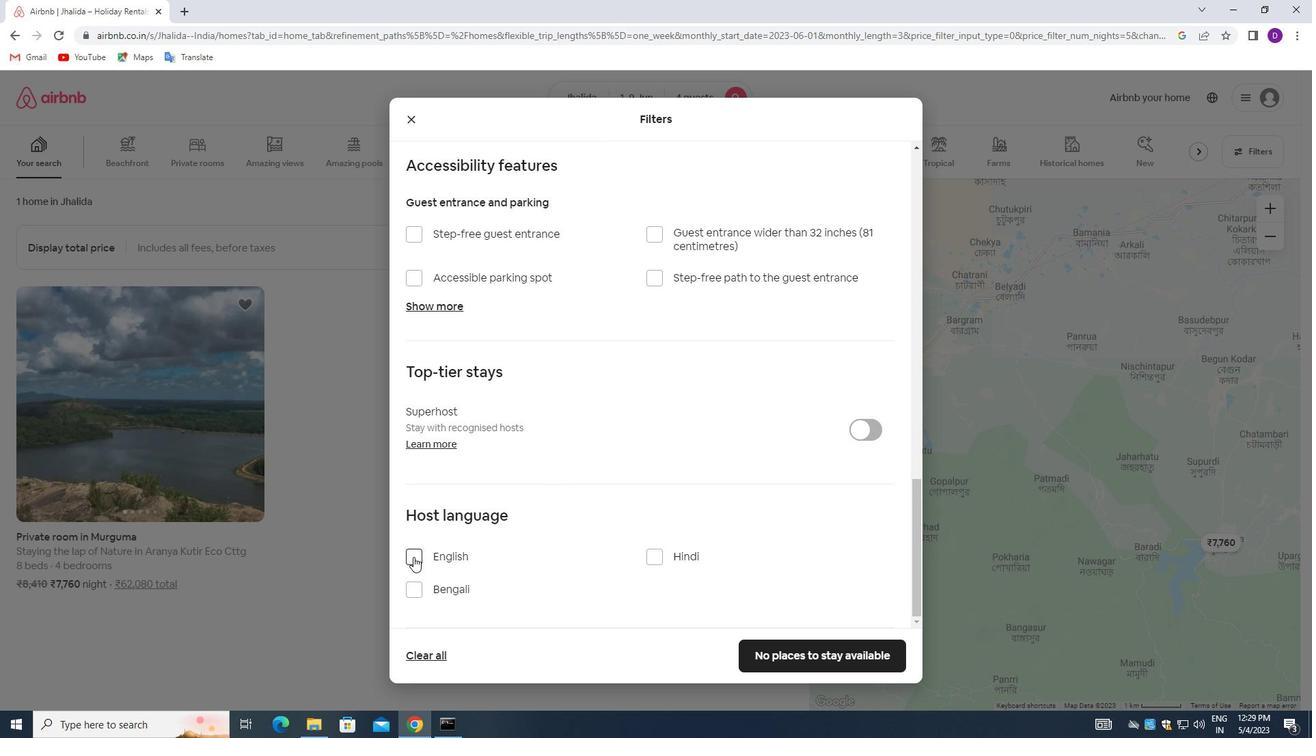 
Action: Mouse moved to (747, 608)
Screenshot: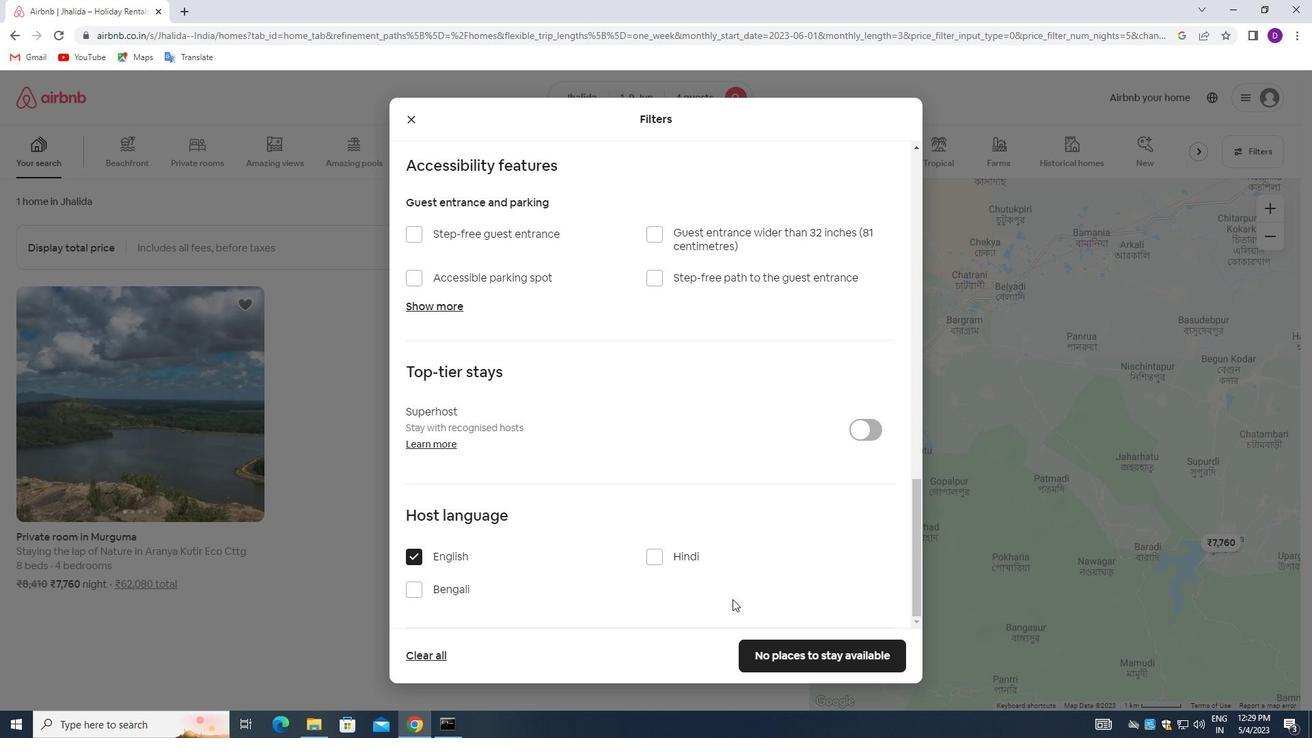 
Action: Mouse scrolled (747, 607) with delta (0, 0)
Screenshot: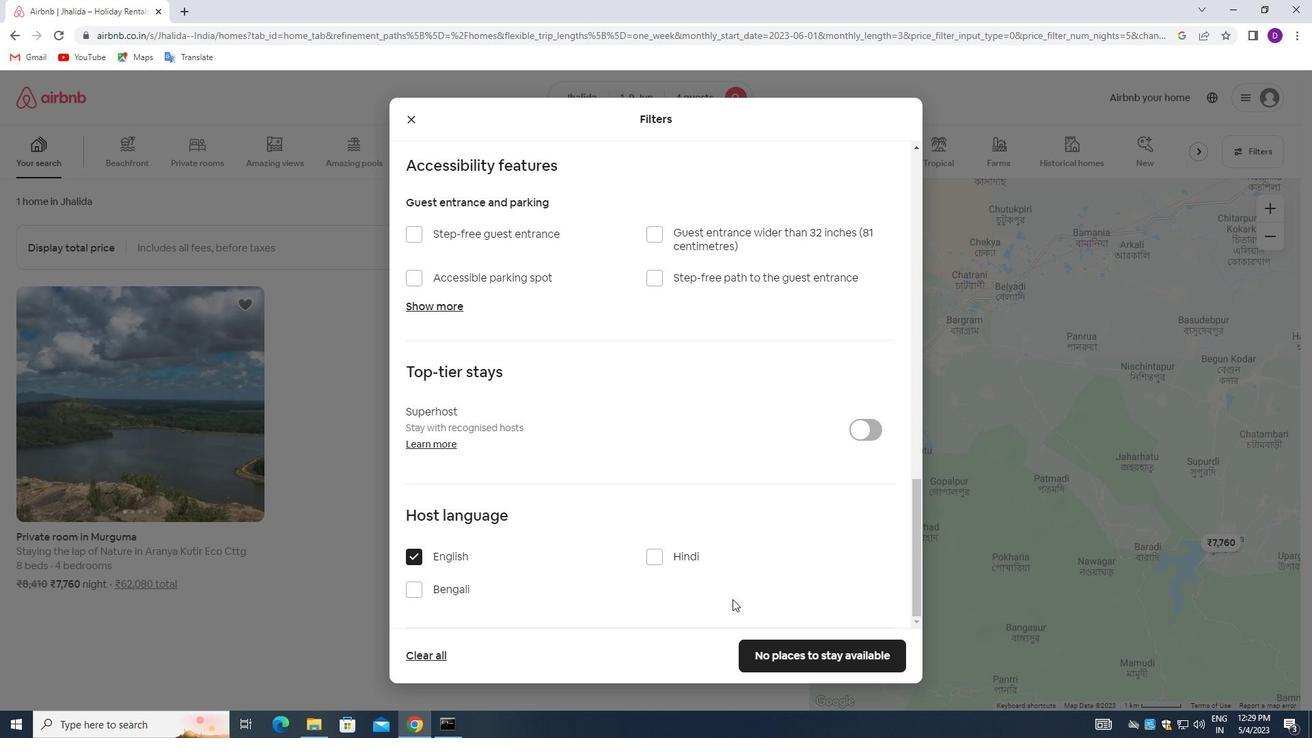 
Action: Mouse moved to (756, 613)
Screenshot: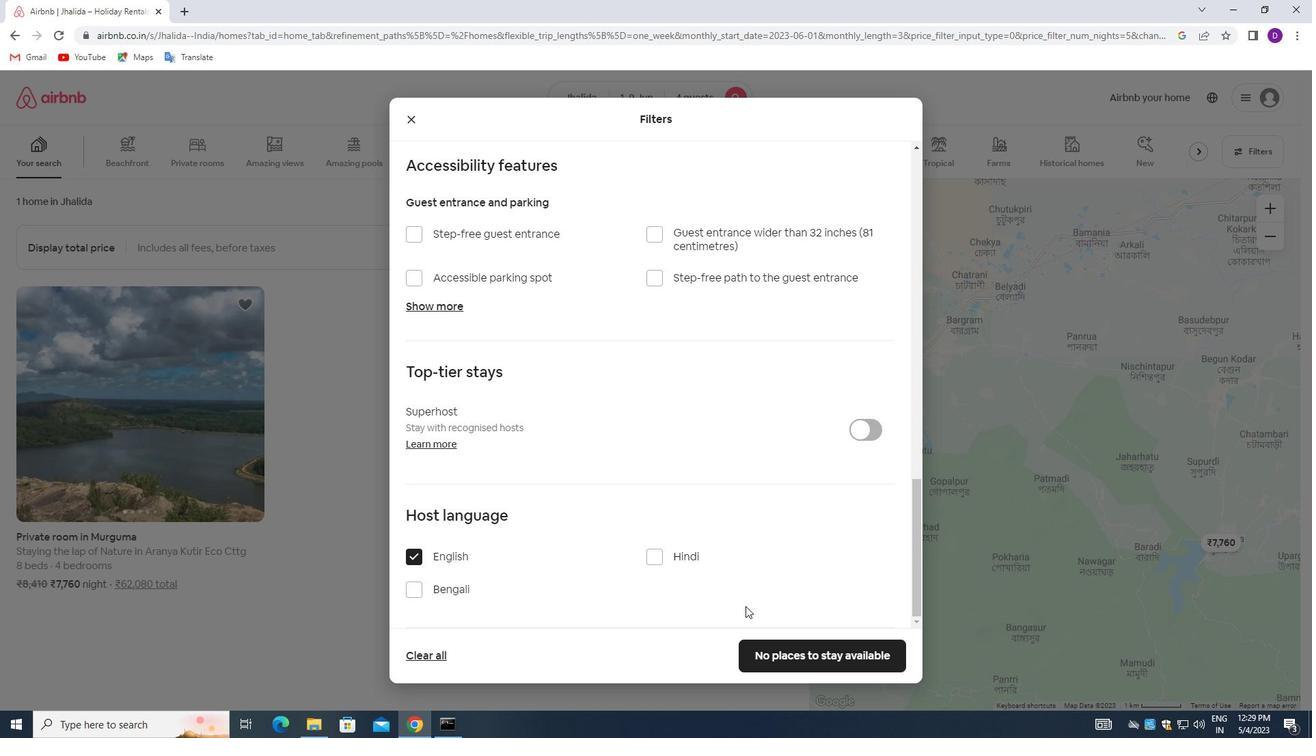 
Action: Mouse scrolled (756, 613) with delta (0, 0)
Screenshot: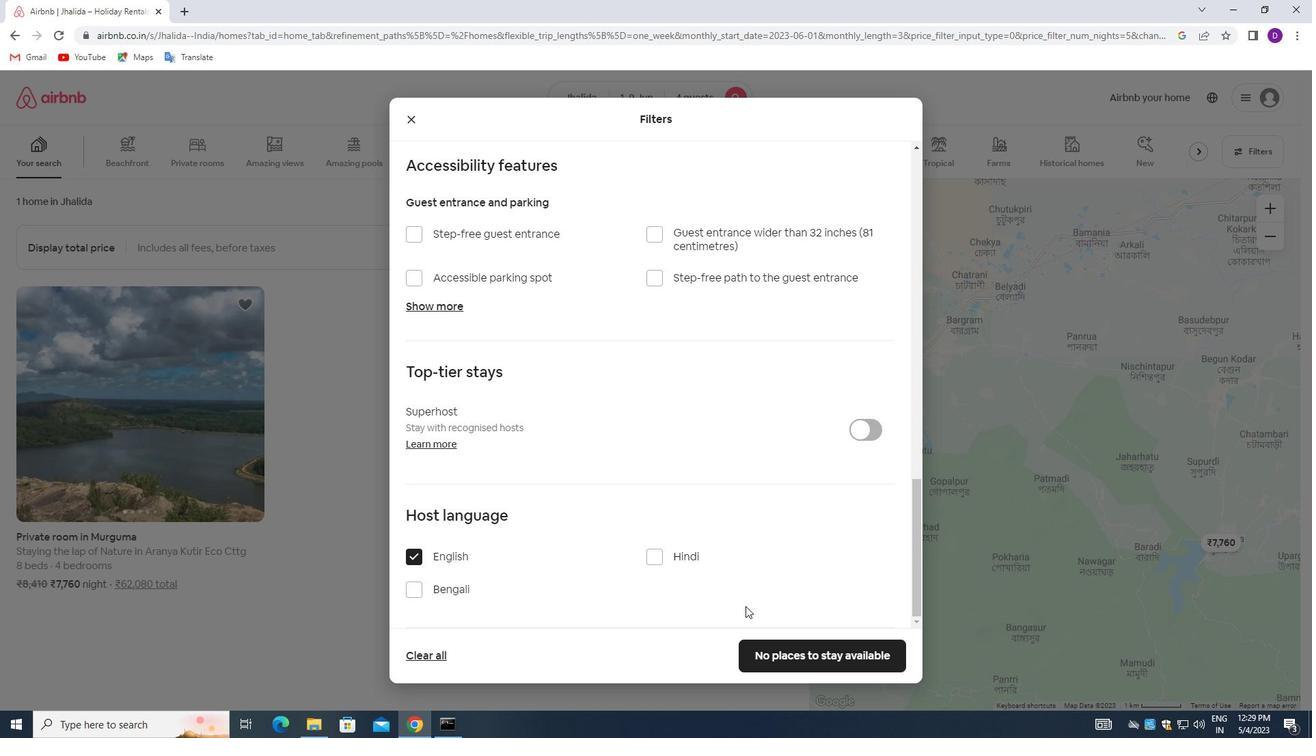 
Action: Mouse moved to (792, 654)
Screenshot: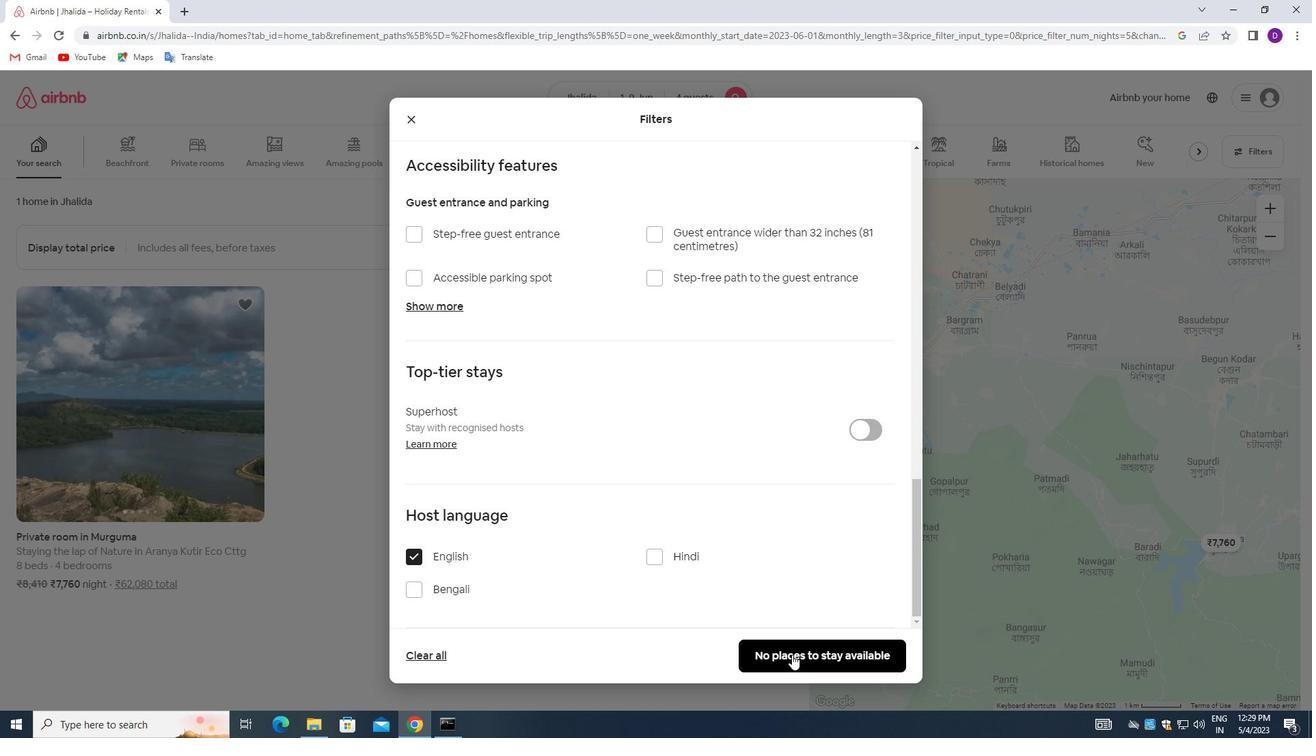 
Action: Mouse pressed left at (792, 654)
Screenshot: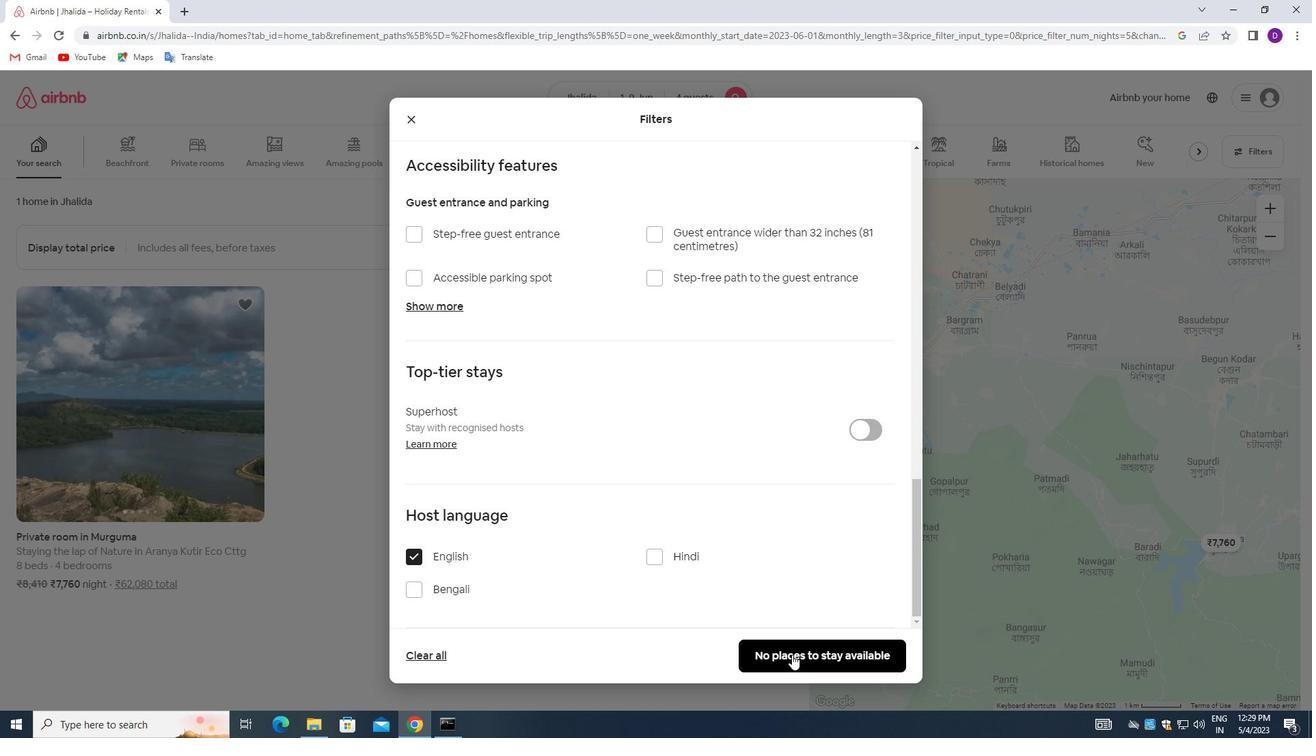 
Action: Mouse moved to (709, 469)
Screenshot: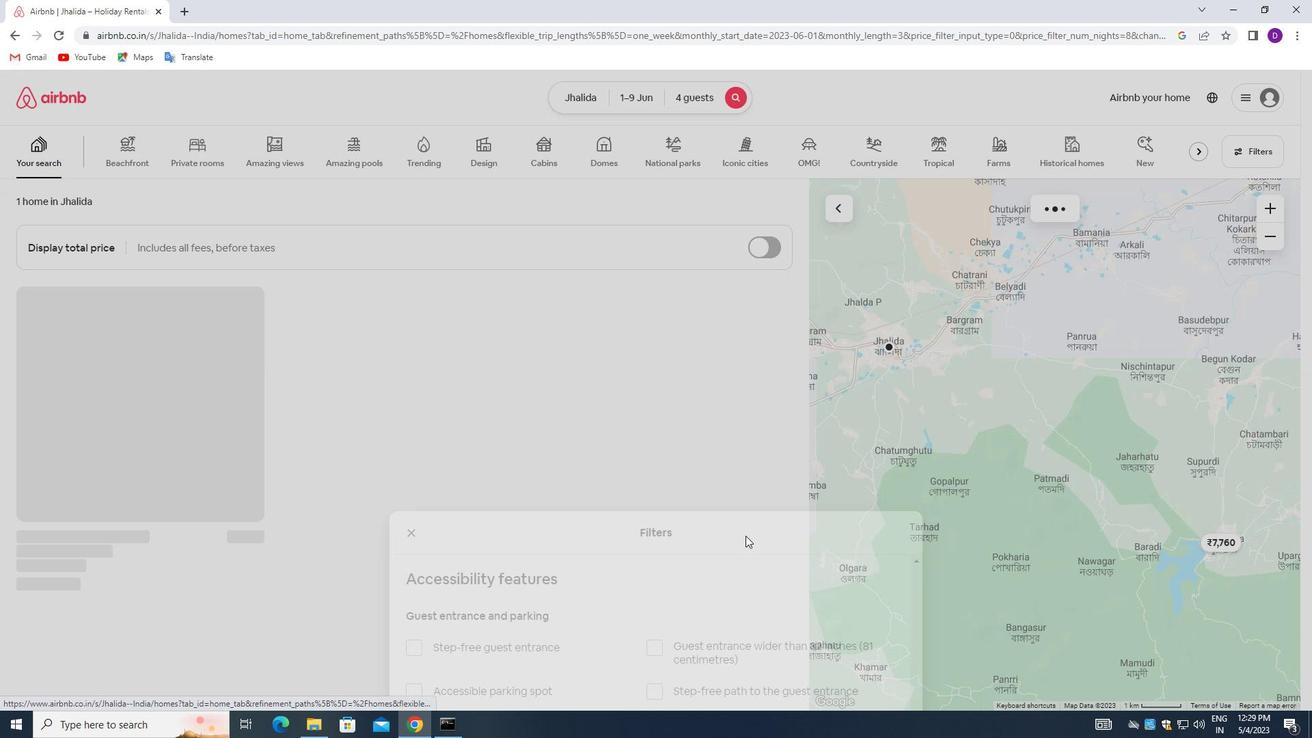 
